 Task: Look for space in Williamstown, United States from 10th July, 2023 to 15th July, 2023 for 7 adults in price range Rs.10000 to Rs.15000. Place can be entire place or shared room with 4 bedrooms having 7 beds and 4 bathrooms. Property type can be house, flat, guest house. Amenities needed are: wifi, TV, free parkinig on premises, gym, breakfast. Booking option can be shelf check-in. Required host language is English.
Action: Mouse moved to (531, 127)
Screenshot: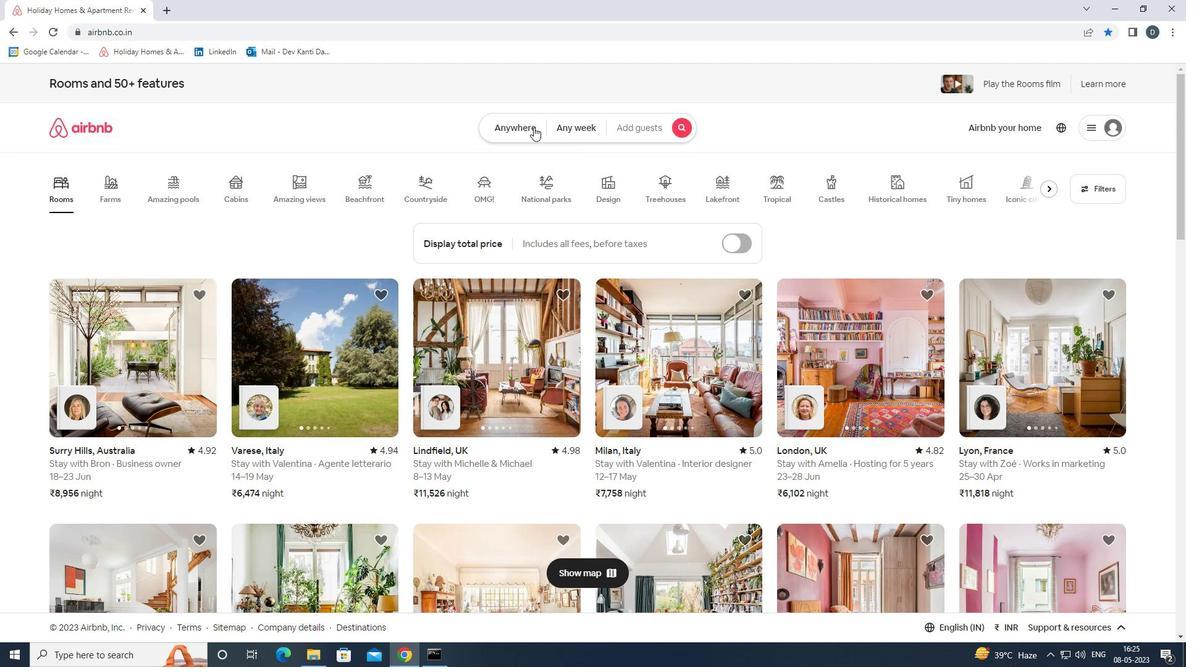 
Action: Mouse pressed left at (531, 127)
Screenshot: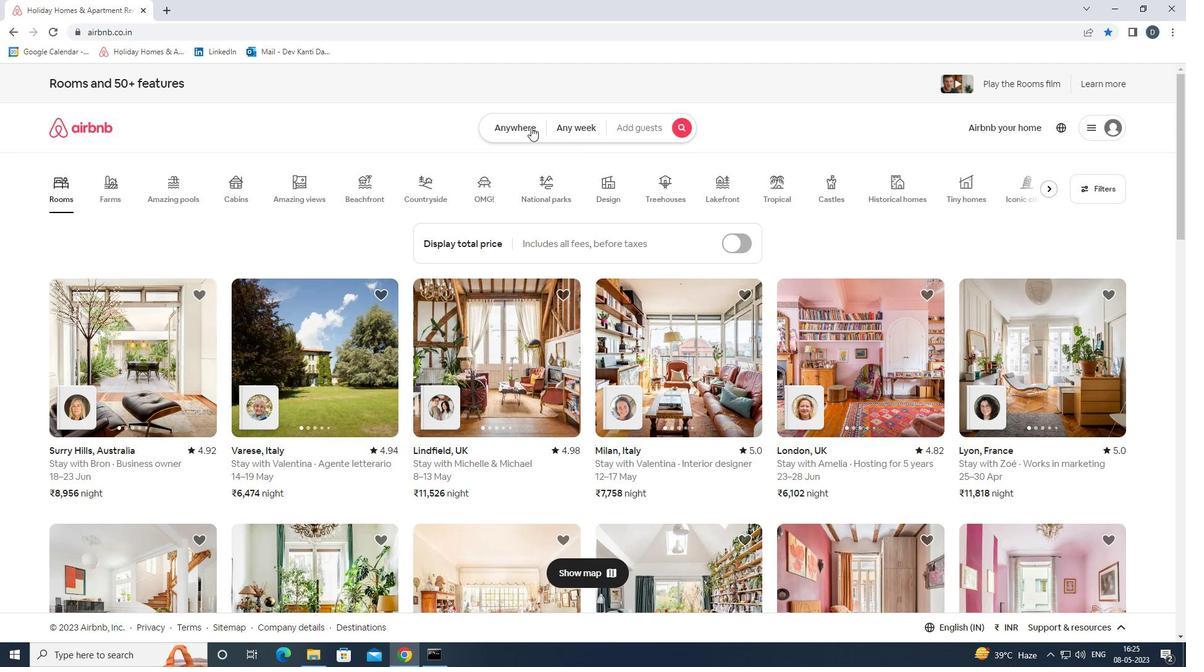 
Action: Mouse moved to (492, 175)
Screenshot: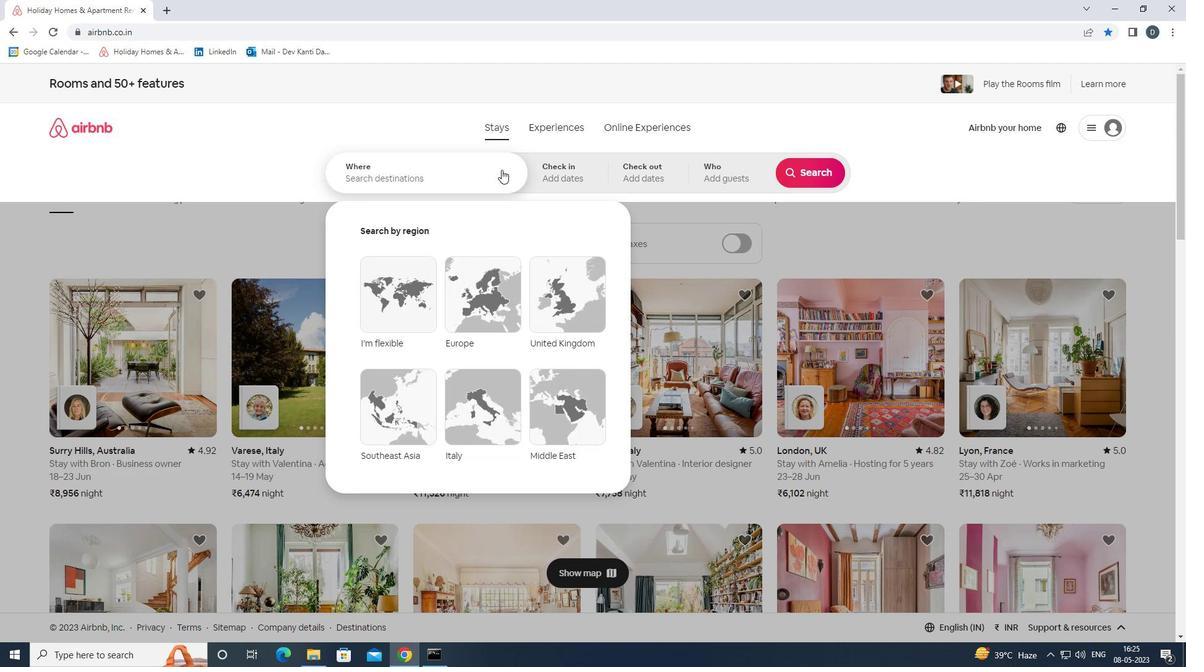 
Action: Mouse pressed left at (492, 175)
Screenshot: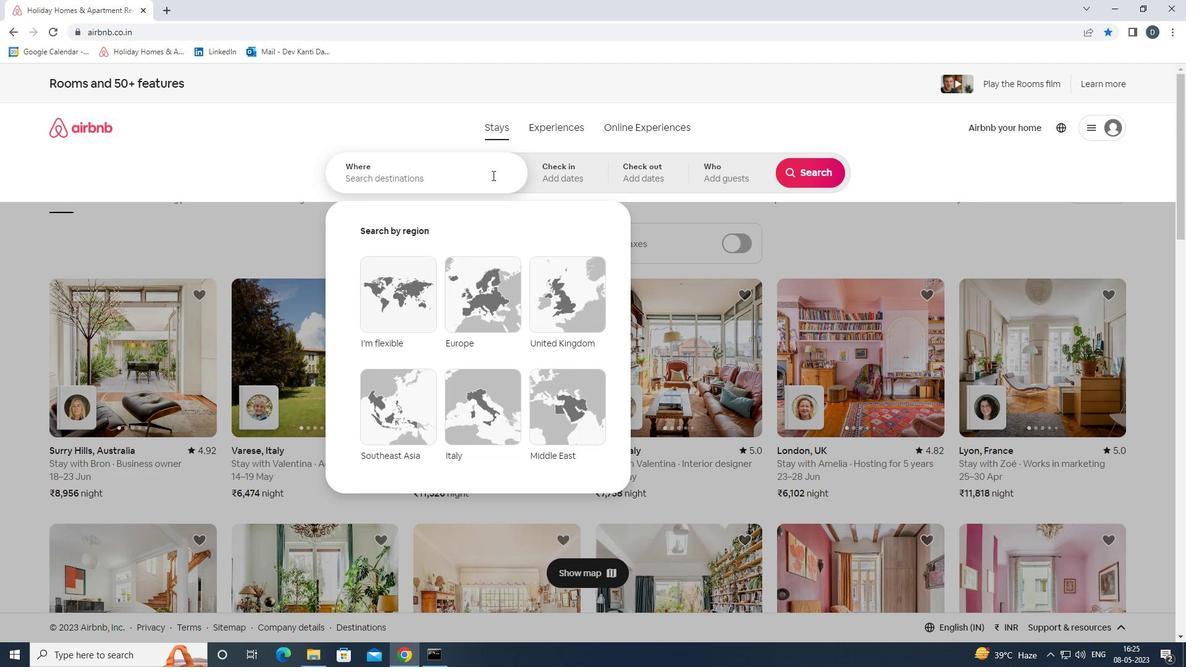 
Action: Key pressed <Key.shift><Key.shift><Key.shift><Key.shift><Key.shift><Key.shift><Key.shift><Key.shift><Key.shift><Key.shift><Key.shift>
Screenshot: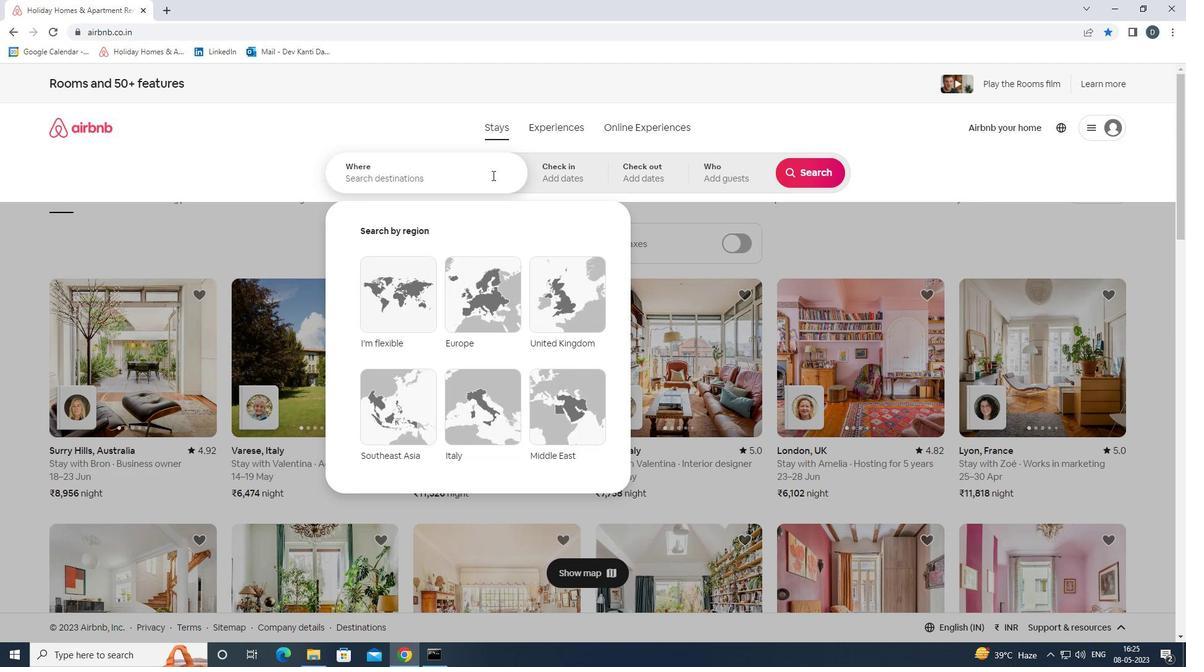 
Action: Mouse moved to (492, 175)
Screenshot: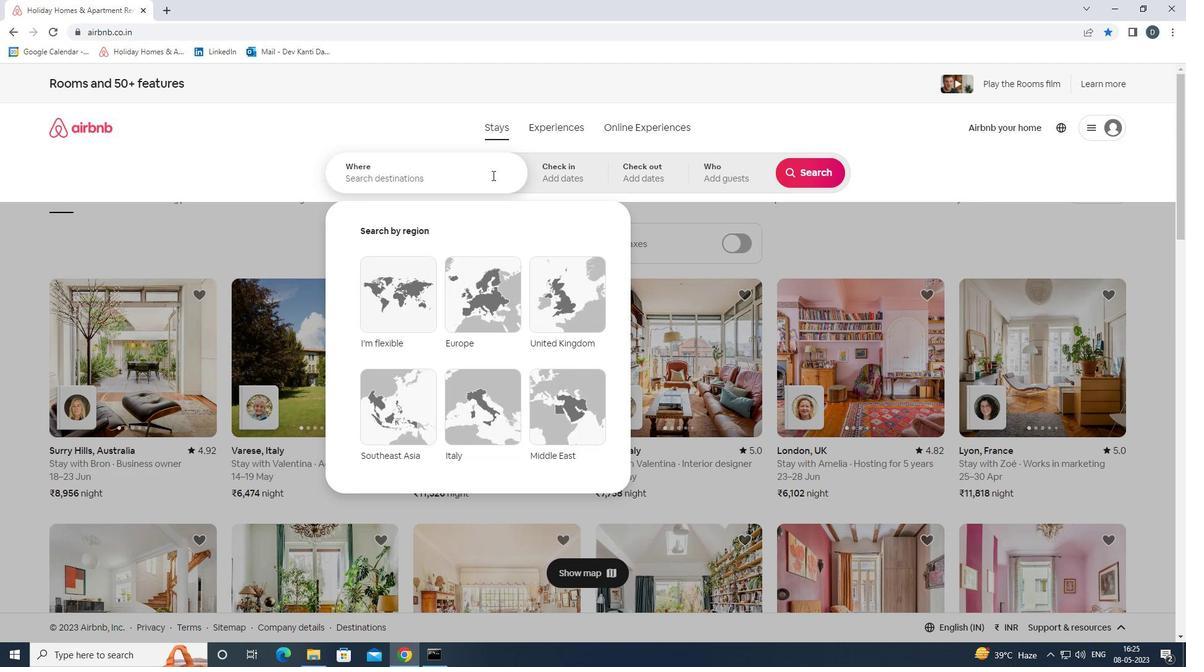 
Action: Key pressed <Key.shift><Key.shift><Key.shift><Key.shift><Key.shift><Key.shift><Key.shift><Key.shift><Key.shift><Key.shift><Key.shift><Key.shift><Key.shift><Key.shift><Key.shift>WILLIAM<Key.shift>STOWN,<Key.shift><Key.shift><Key.shift><Key.shift><Key.shift><Key.shift><Key.shift><Key.shift><Key.shift><Key.shift><Key.shift><Key.shift><Key.shift><Key.shift><Key.shift>UNITED<Key.space><Key.shift>STATES<Key.enter>
Screenshot: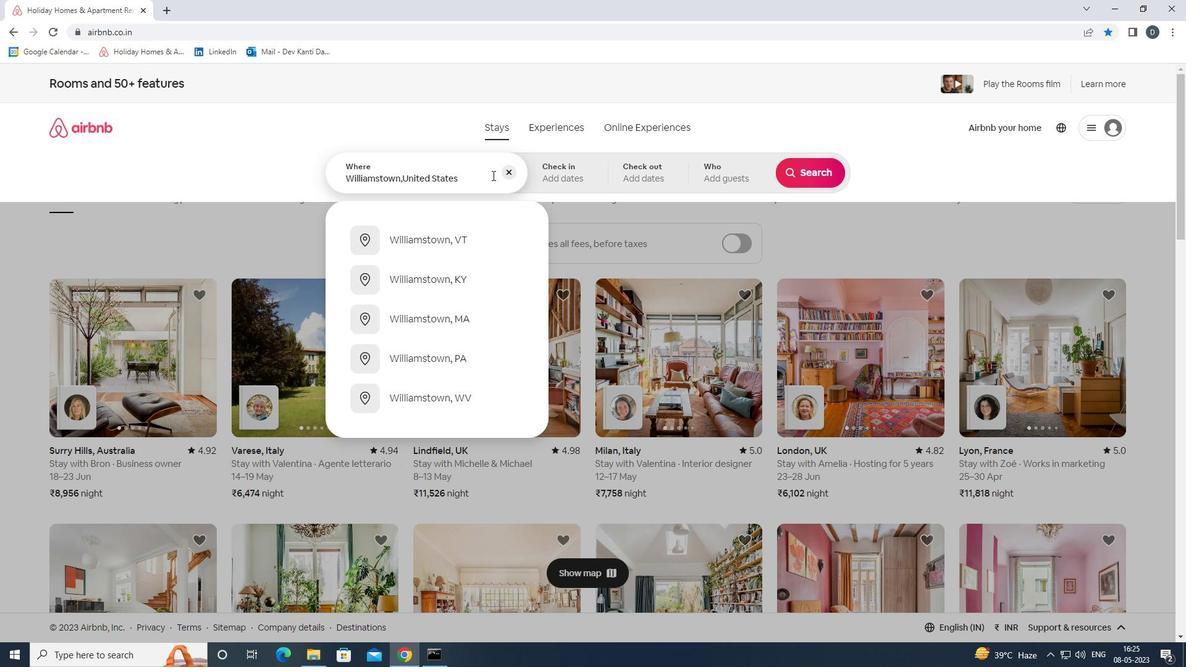 
Action: Mouse moved to (803, 268)
Screenshot: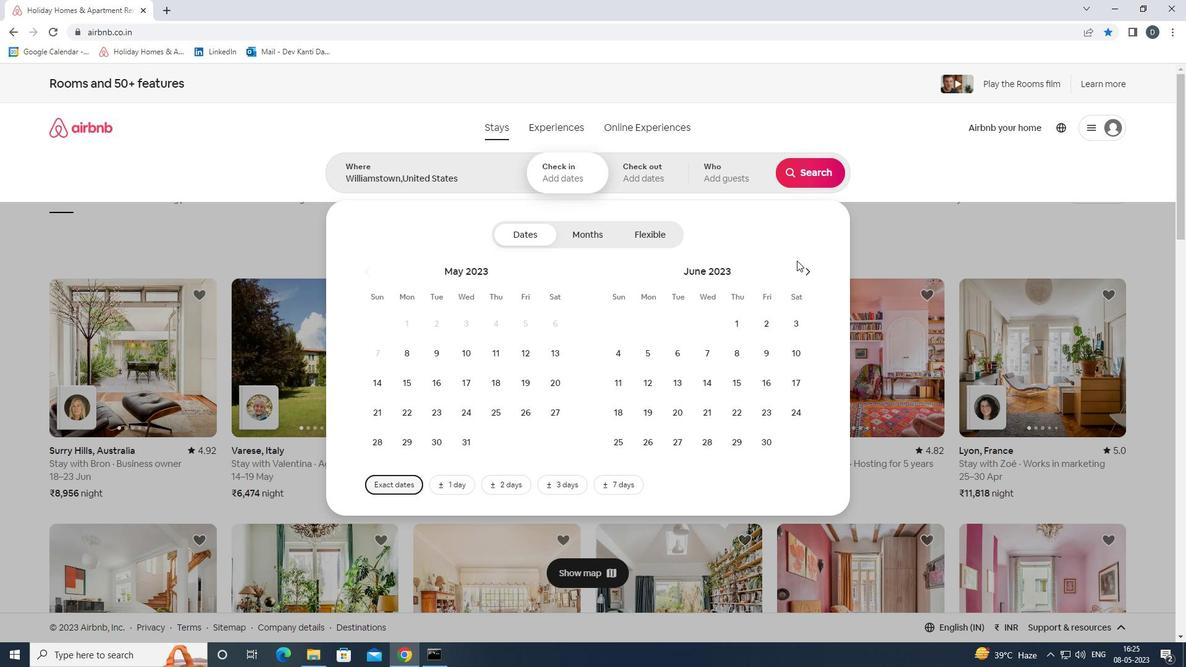 
Action: Mouse pressed left at (803, 268)
Screenshot: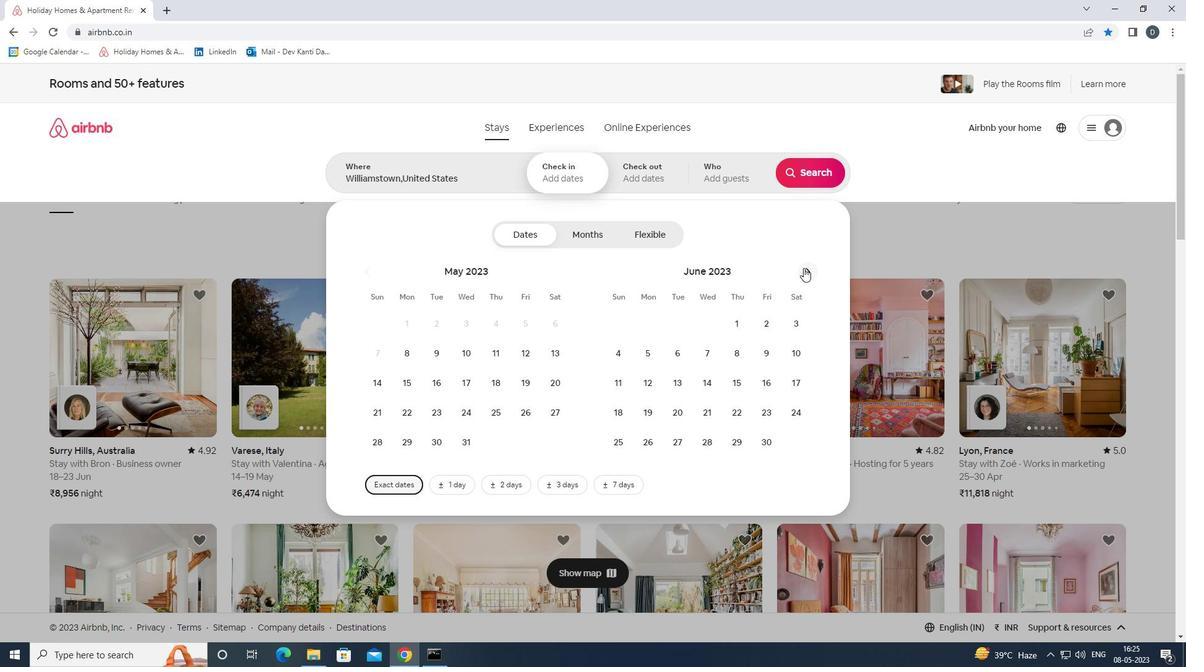 
Action: Mouse moved to (661, 381)
Screenshot: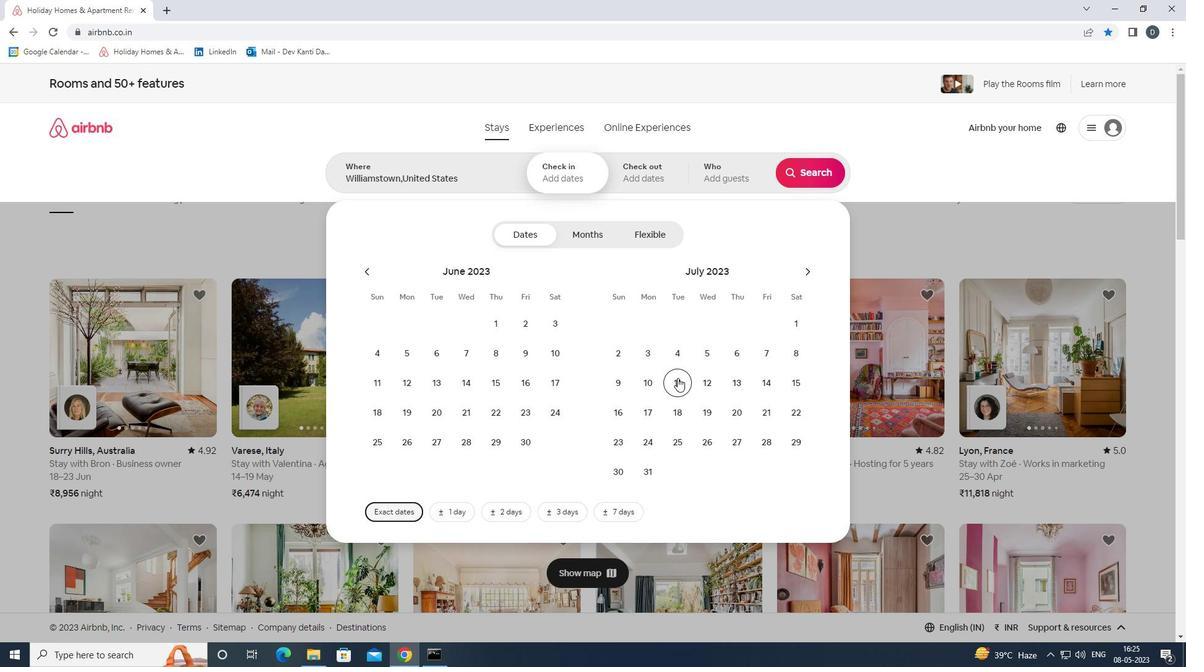 
Action: Mouse pressed left at (661, 381)
Screenshot: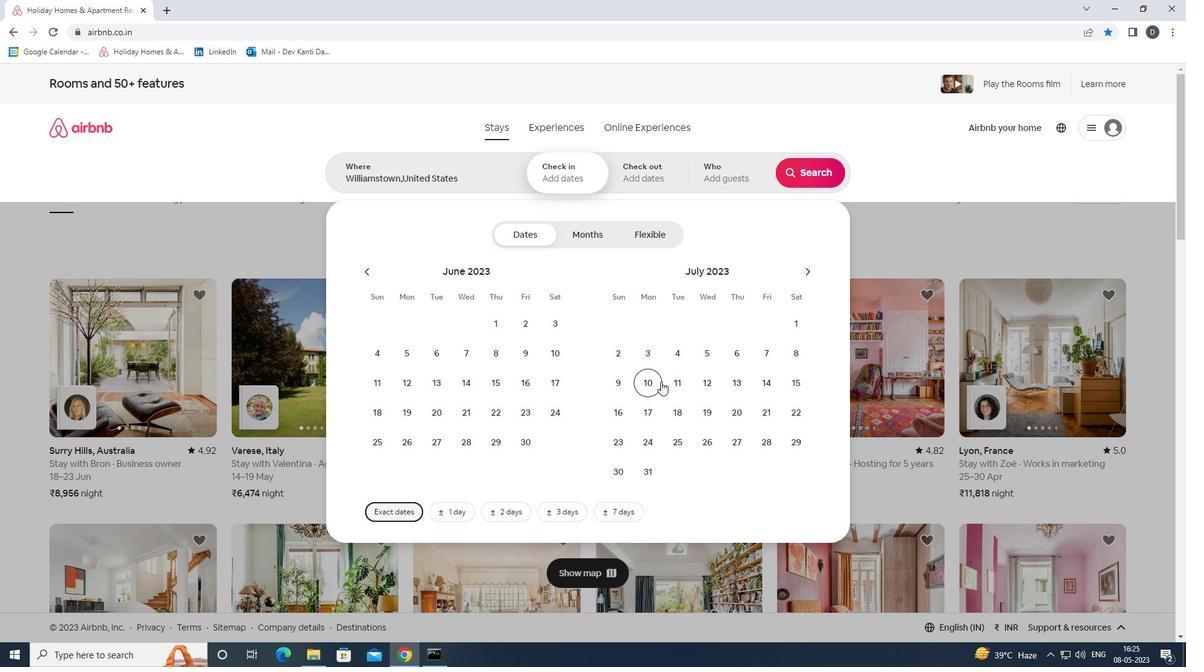 
Action: Mouse moved to (789, 380)
Screenshot: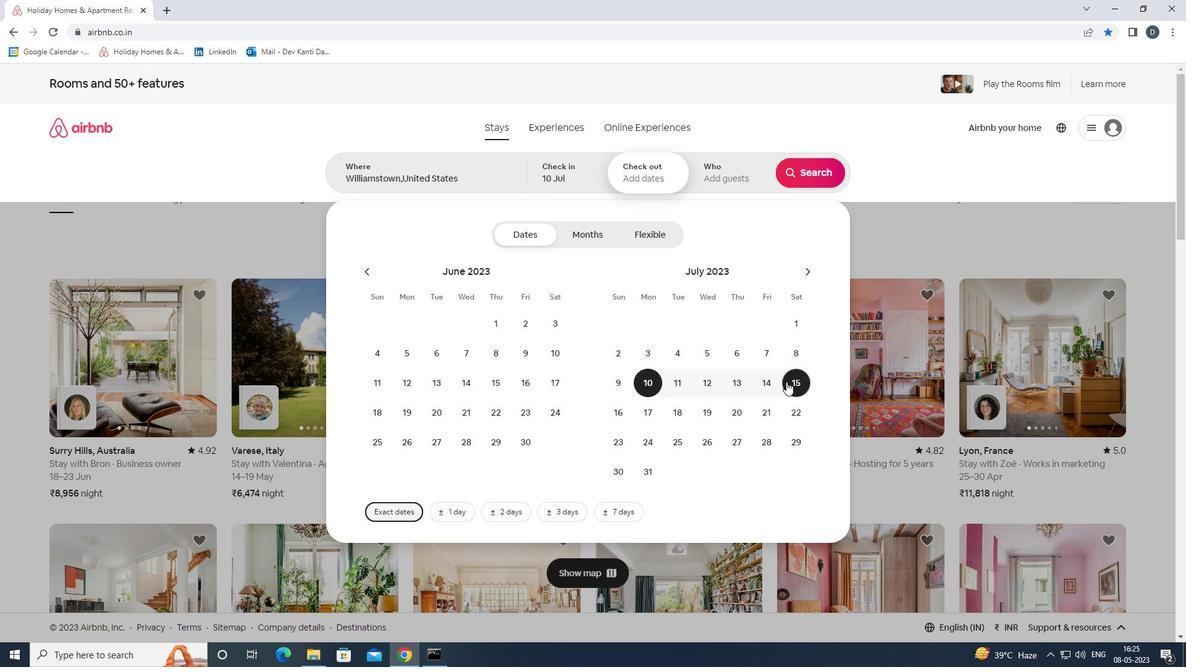 
Action: Mouse pressed left at (789, 380)
Screenshot: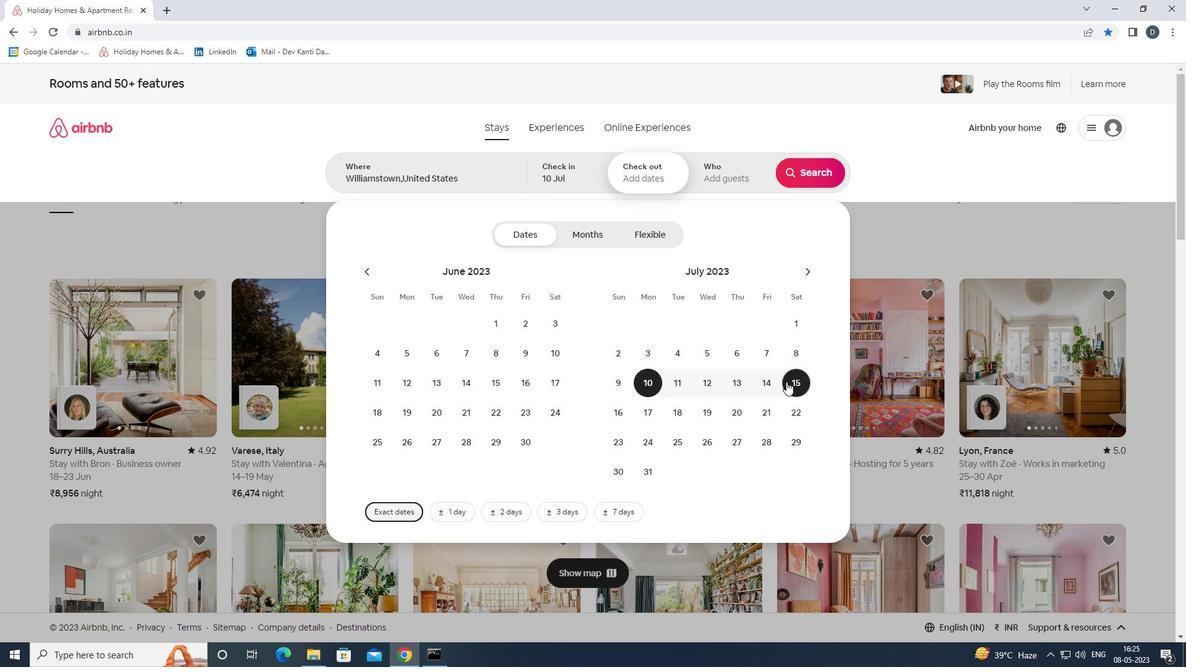 
Action: Mouse moved to (747, 182)
Screenshot: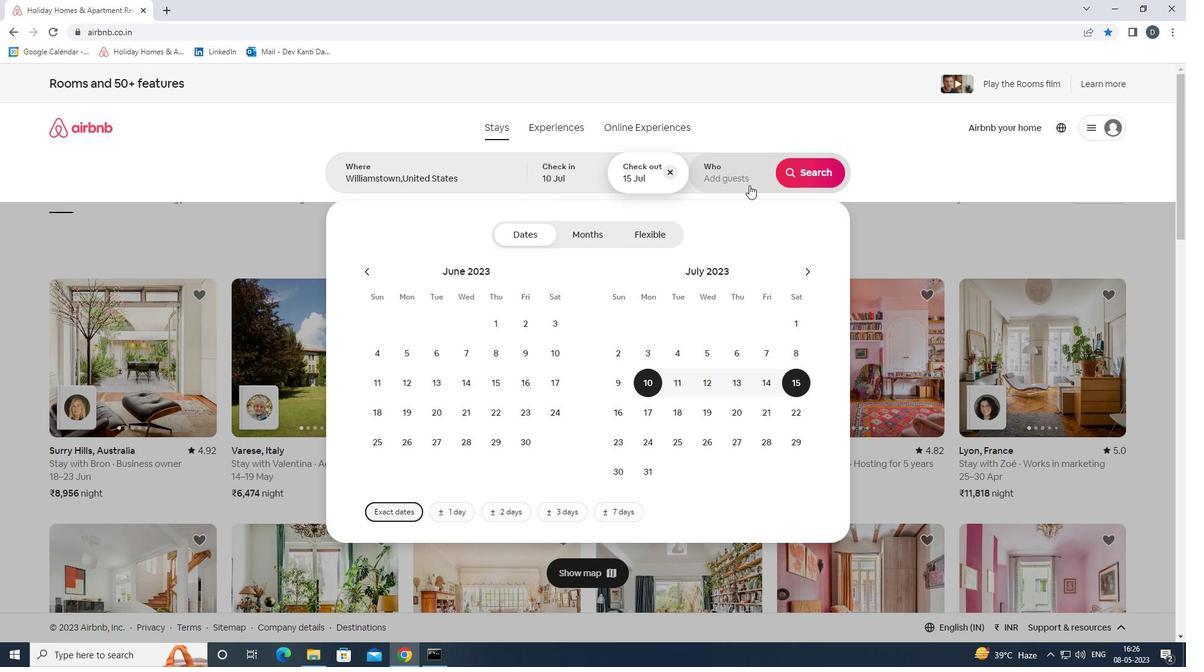 
Action: Mouse pressed left at (747, 182)
Screenshot: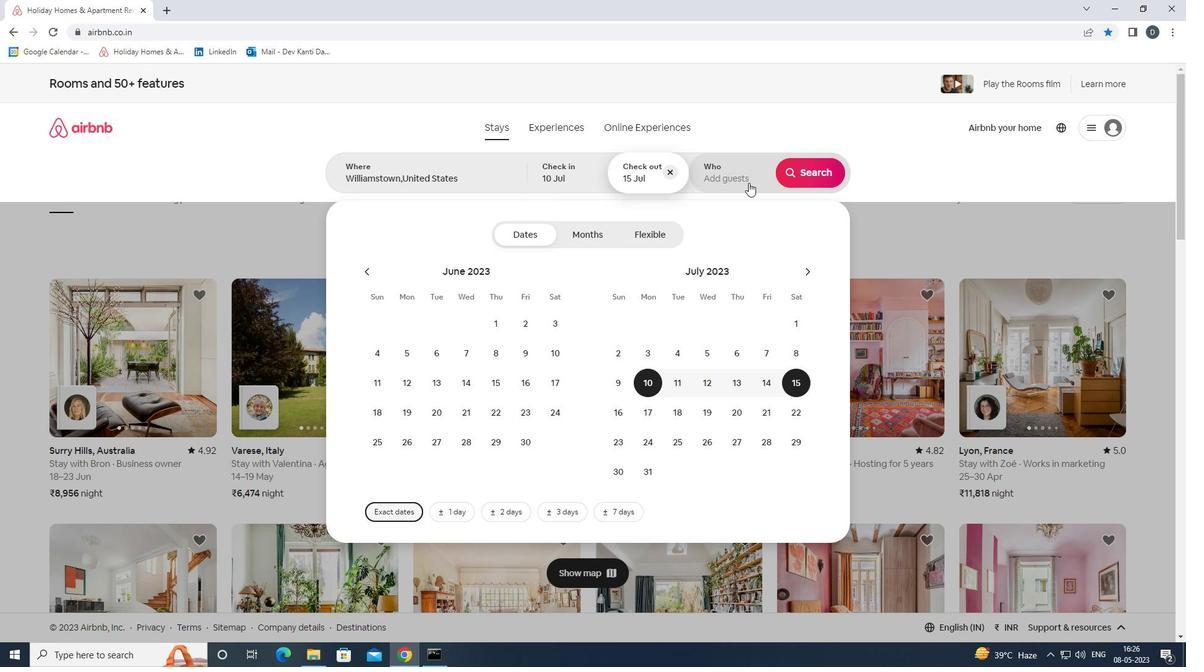 
Action: Mouse moved to (812, 238)
Screenshot: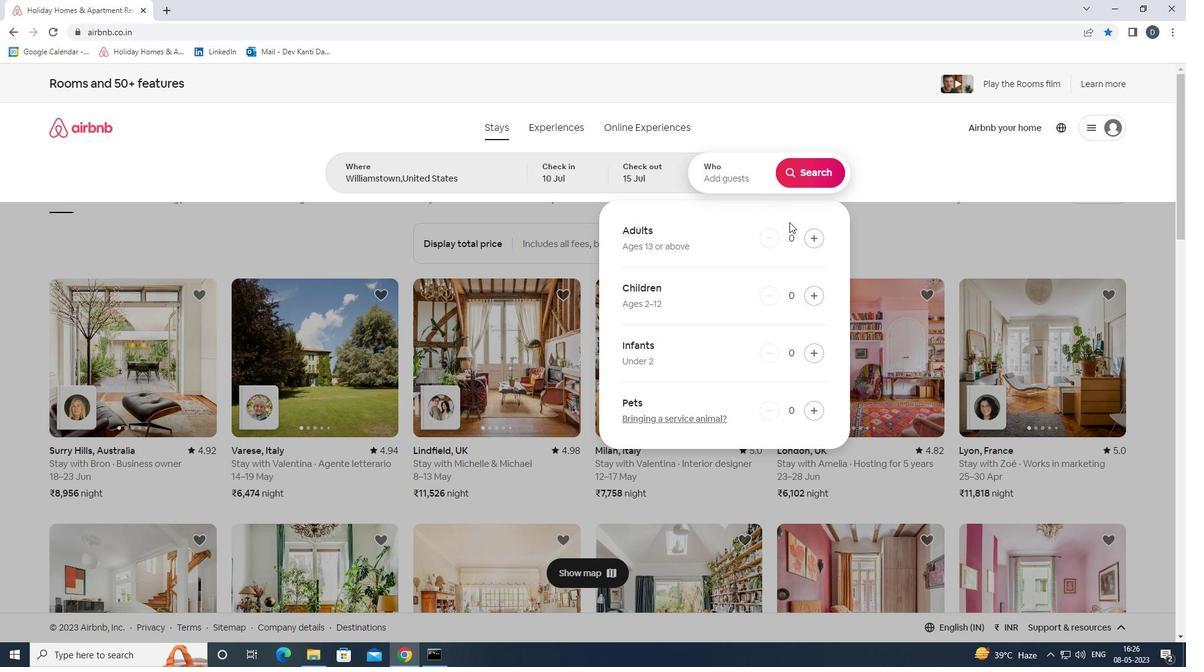 
Action: Mouse pressed left at (812, 238)
Screenshot: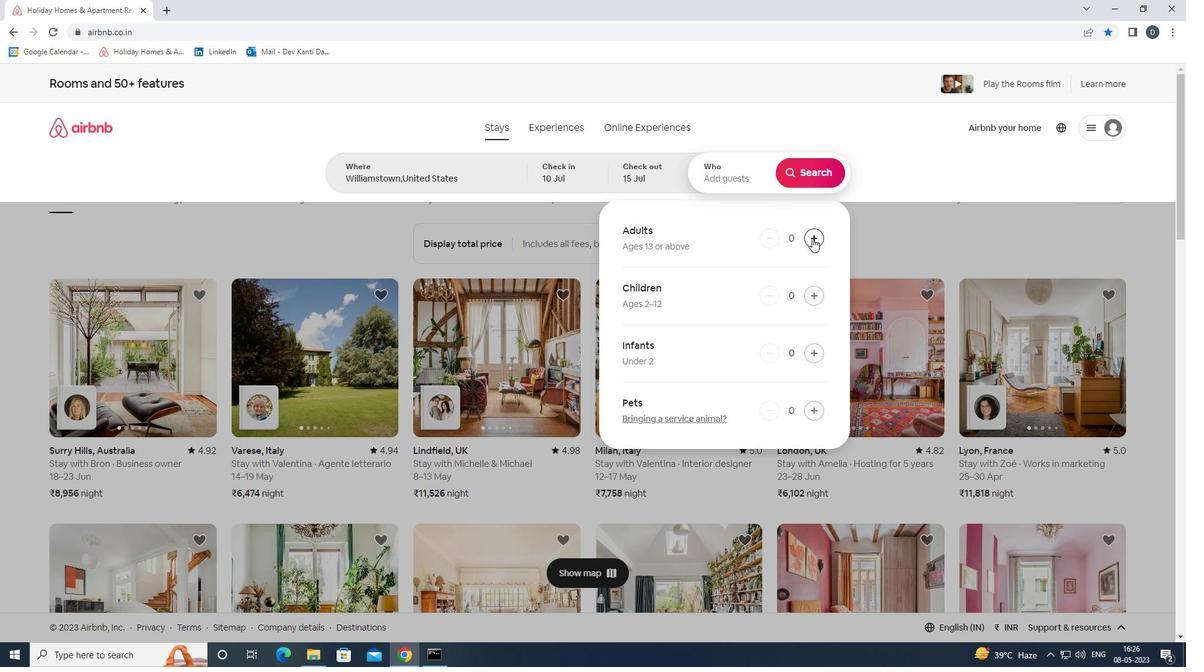 
Action: Mouse pressed left at (812, 238)
Screenshot: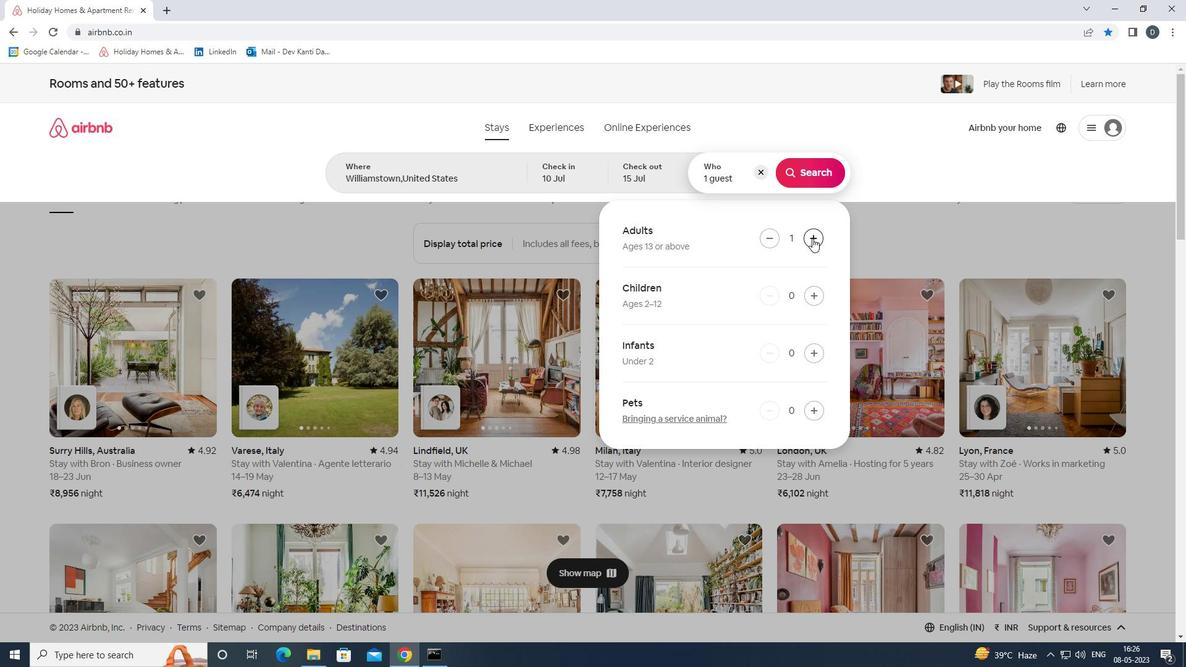 
Action: Mouse pressed left at (812, 238)
Screenshot: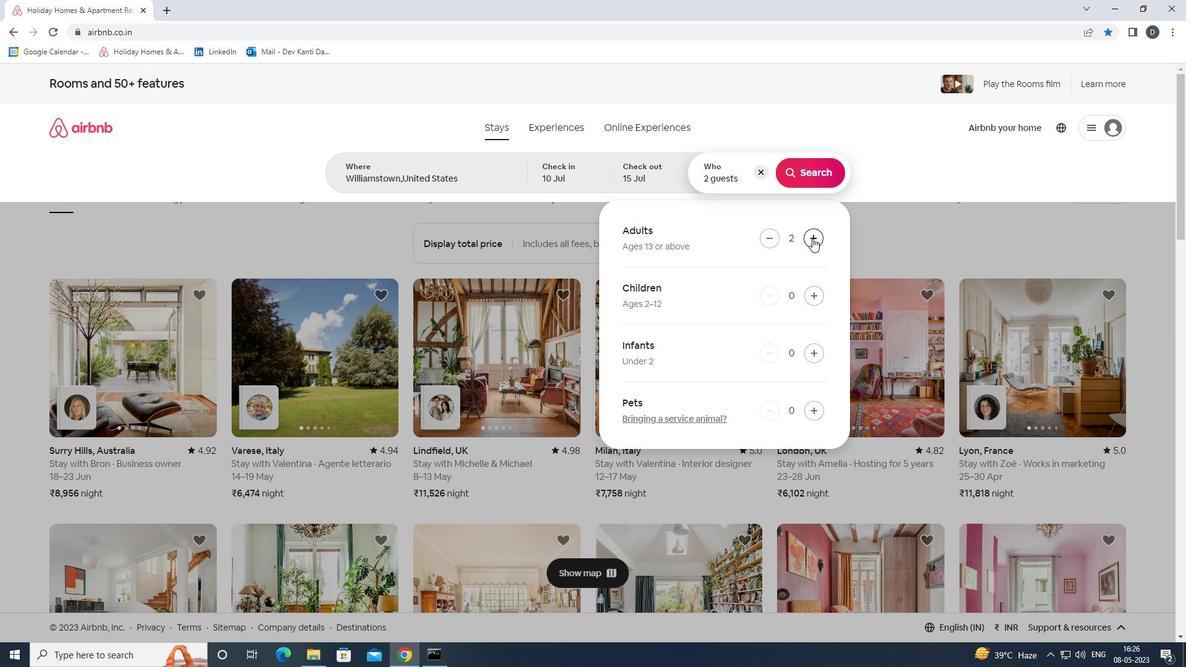 
Action: Mouse pressed left at (812, 238)
Screenshot: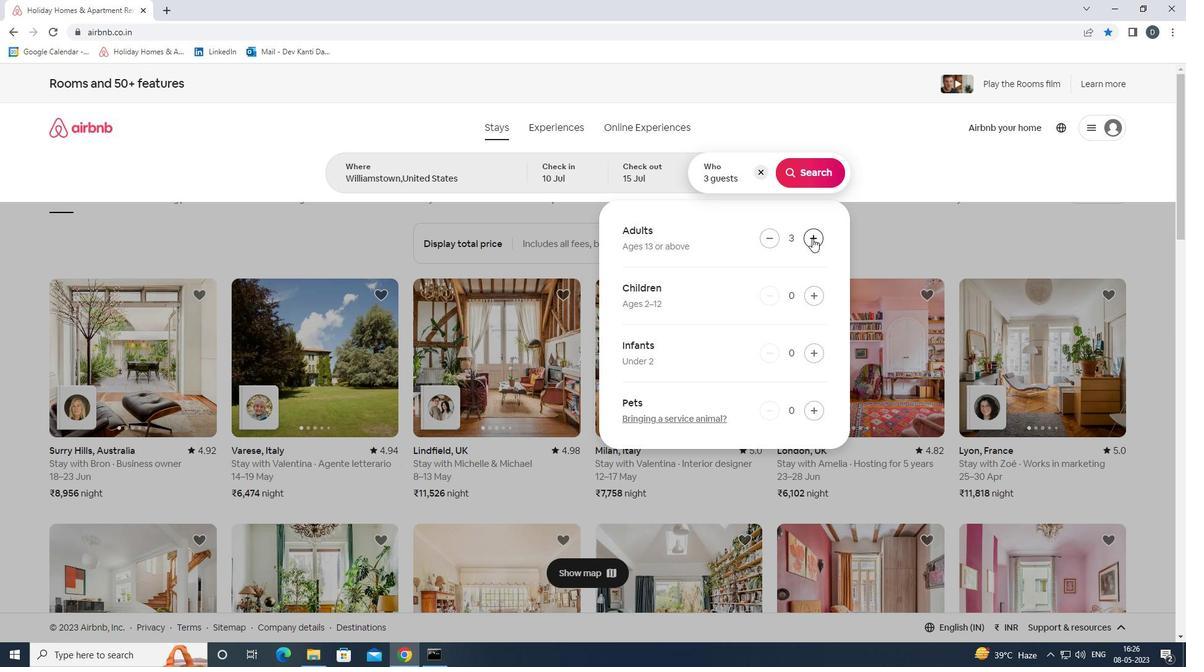 
Action: Mouse pressed left at (812, 238)
Screenshot: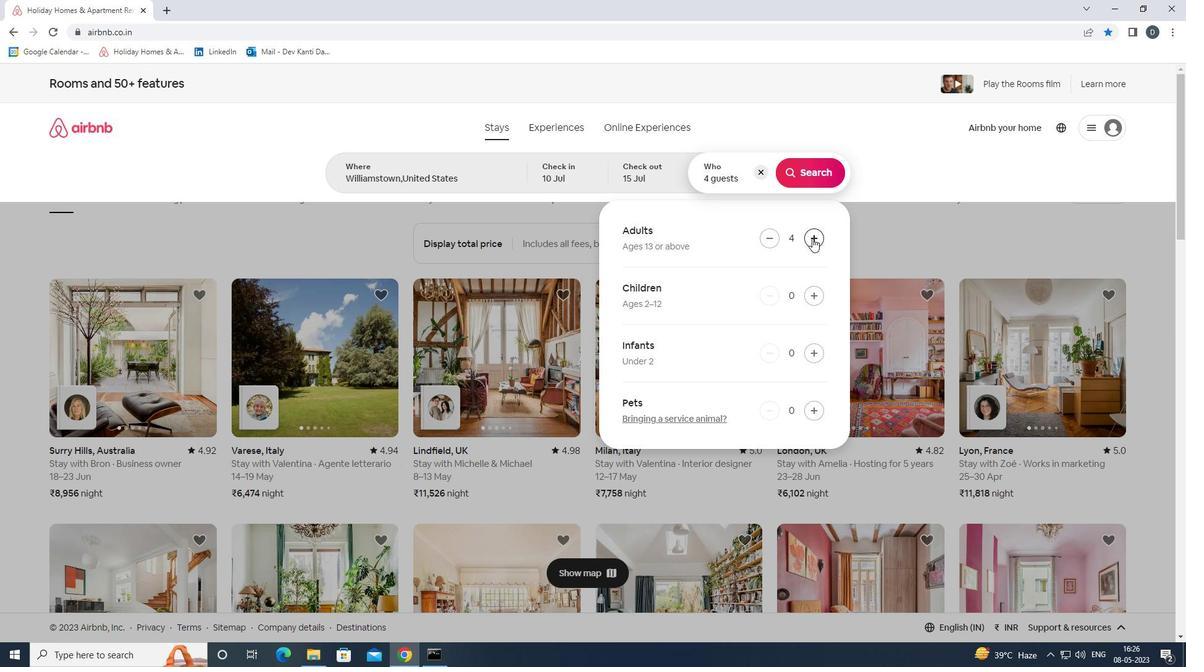 
Action: Mouse pressed left at (812, 238)
Screenshot: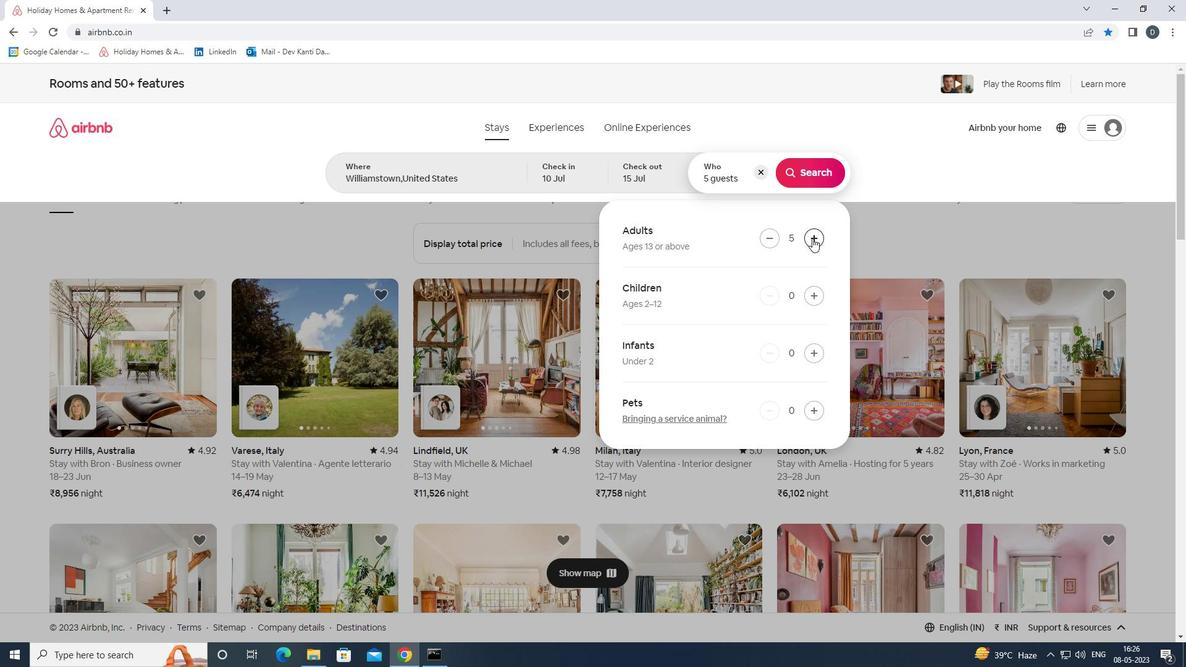 
Action: Mouse pressed left at (812, 238)
Screenshot: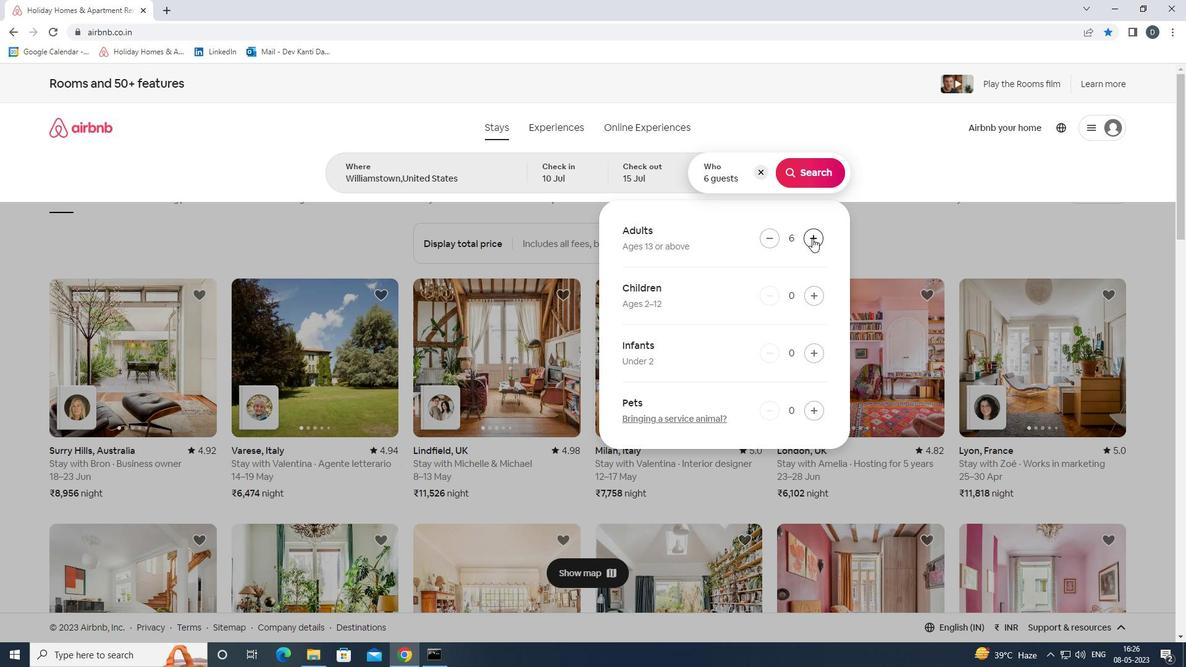 
Action: Mouse moved to (819, 176)
Screenshot: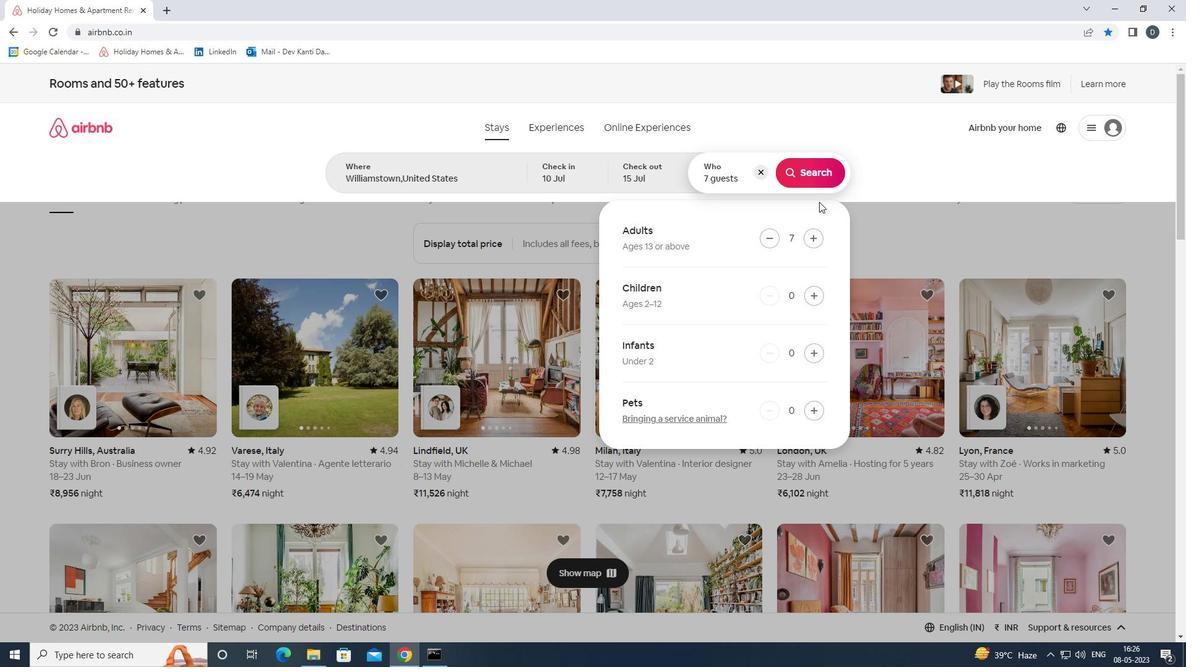 
Action: Mouse pressed left at (819, 176)
Screenshot: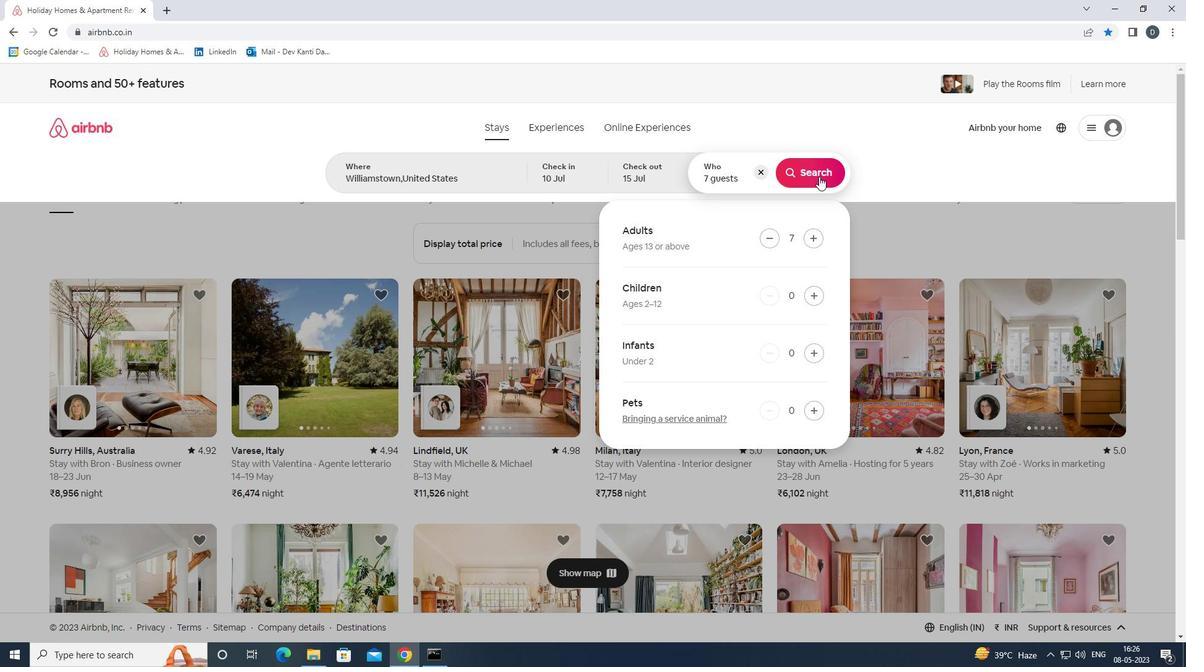 
Action: Mouse moved to (1133, 145)
Screenshot: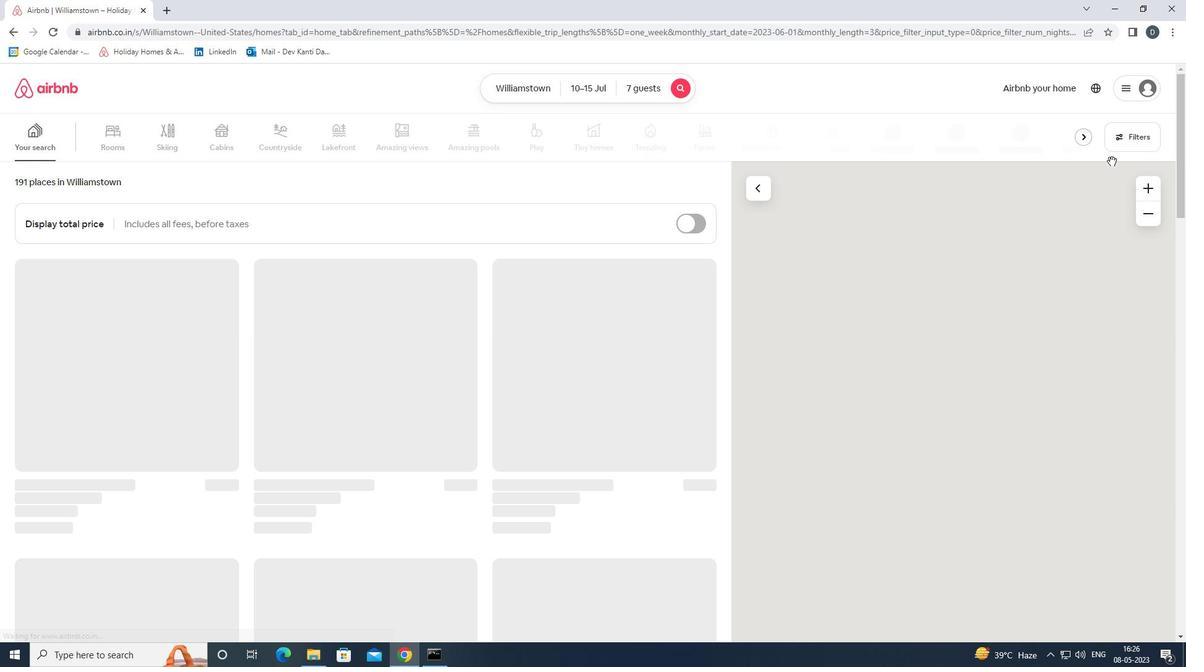 
Action: Mouse pressed left at (1133, 145)
Screenshot: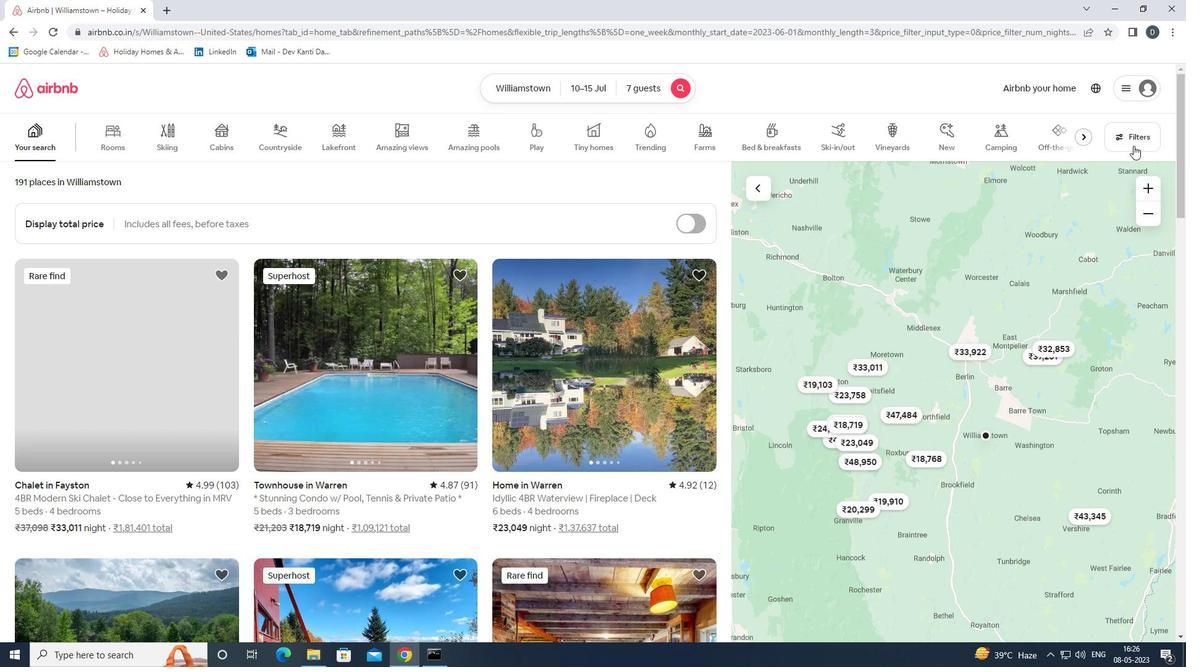 
Action: Mouse moved to (508, 445)
Screenshot: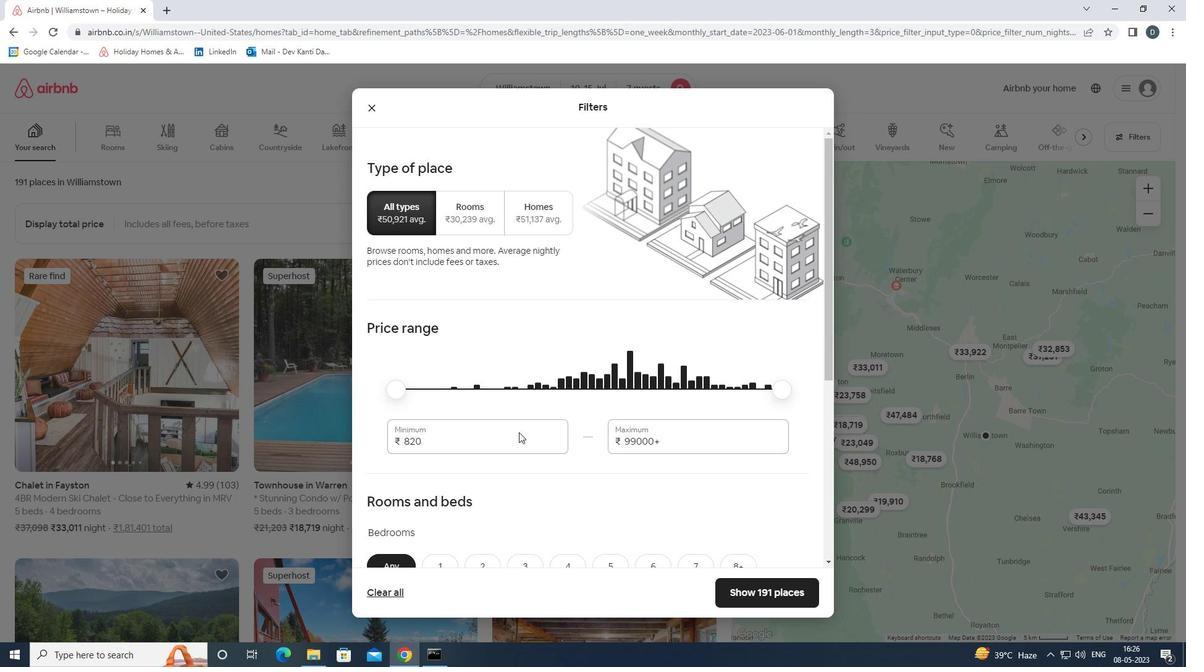 
Action: Mouse pressed left at (508, 445)
Screenshot: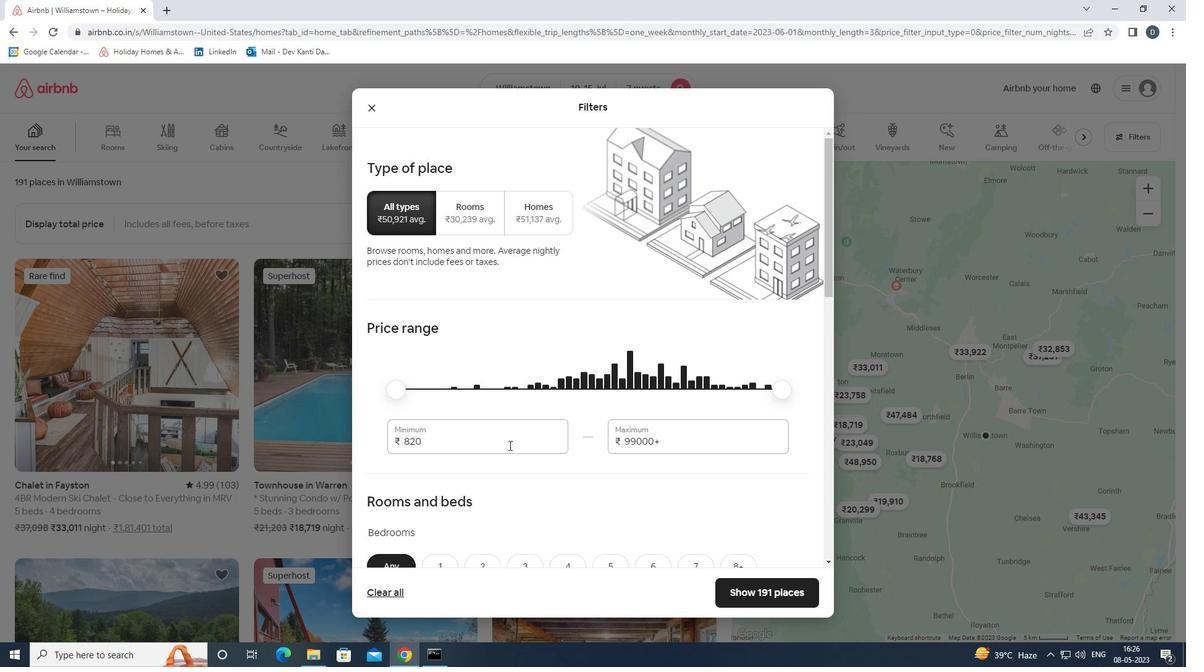 
Action: Mouse pressed left at (508, 445)
Screenshot: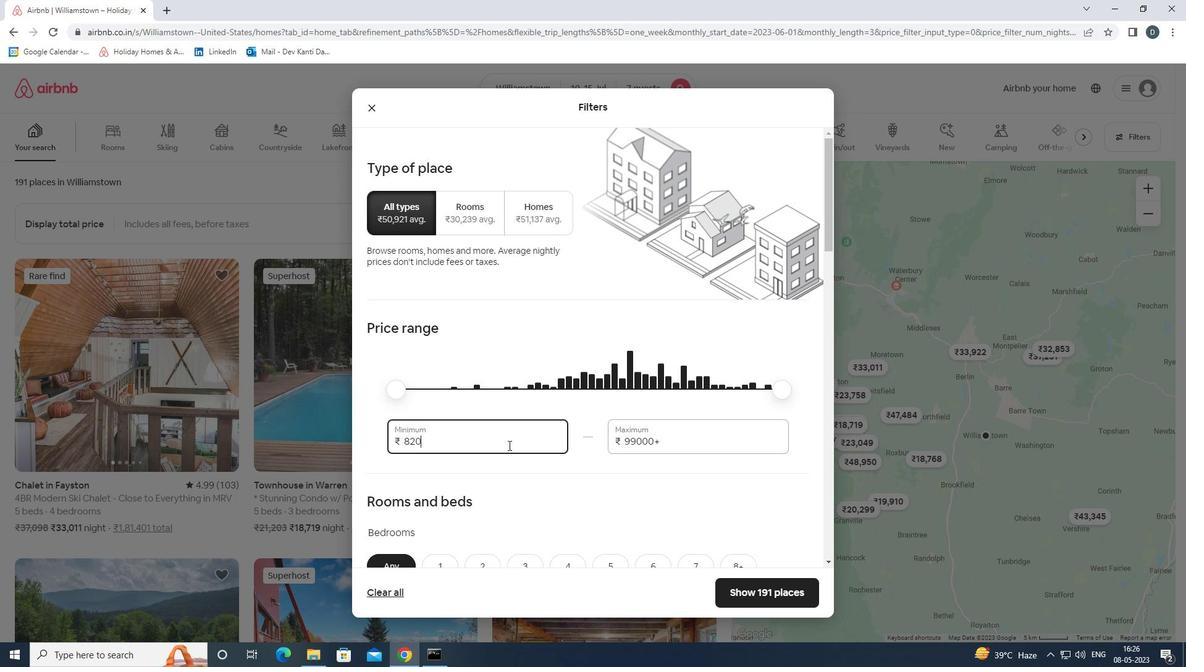
Action: Mouse pressed left at (508, 445)
Screenshot: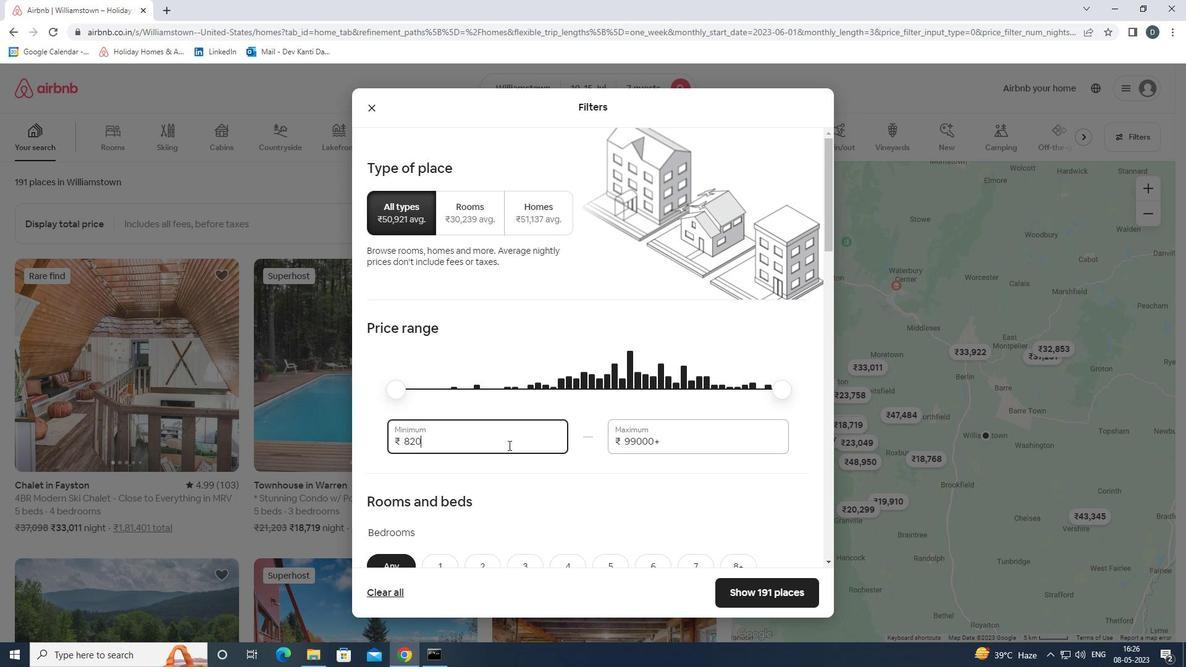 
Action: Mouse moved to (508, 445)
Screenshot: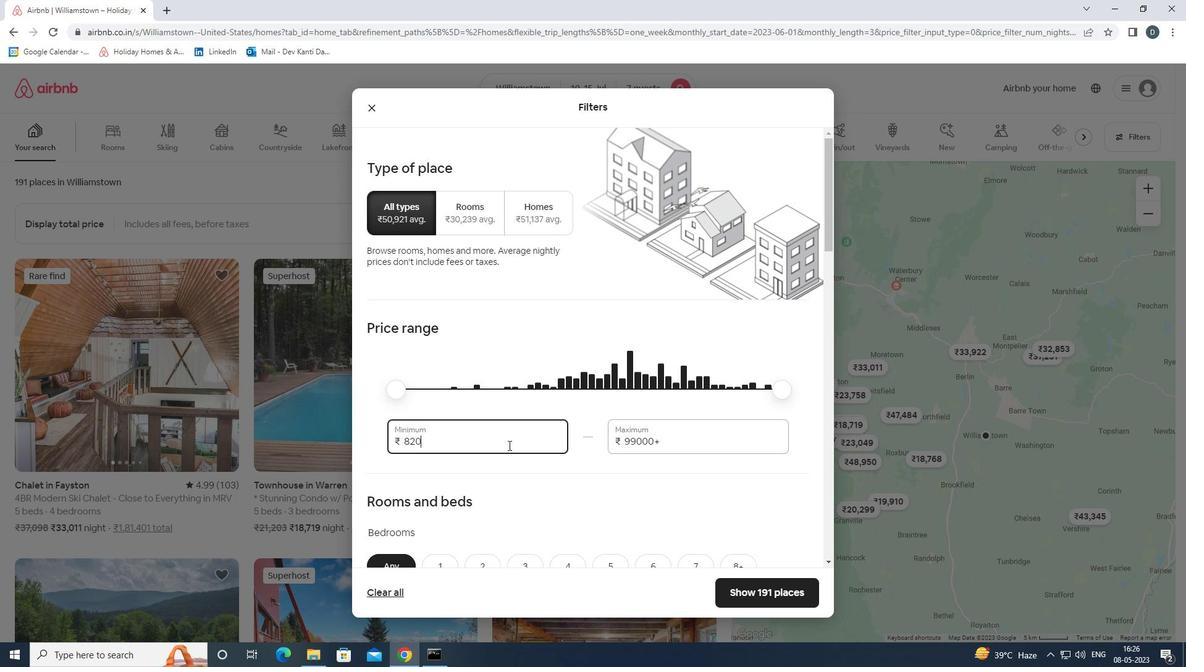 
Action: Mouse pressed left at (508, 445)
Screenshot: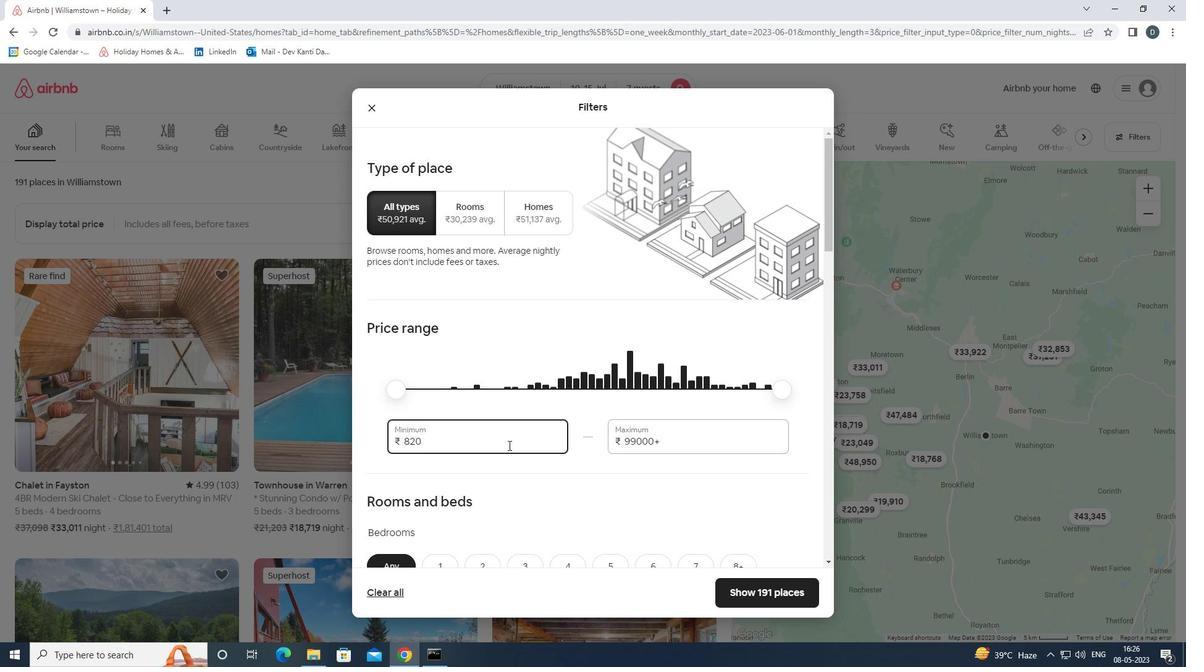 
Action: Mouse moved to (547, 358)
Screenshot: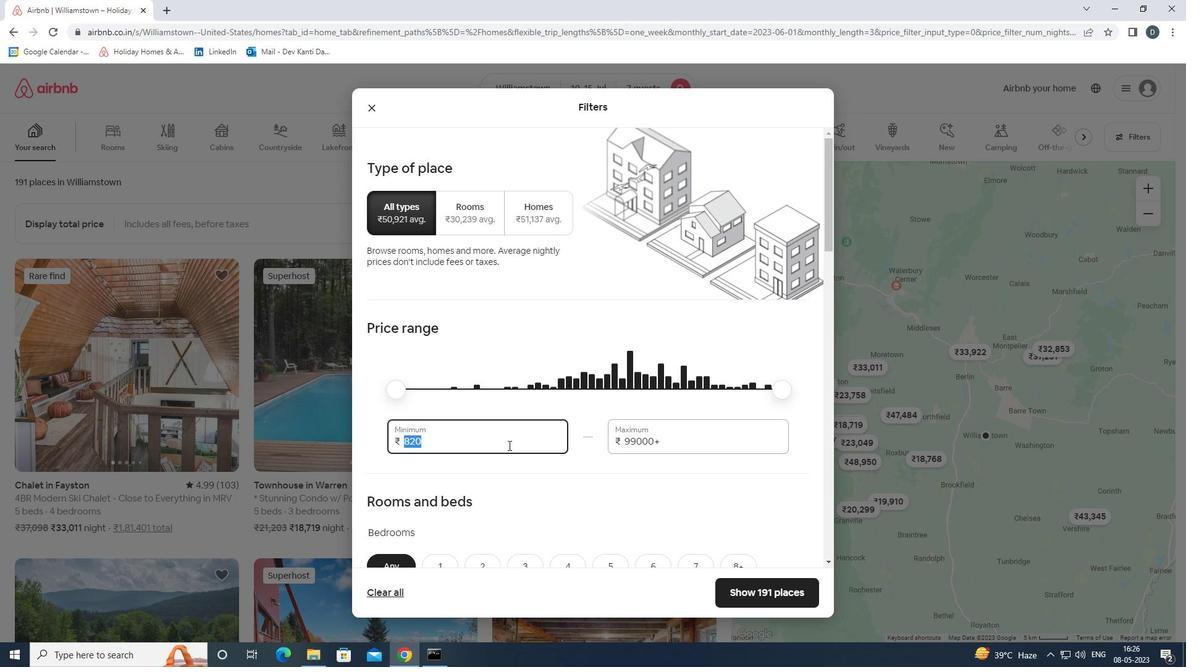 
Action: Key pressed 10000<Key.tab>15000
Screenshot: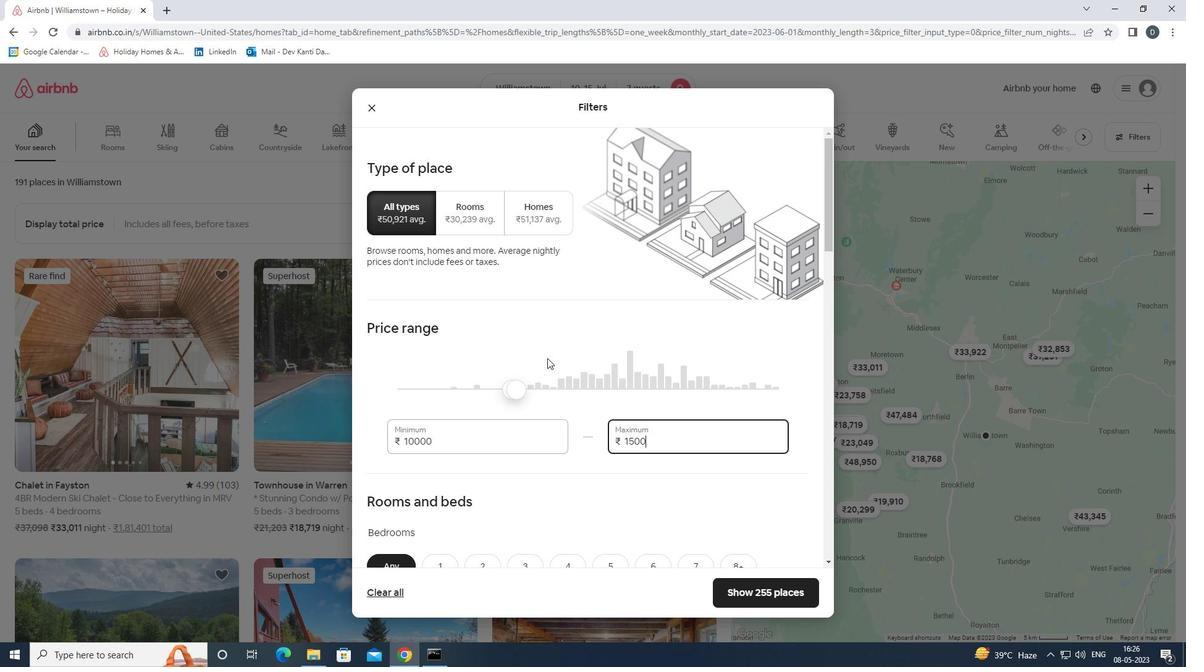 
Action: Mouse moved to (565, 299)
Screenshot: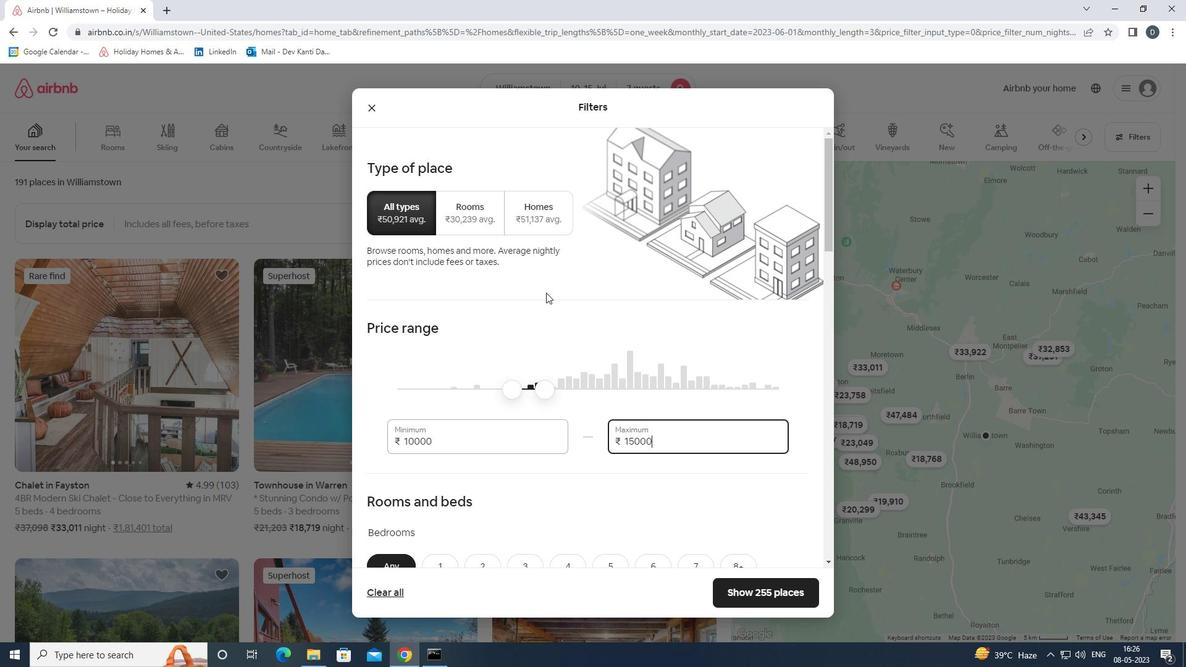 
Action: Mouse scrolled (565, 299) with delta (0, 0)
Screenshot: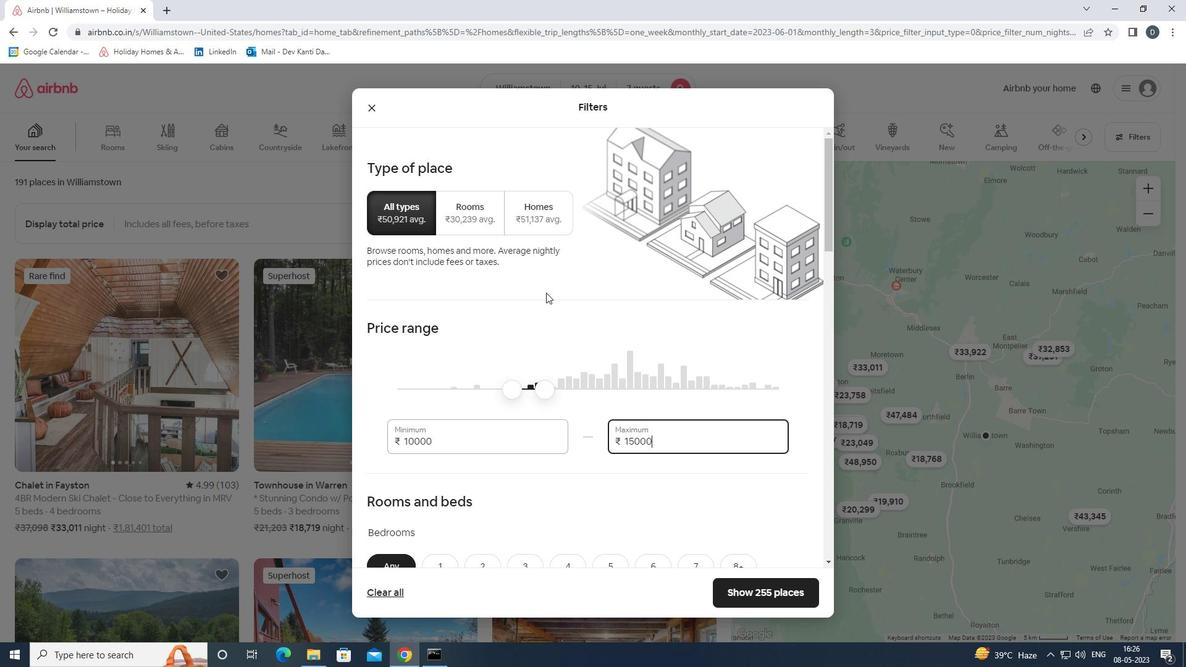 
Action: Mouse moved to (569, 299)
Screenshot: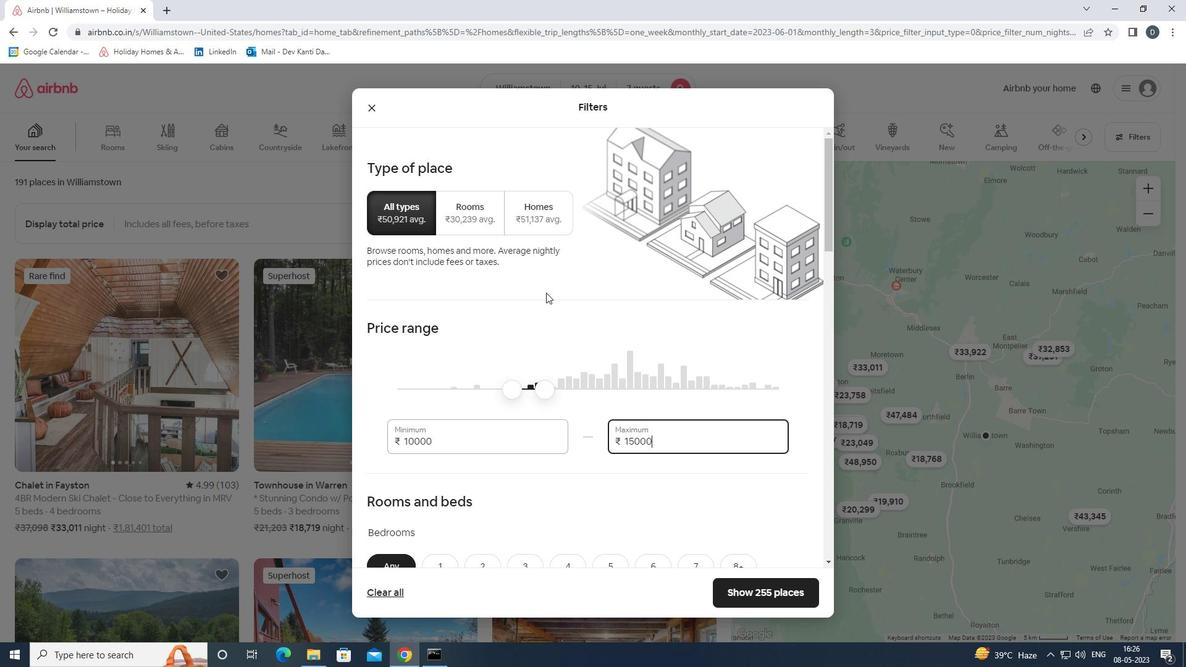 
Action: Mouse scrolled (569, 298) with delta (0, 0)
Screenshot: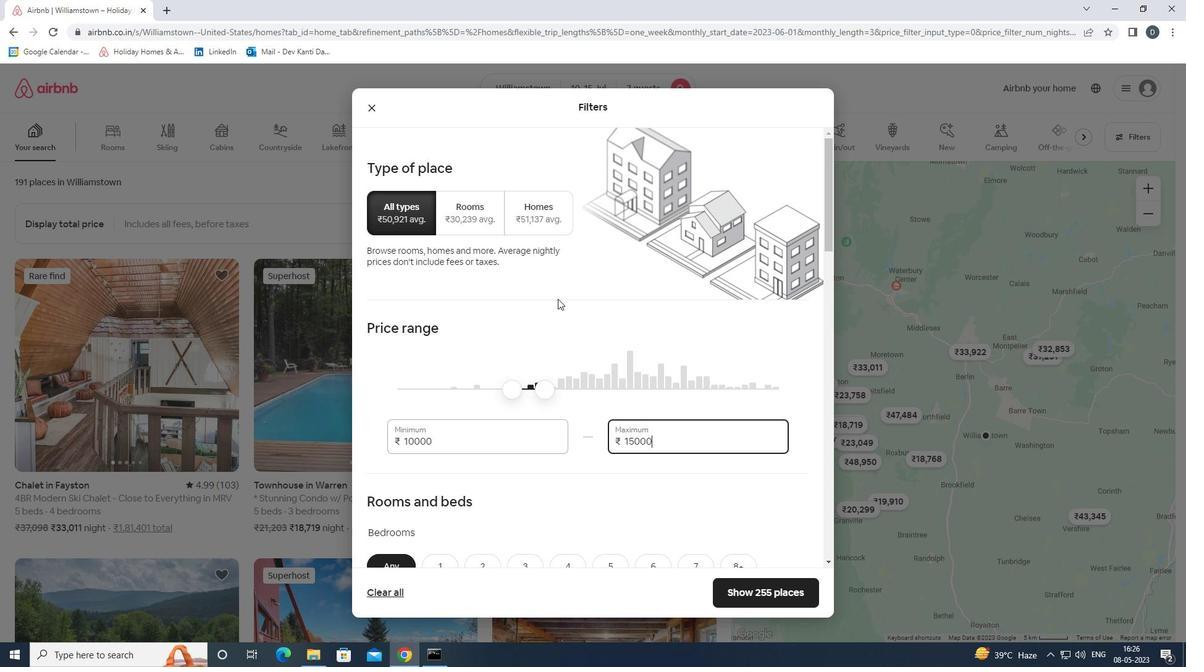 
Action: Mouse moved to (572, 299)
Screenshot: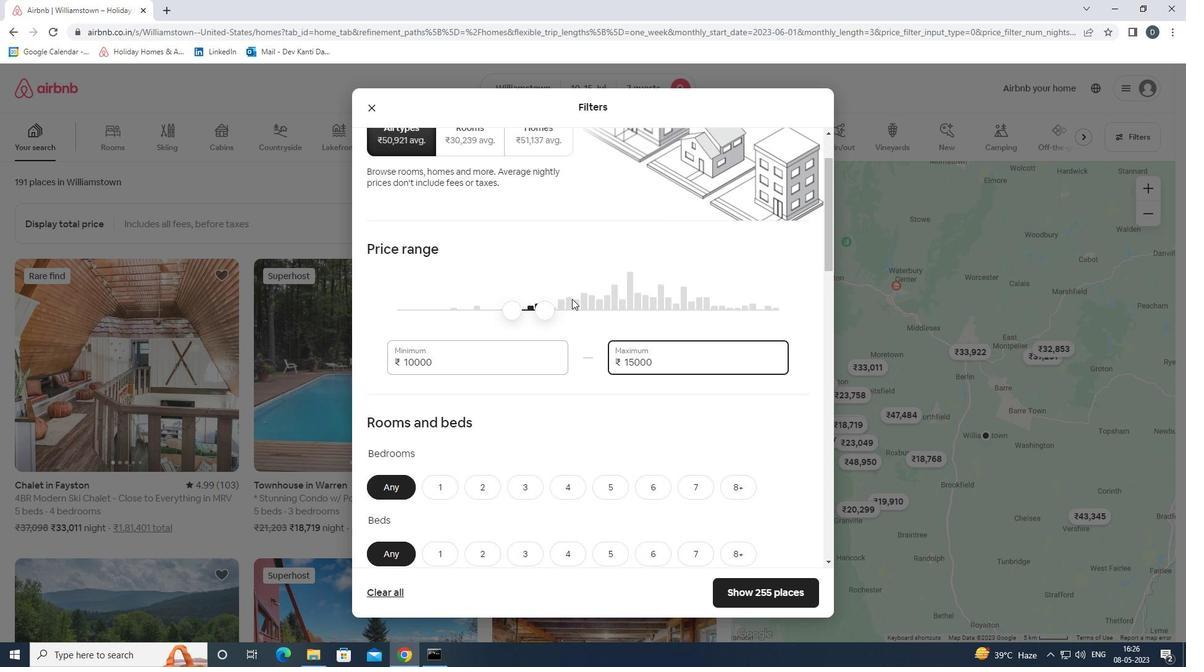 
Action: Mouse scrolled (572, 298) with delta (0, 0)
Screenshot: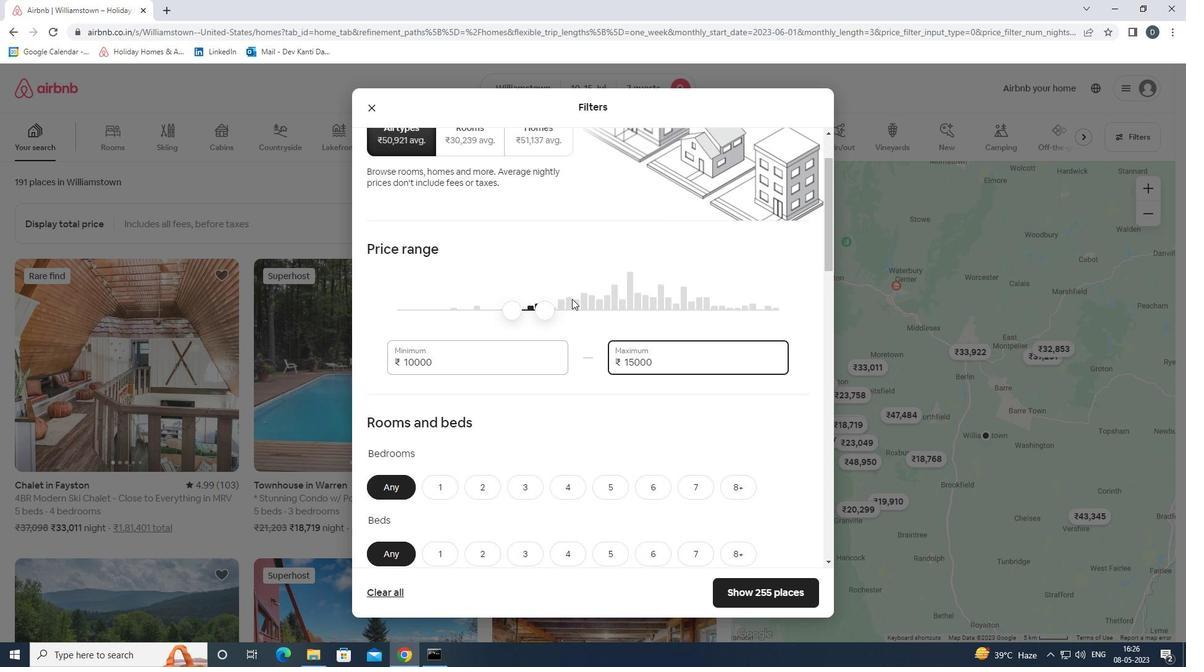 
Action: Mouse moved to (572, 300)
Screenshot: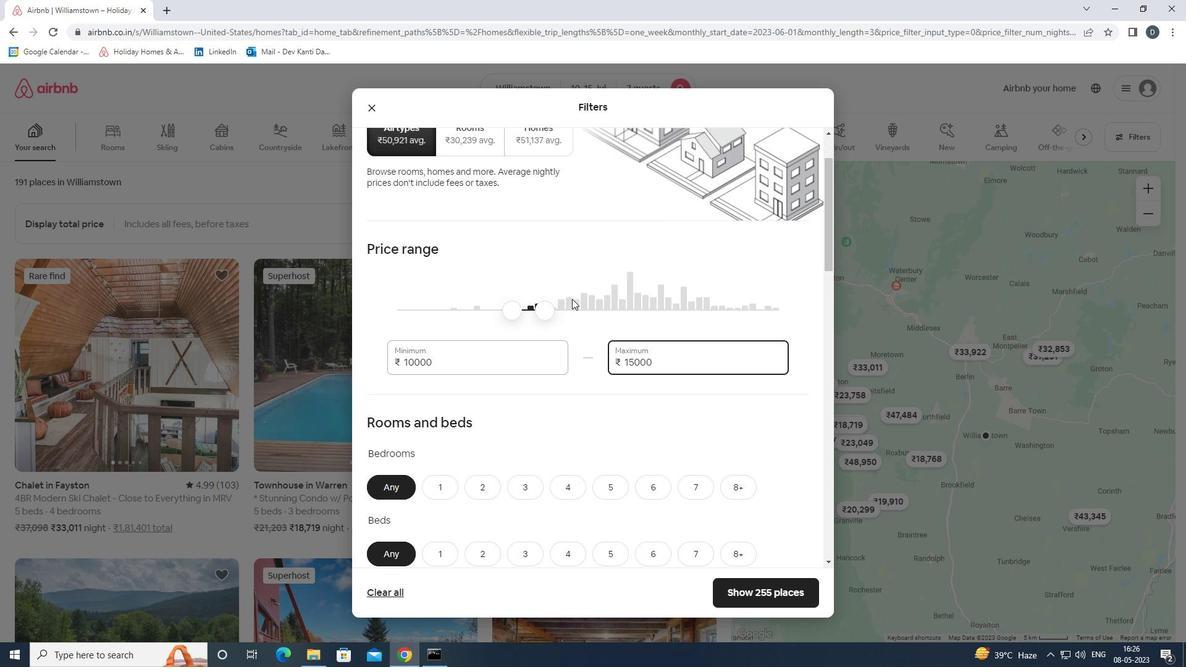 
Action: Mouse scrolled (572, 300) with delta (0, 0)
Screenshot: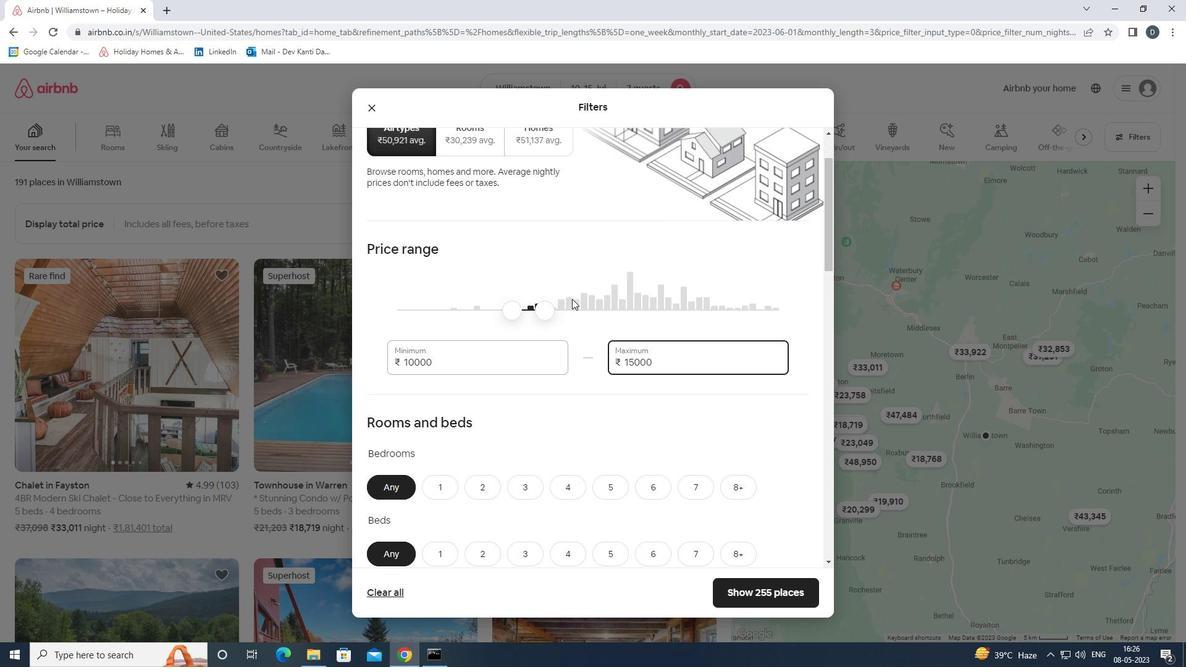 
Action: Mouse moved to (573, 316)
Screenshot: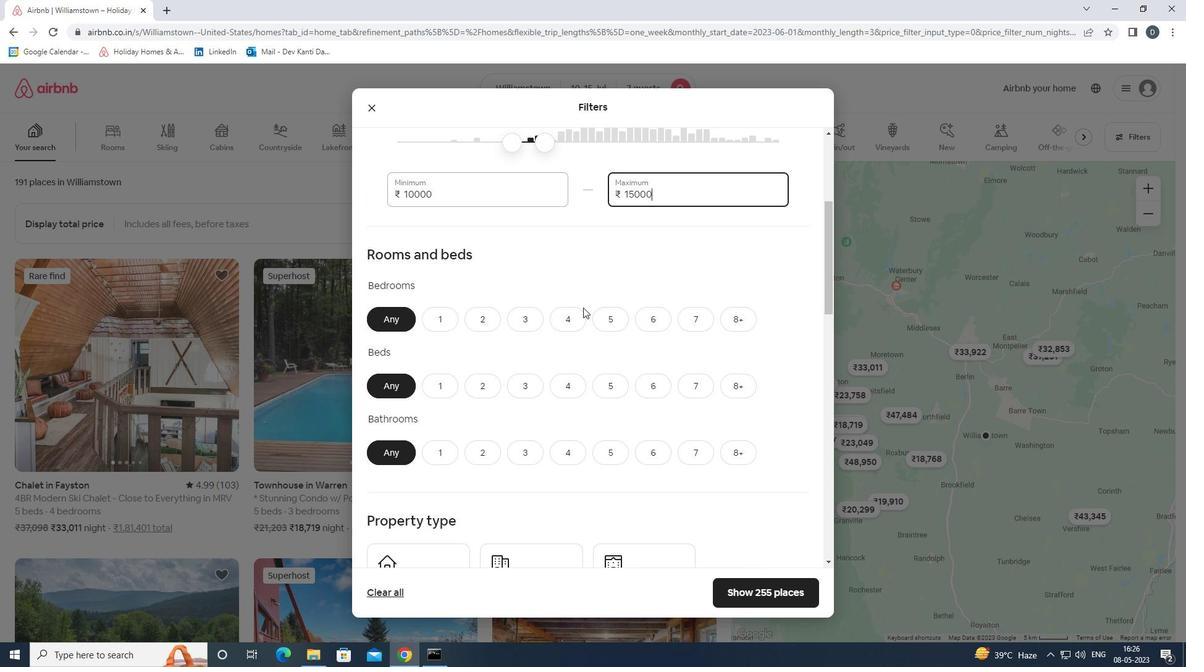 
Action: Mouse pressed left at (573, 316)
Screenshot: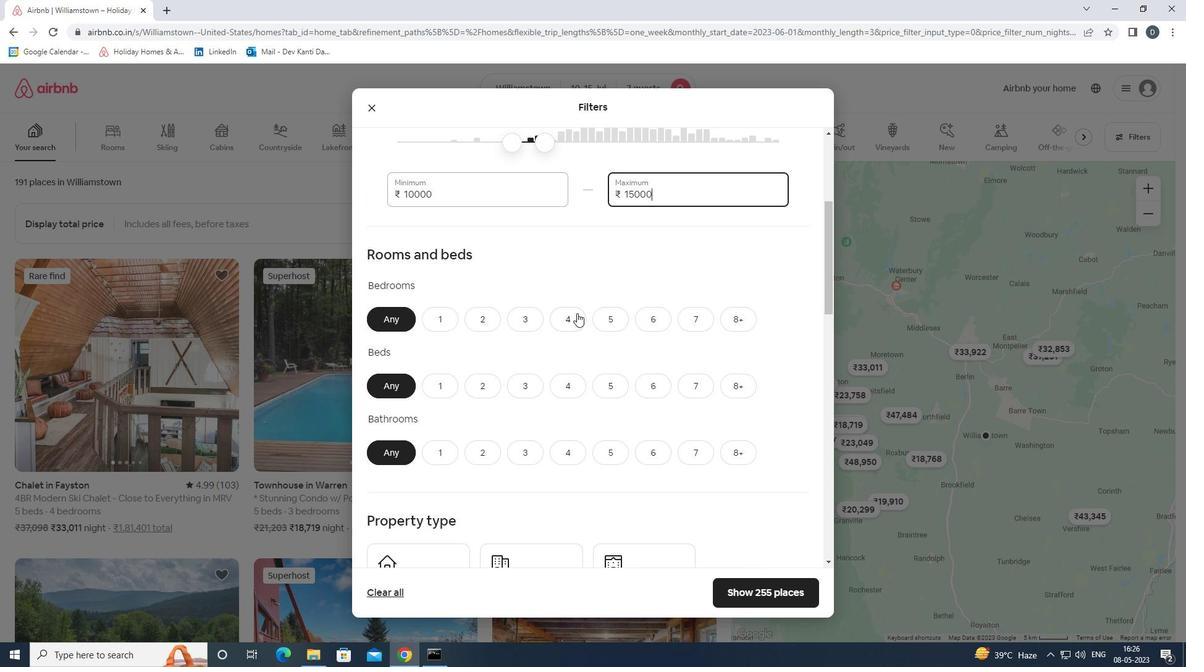 
Action: Mouse moved to (704, 383)
Screenshot: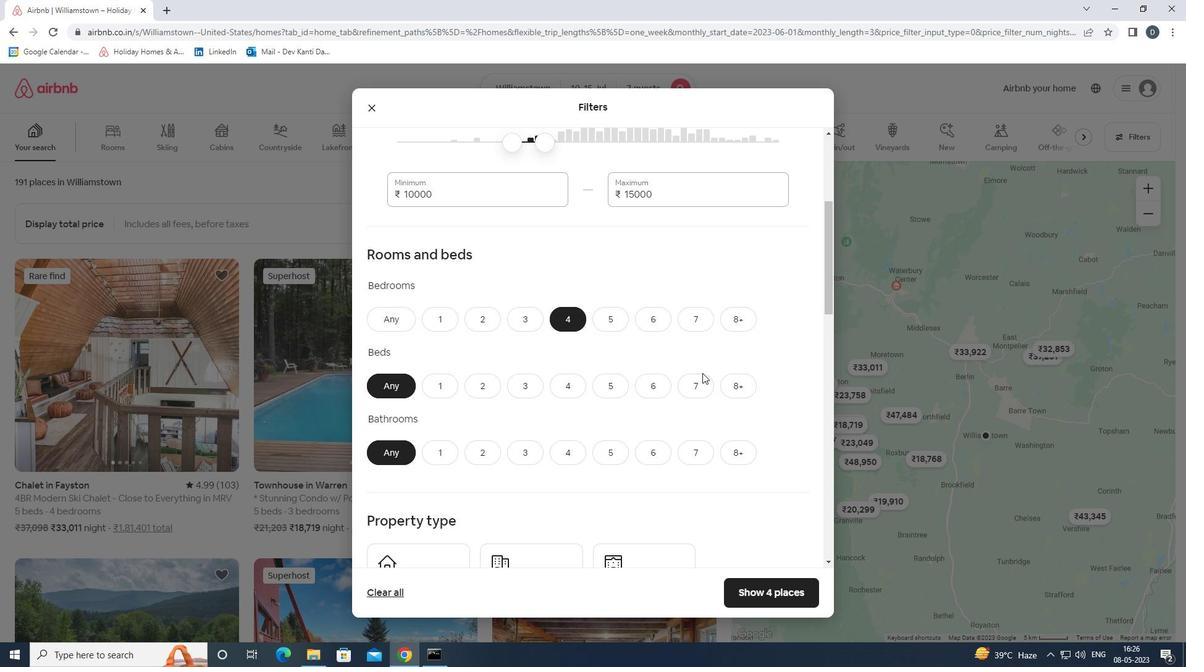 
Action: Mouse pressed left at (704, 383)
Screenshot: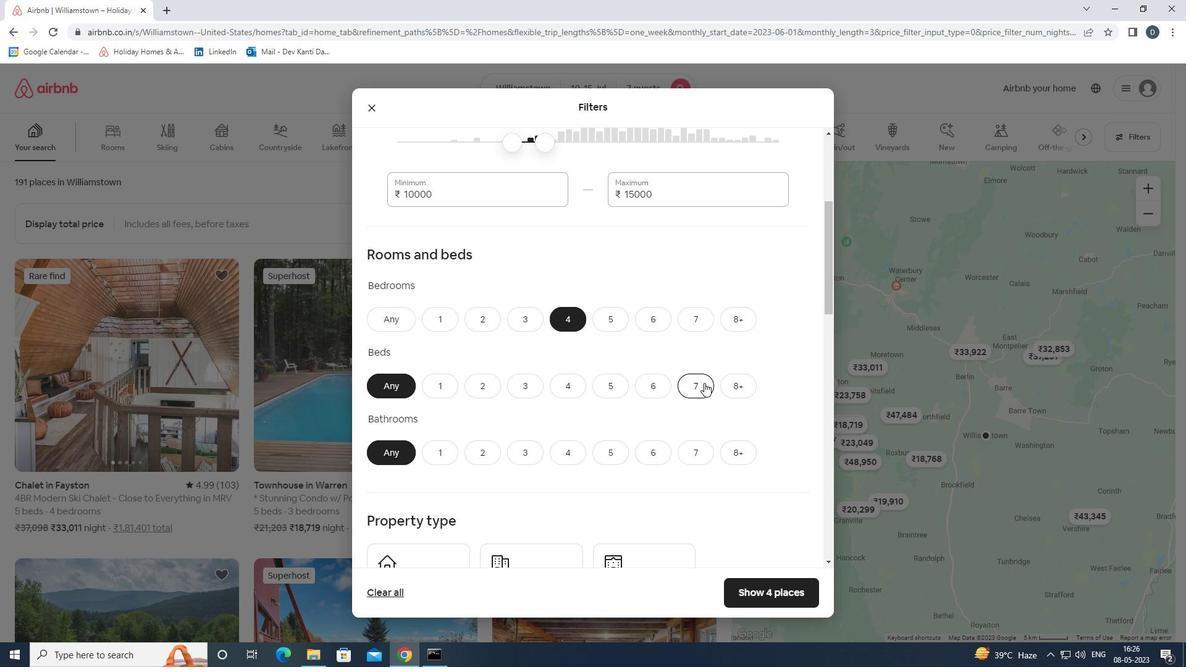 
Action: Mouse moved to (565, 459)
Screenshot: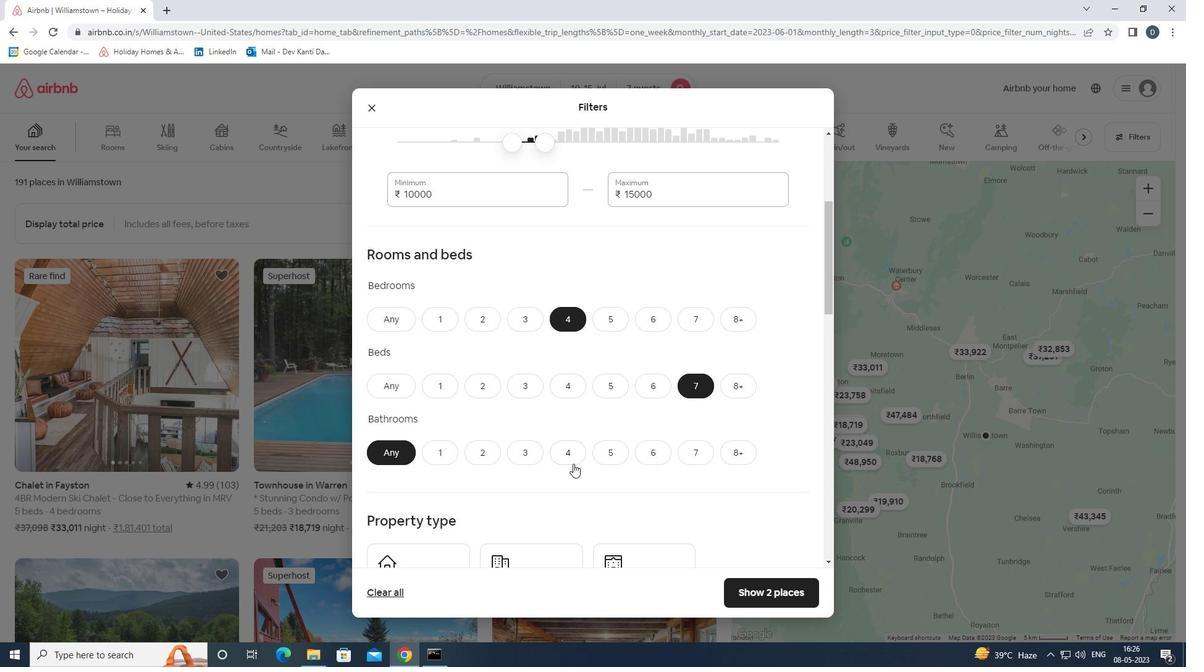 
Action: Mouse pressed left at (565, 459)
Screenshot: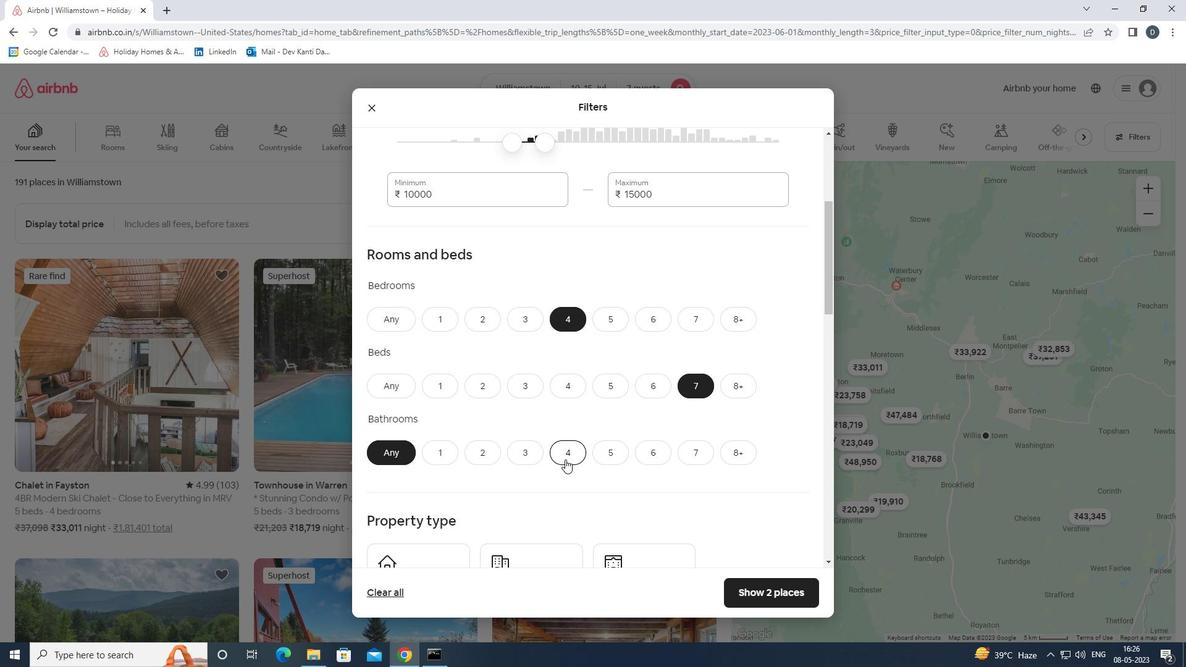 
Action: Mouse moved to (557, 443)
Screenshot: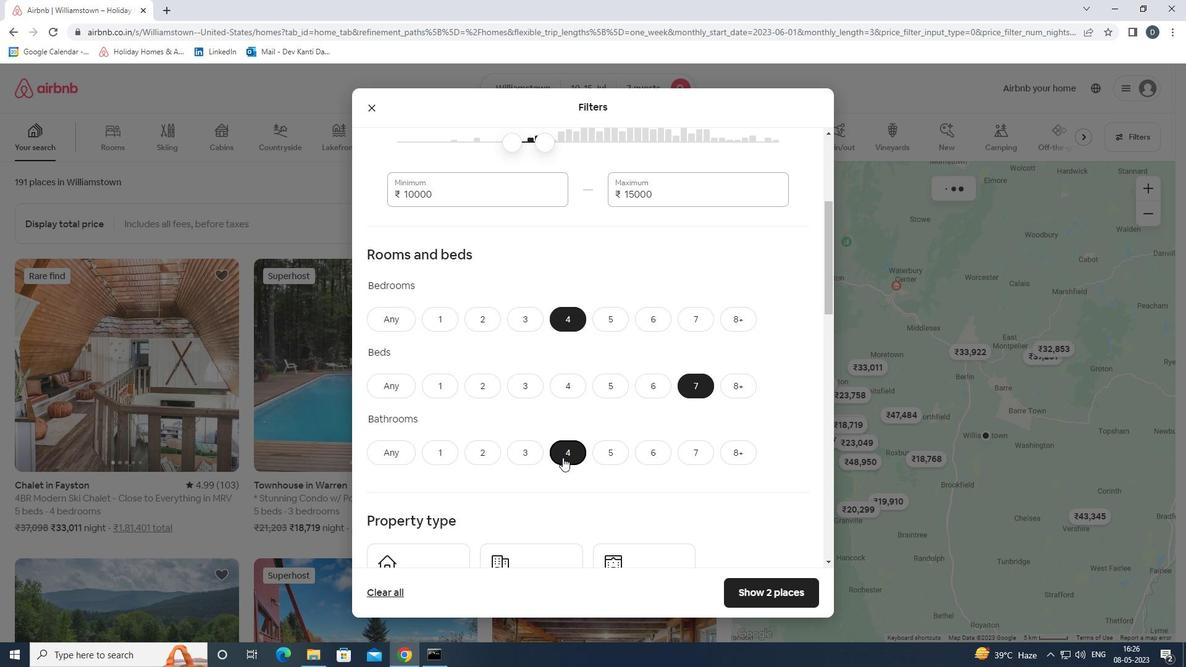 
Action: Mouse scrolled (557, 443) with delta (0, 0)
Screenshot: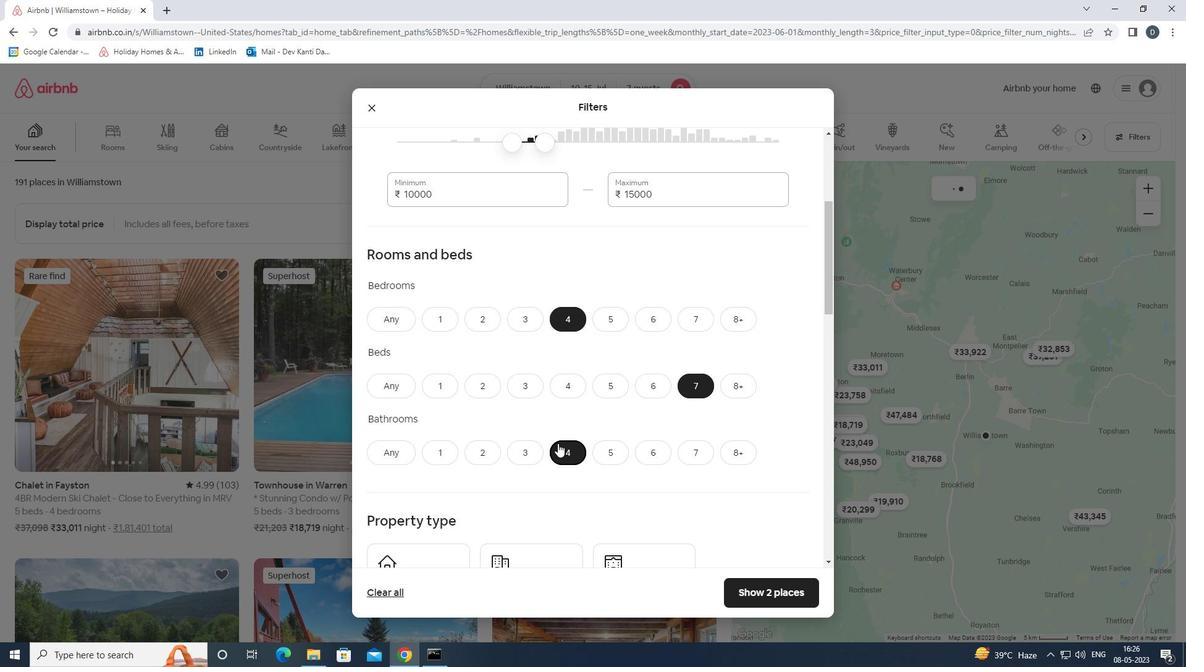 
Action: Mouse scrolled (557, 443) with delta (0, 0)
Screenshot: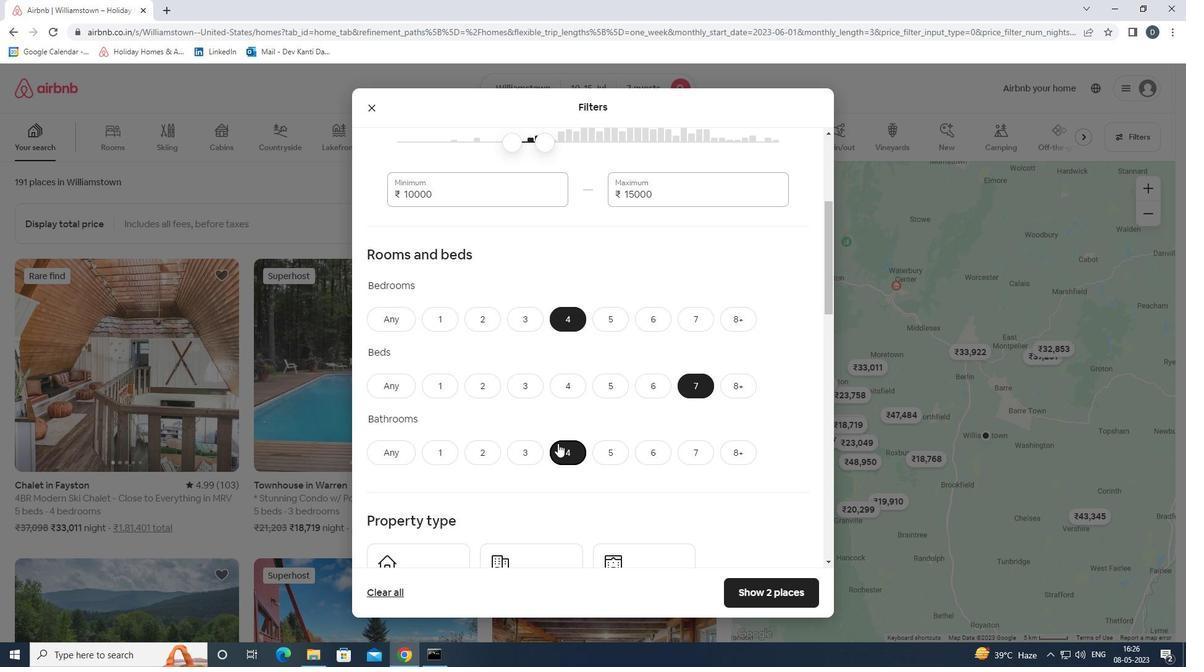 
Action: Mouse moved to (558, 440)
Screenshot: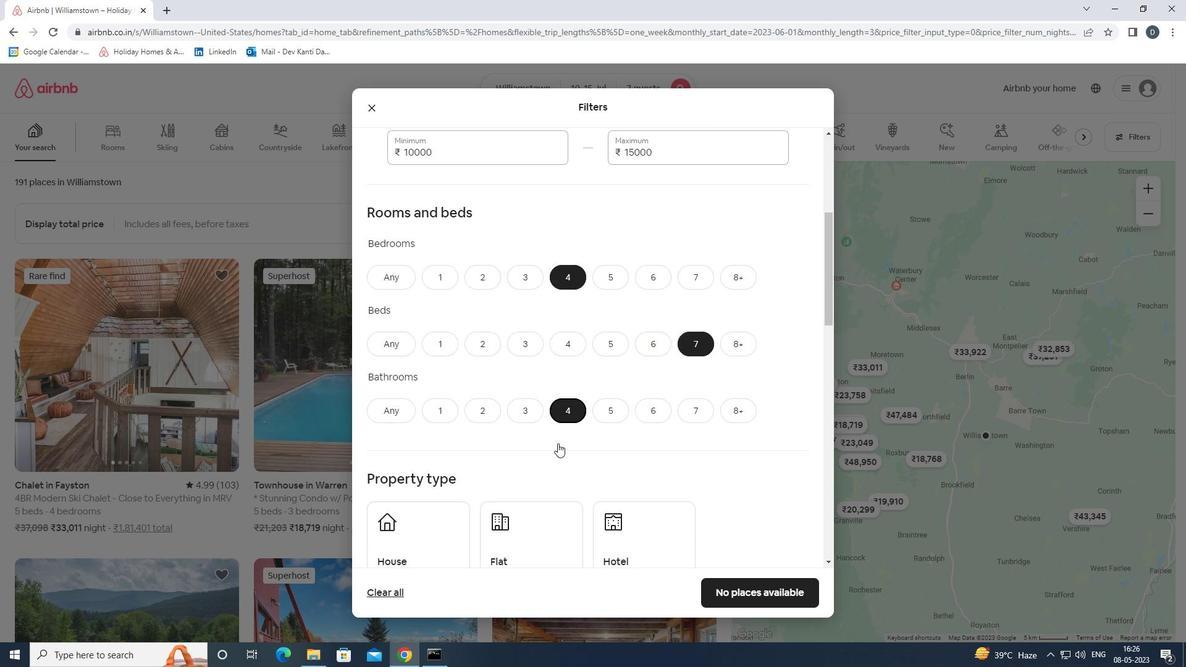 
Action: Mouse scrolled (558, 439) with delta (0, 0)
Screenshot: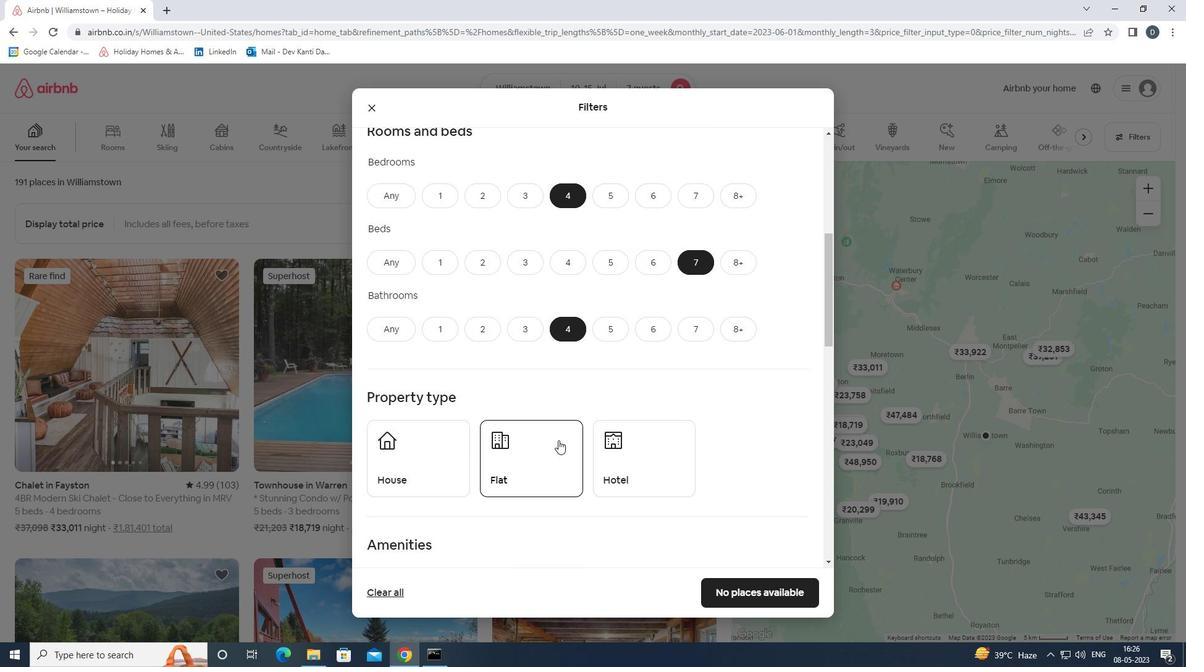 
Action: Mouse moved to (562, 428)
Screenshot: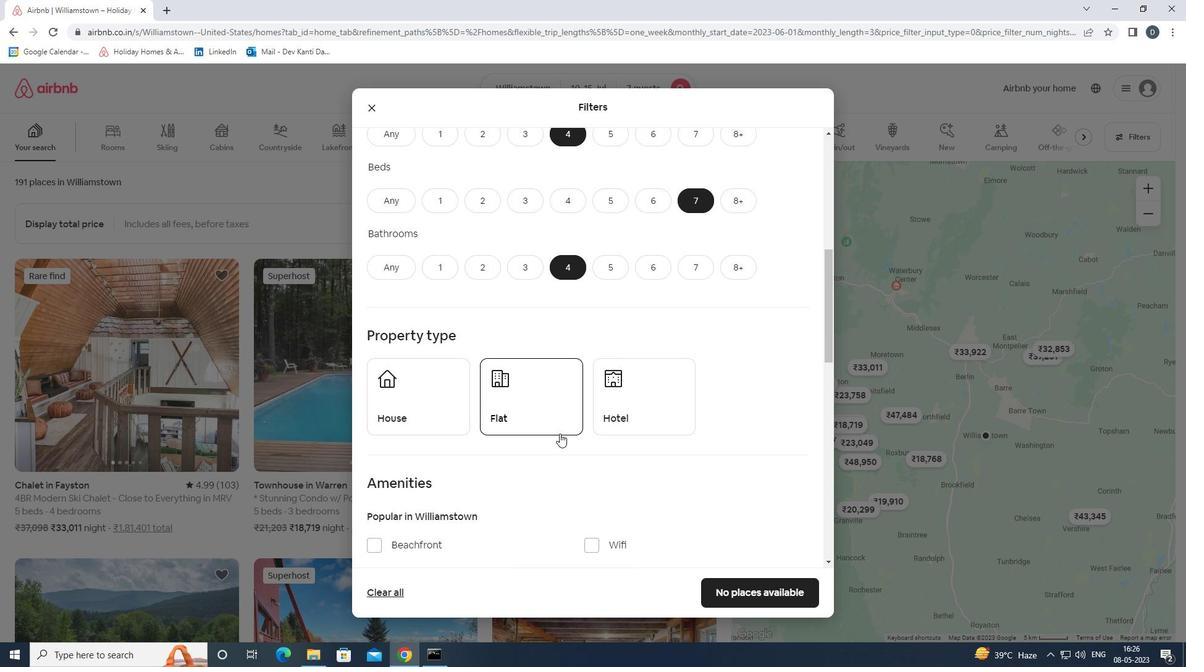 
Action: Mouse scrolled (562, 428) with delta (0, 0)
Screenshot: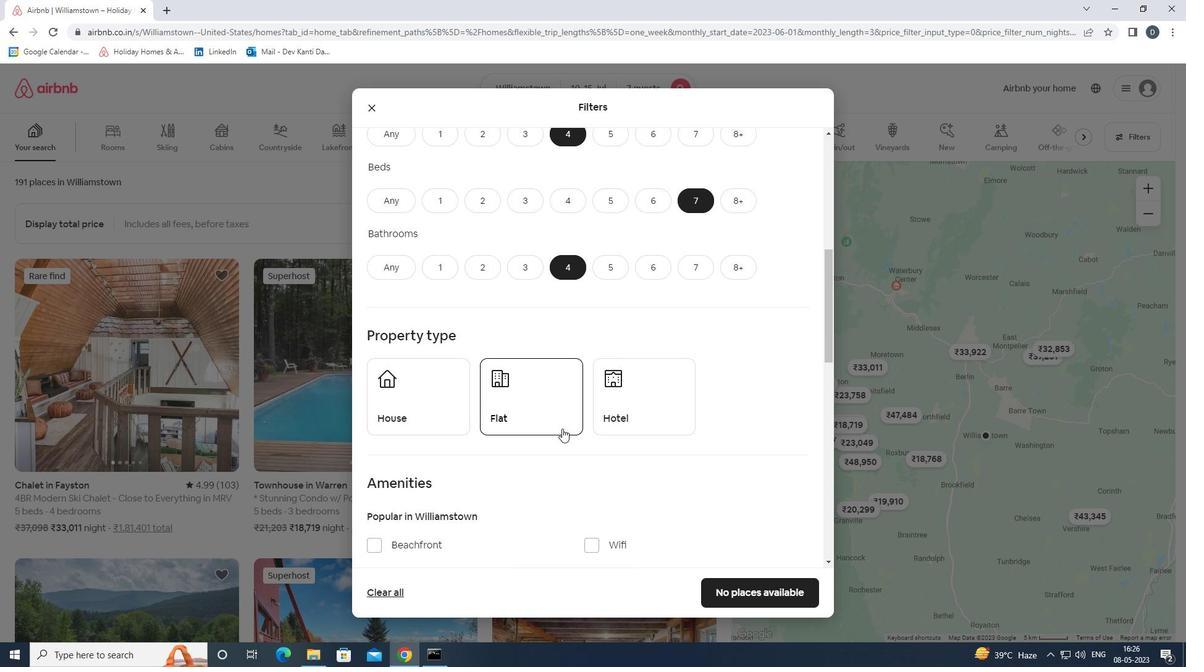 
Action: Mouse scrolled (562, 428) with delta (0, 0)
Screenshot: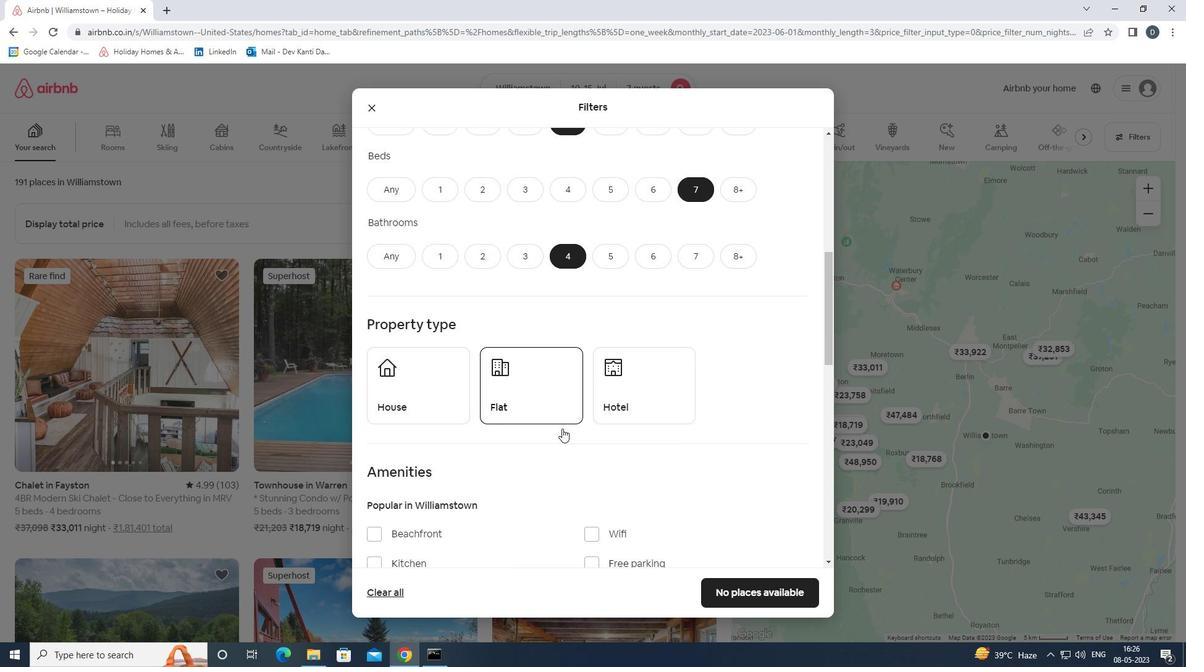 
Action: Mouse moved to (427, 300)
Screenshot: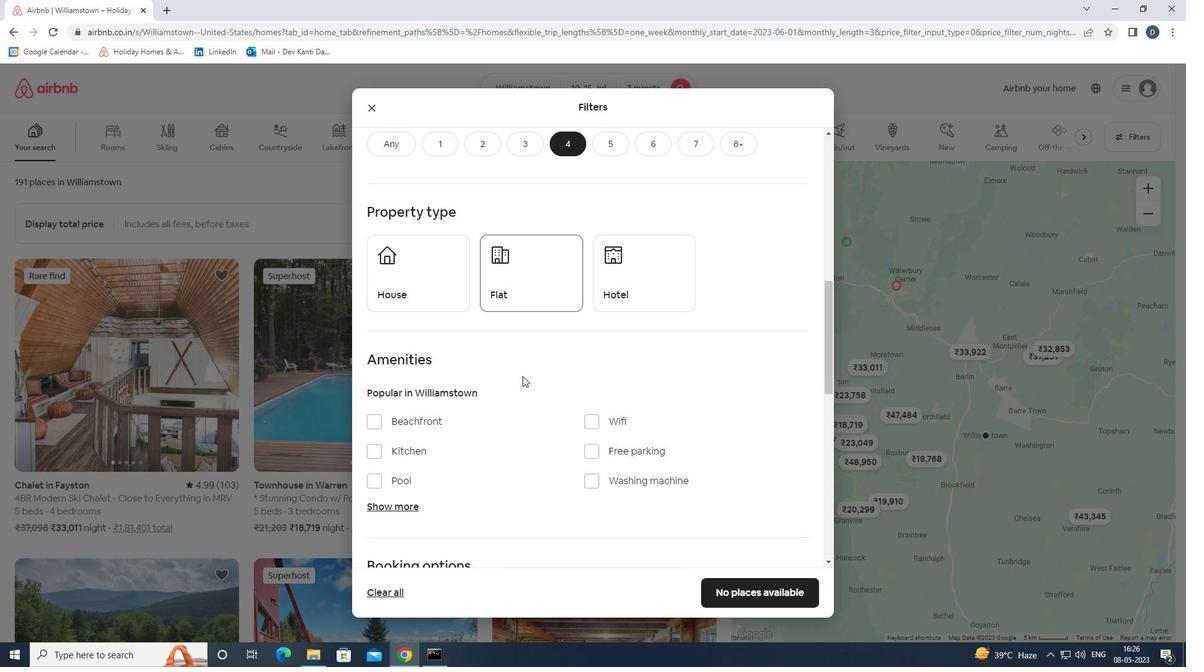 
Action: Mouse pressed left at (427, 300)
Screenshot: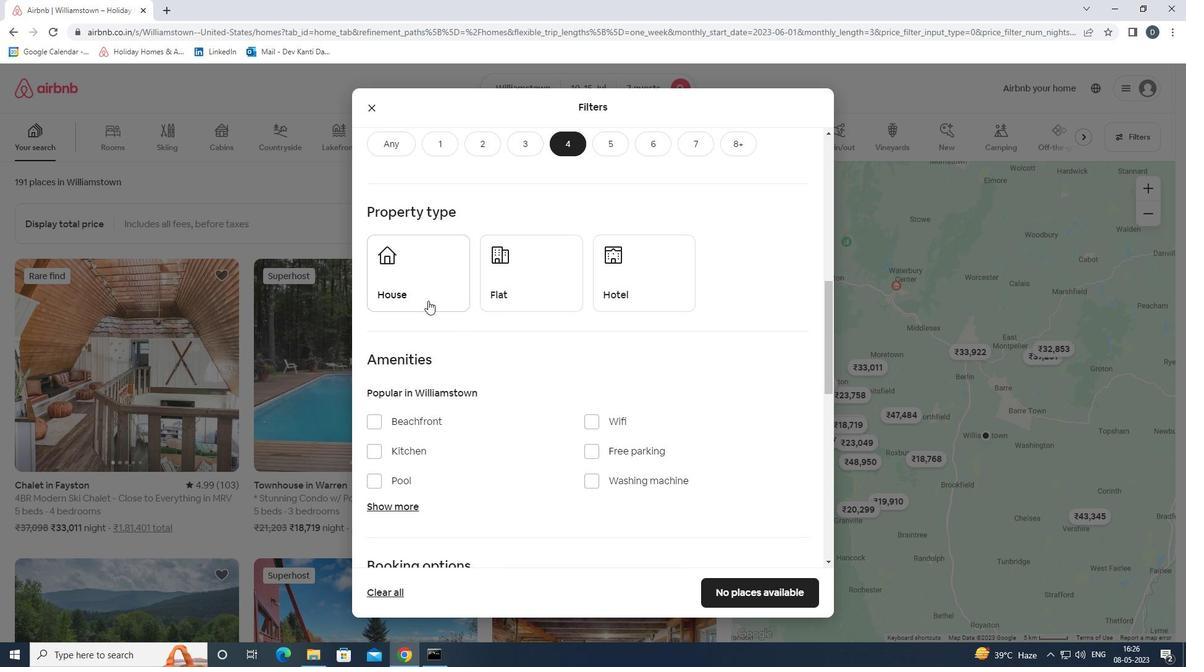 
Action: Mouse moved to (523, 283)
Screenshot: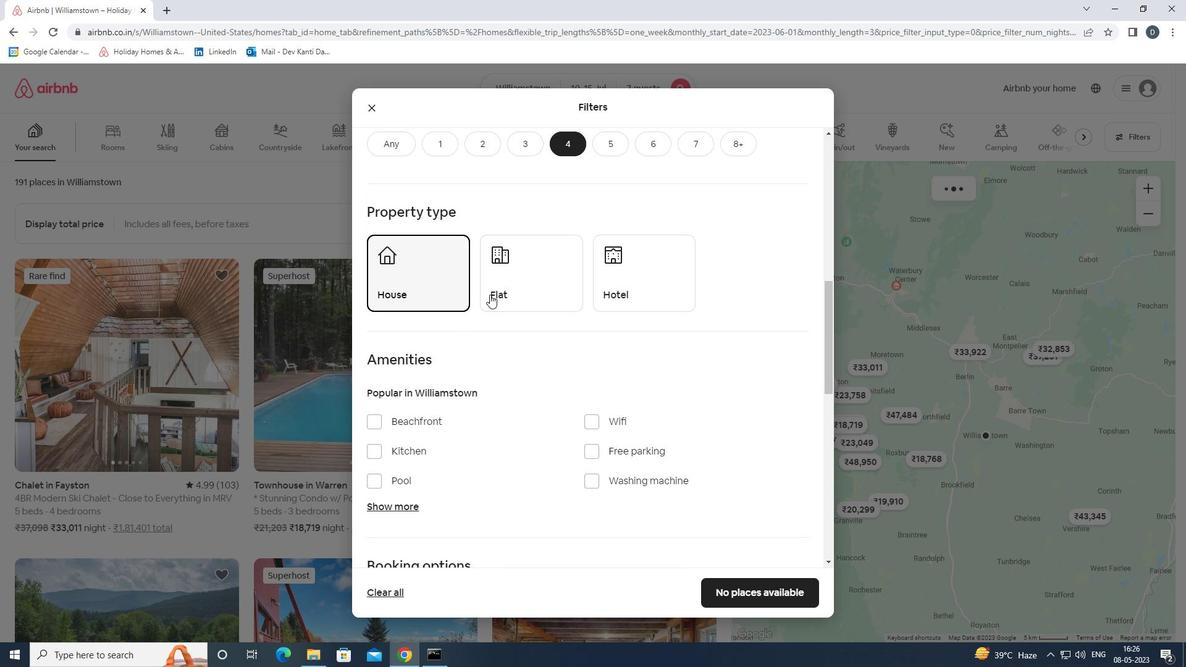 
Action: Mouse pressed left at (523, 283)
Screenshot: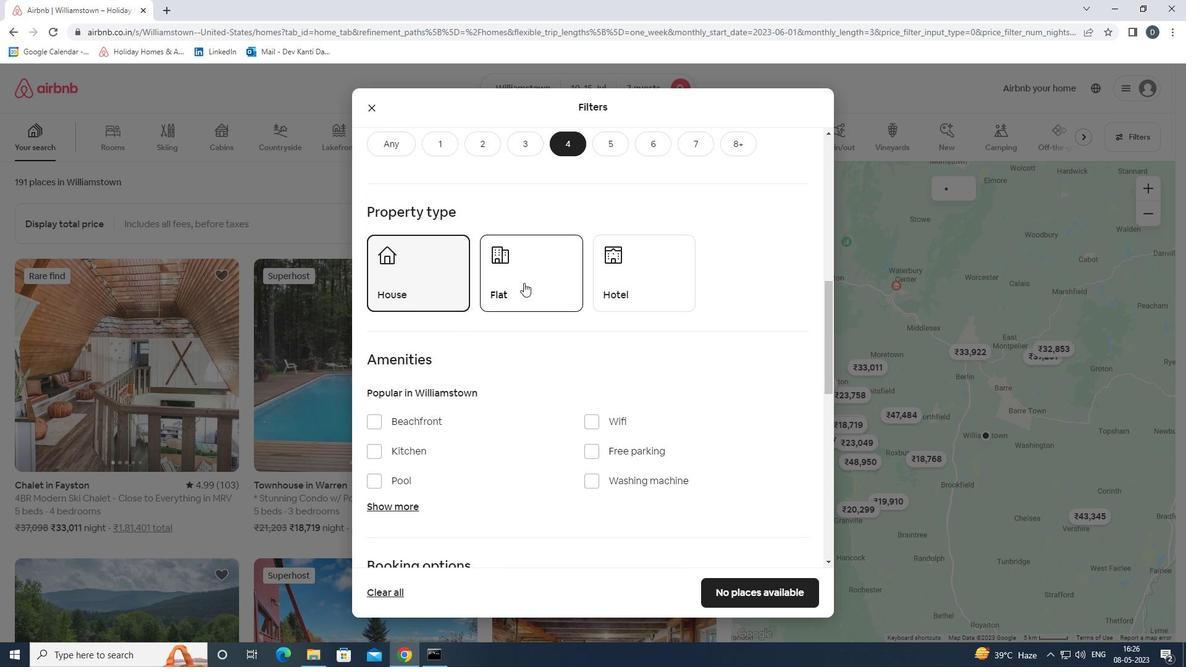 
Action: Mouse moved to (525, 296)
Screenshot: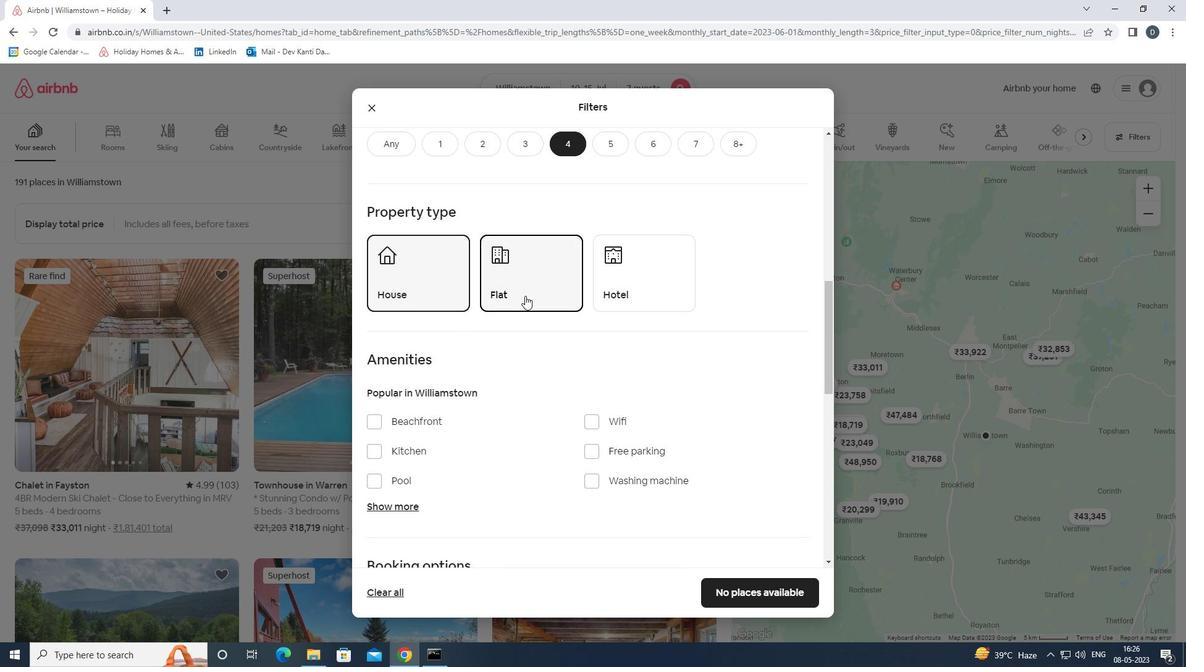 
Action: Mouse scrolled (525, 295) with delta (0, 0)
Screenshot: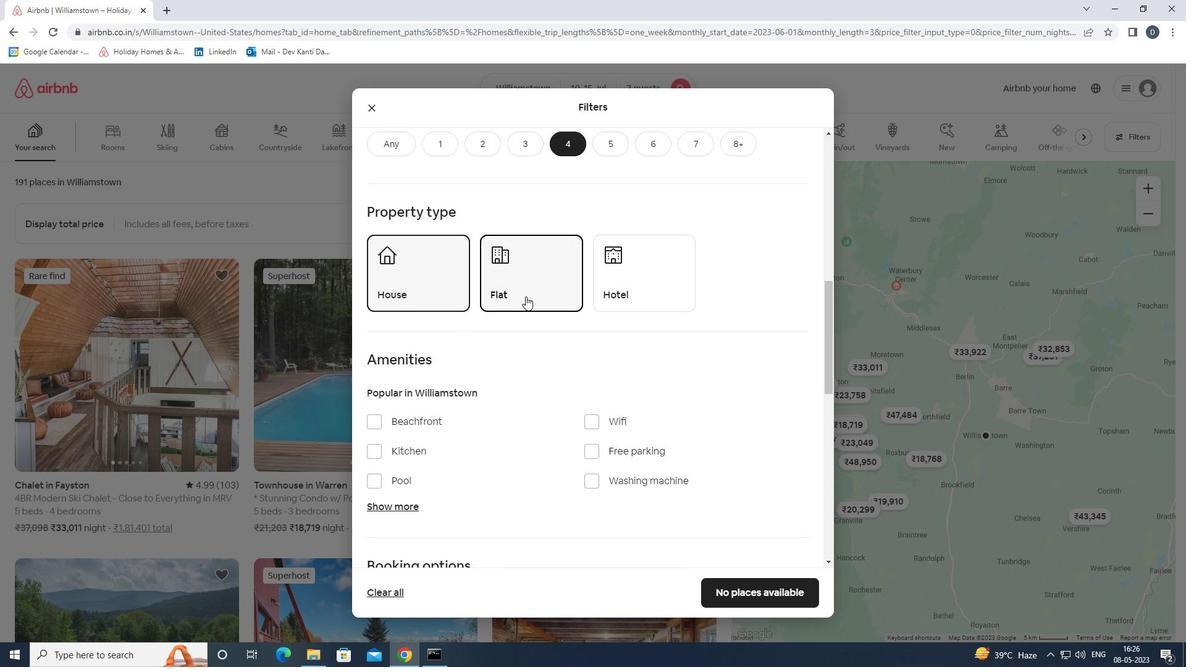 
Action: Mouse scrolled (525, 295) with delta (0, 0)
Screenshot: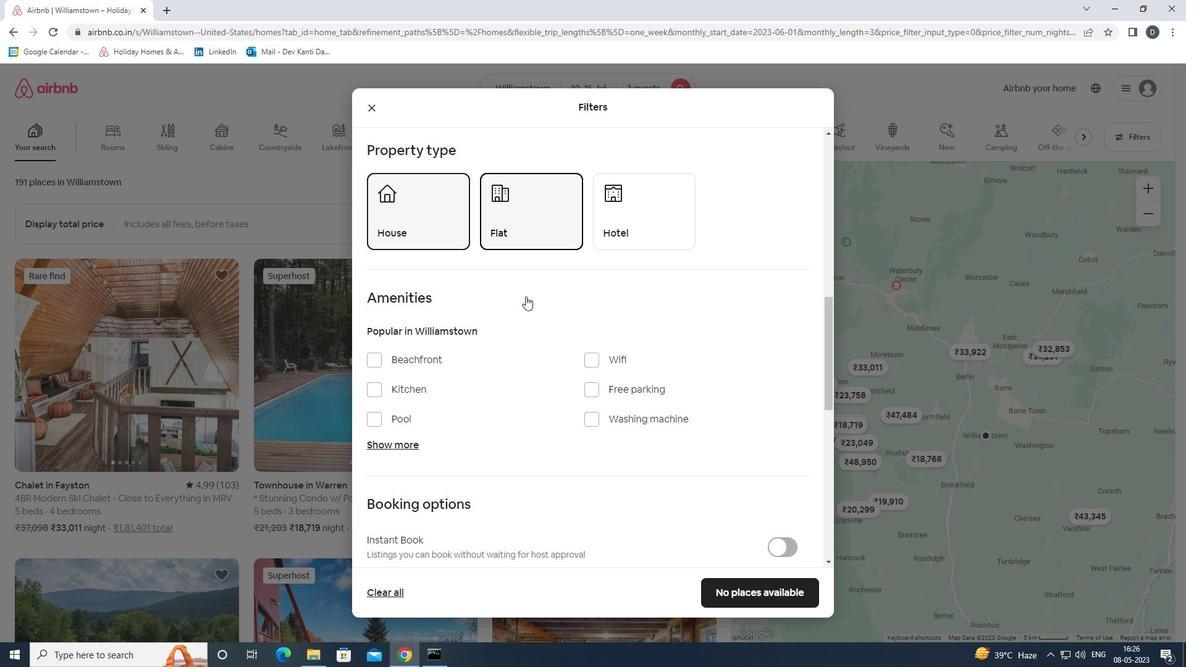 
Action: Mouse moved to (532, 291)
Screenshot: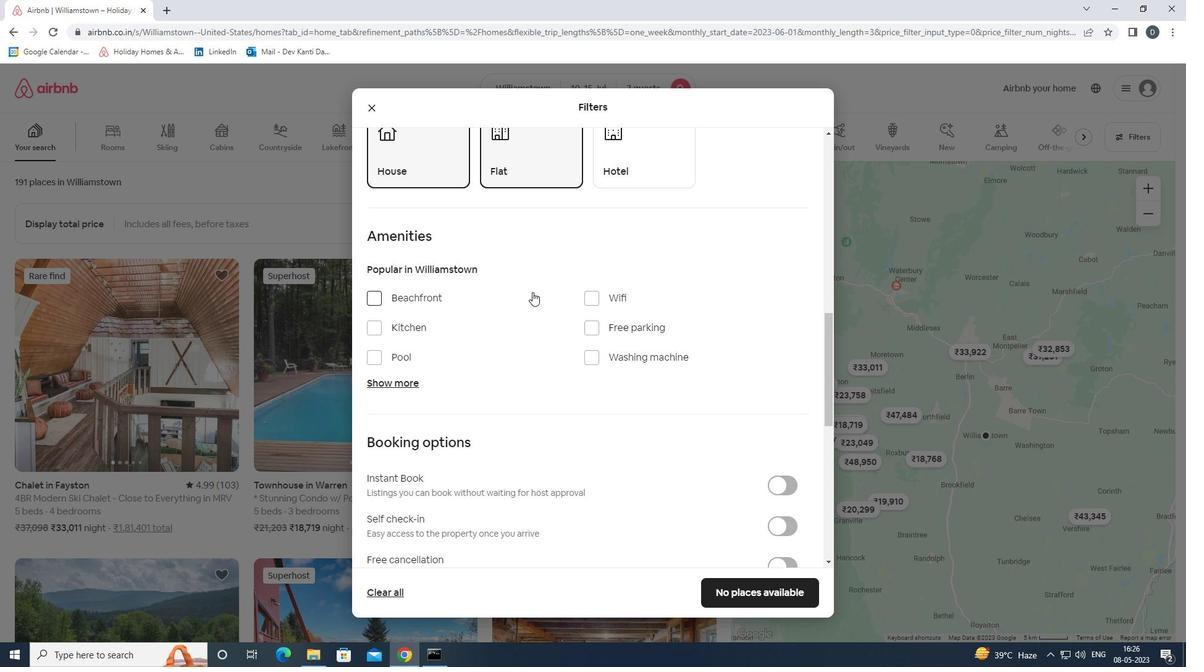 
Action: Mouse scrolled (532, 291) with delta (0, 0)
Screenshot: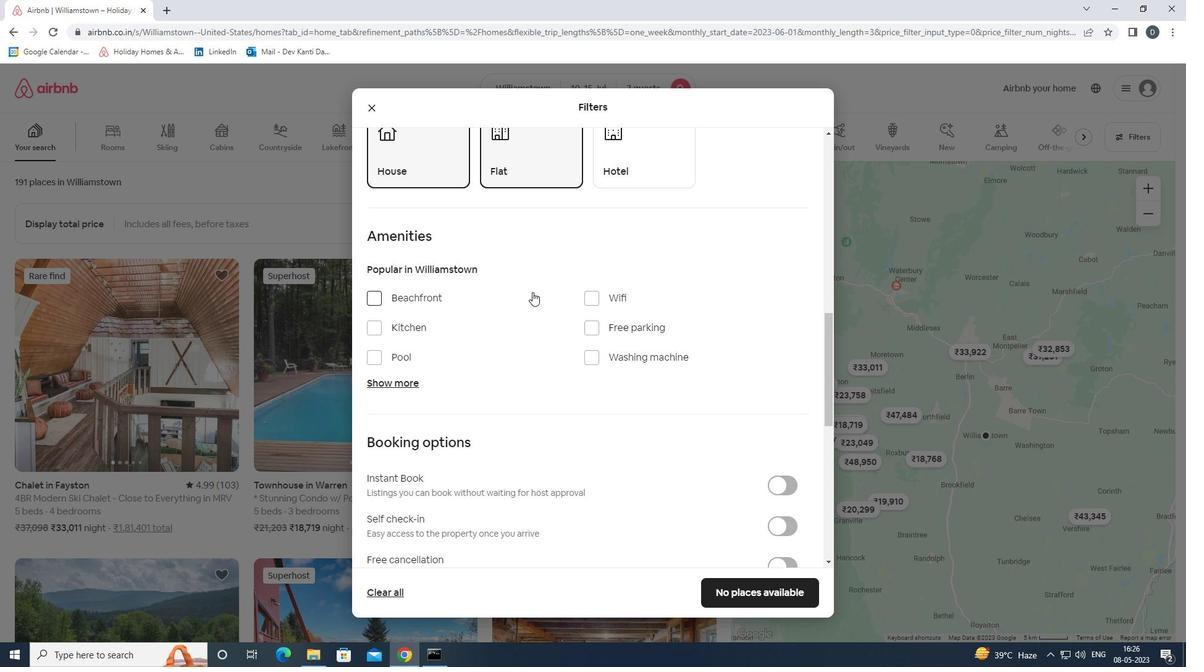 
Action: Mouse moved to (620, 233)
Screenshot: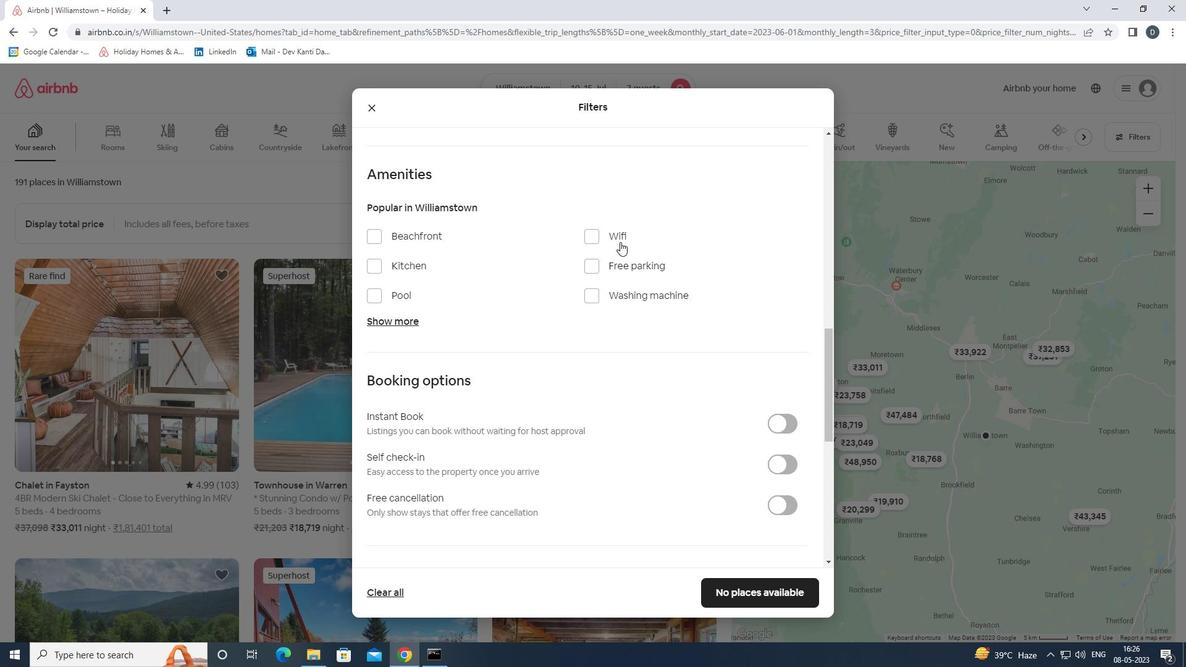 
Action: Mouse pressed left at (620, 233)
Screenshot: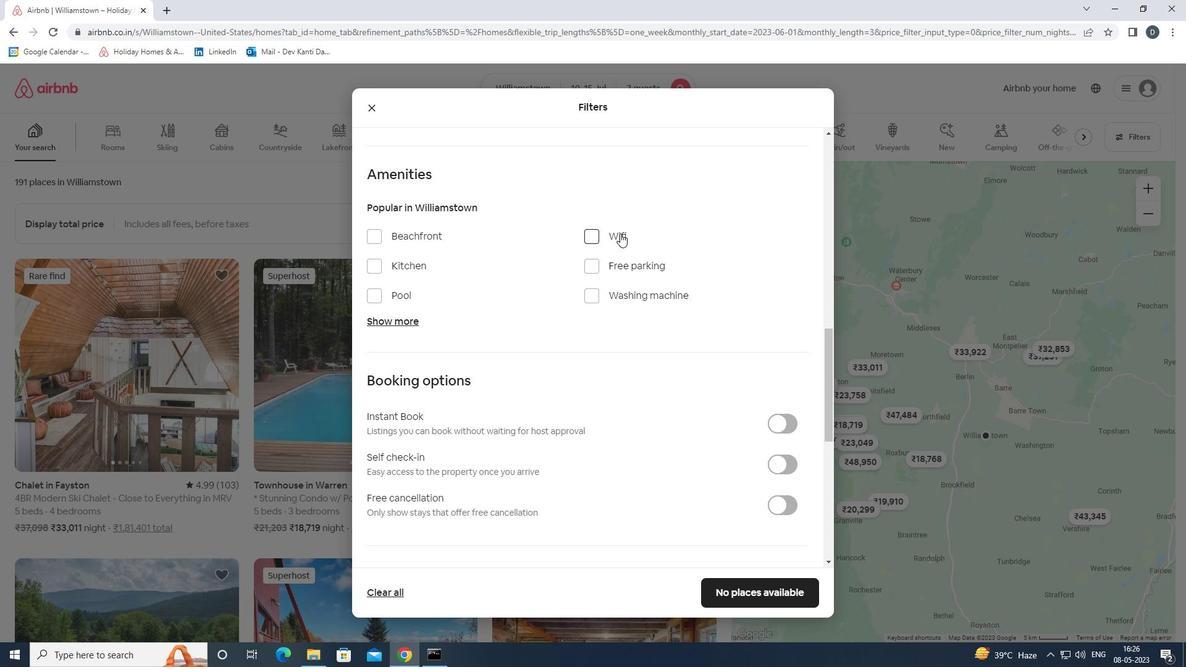 
Action: Mouse moved to (620, 271)
Screenshot: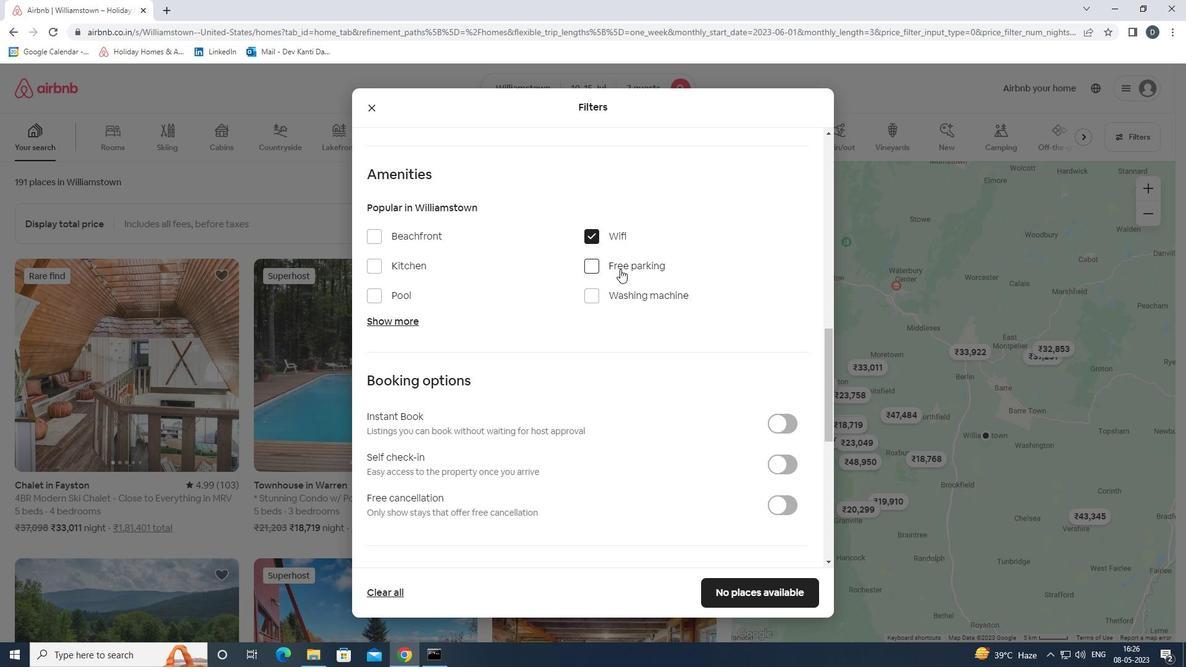 
Action: Mouse pressed left at (620, 271)
Screenshot: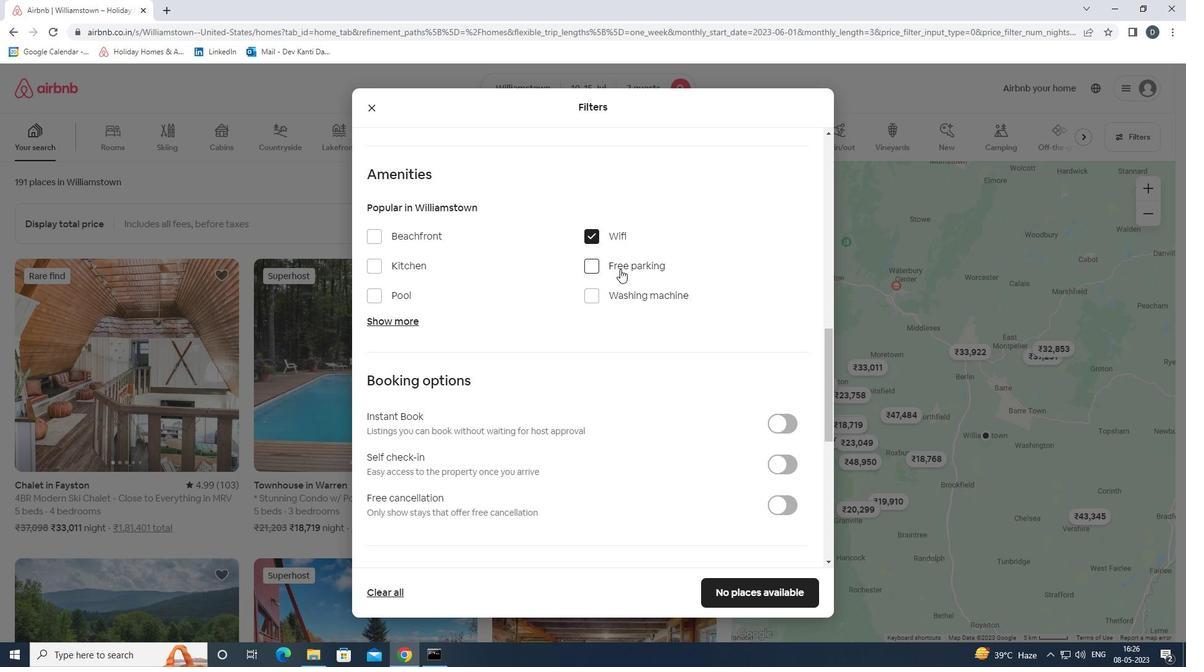 
Action: Mouse moved to (411, 321)
Screenshot: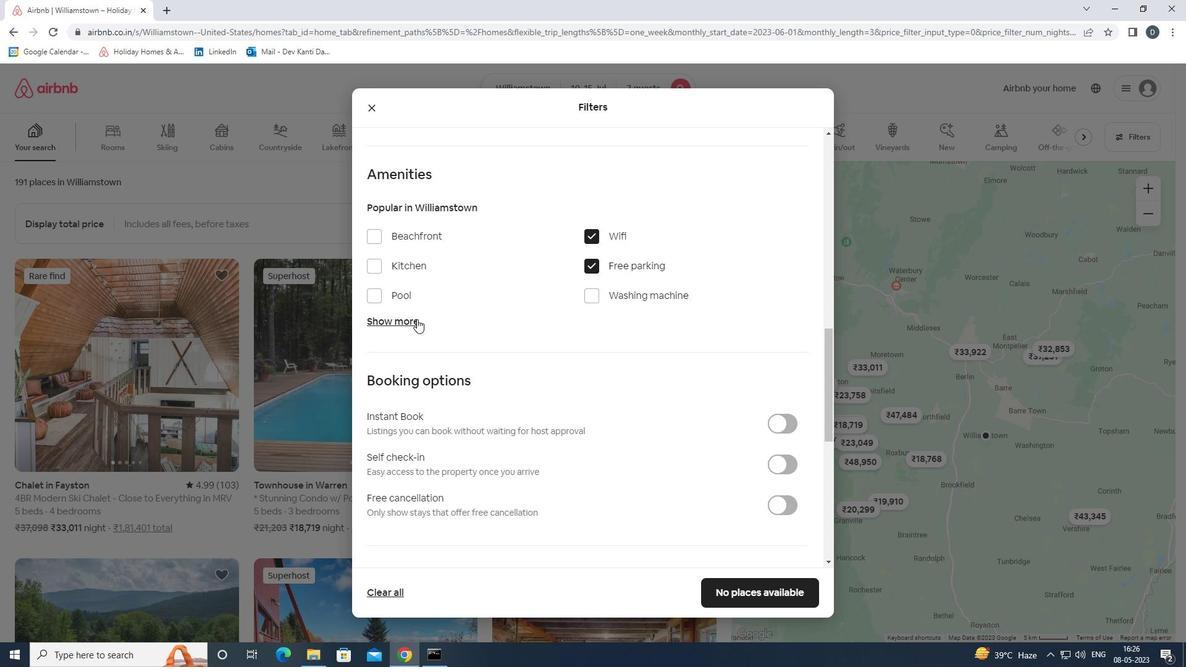 
Action: Mouse pressed left at (411, 321)
Screenshot: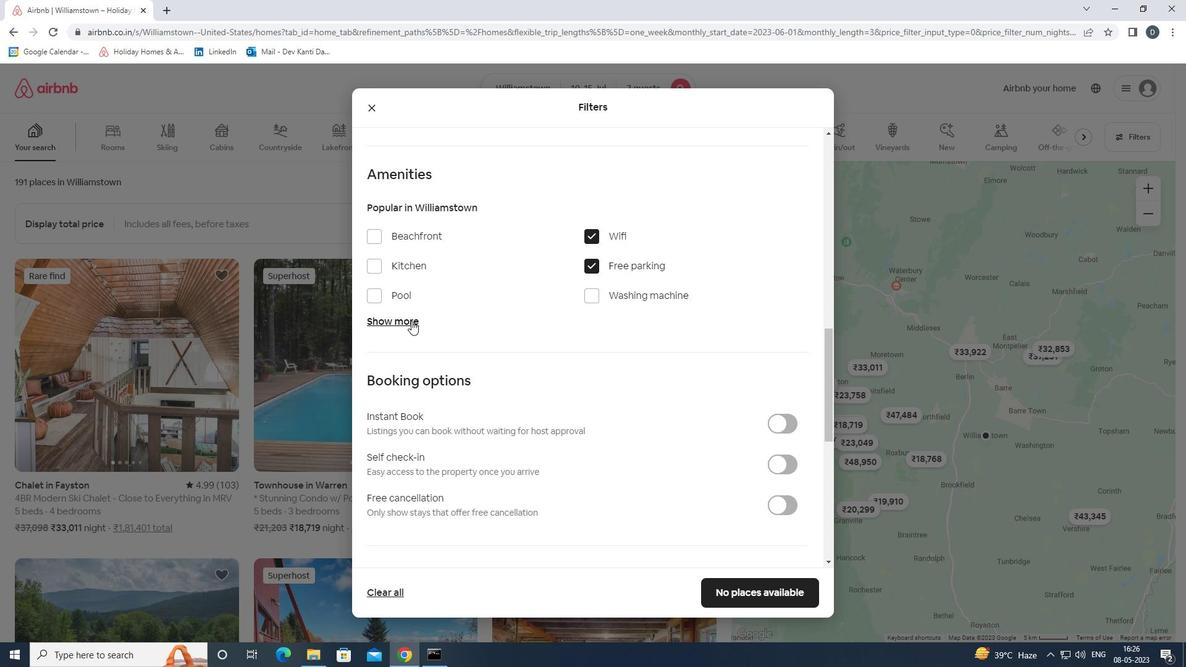 
Action: Mouse moved to (609, 346)
Screenshot: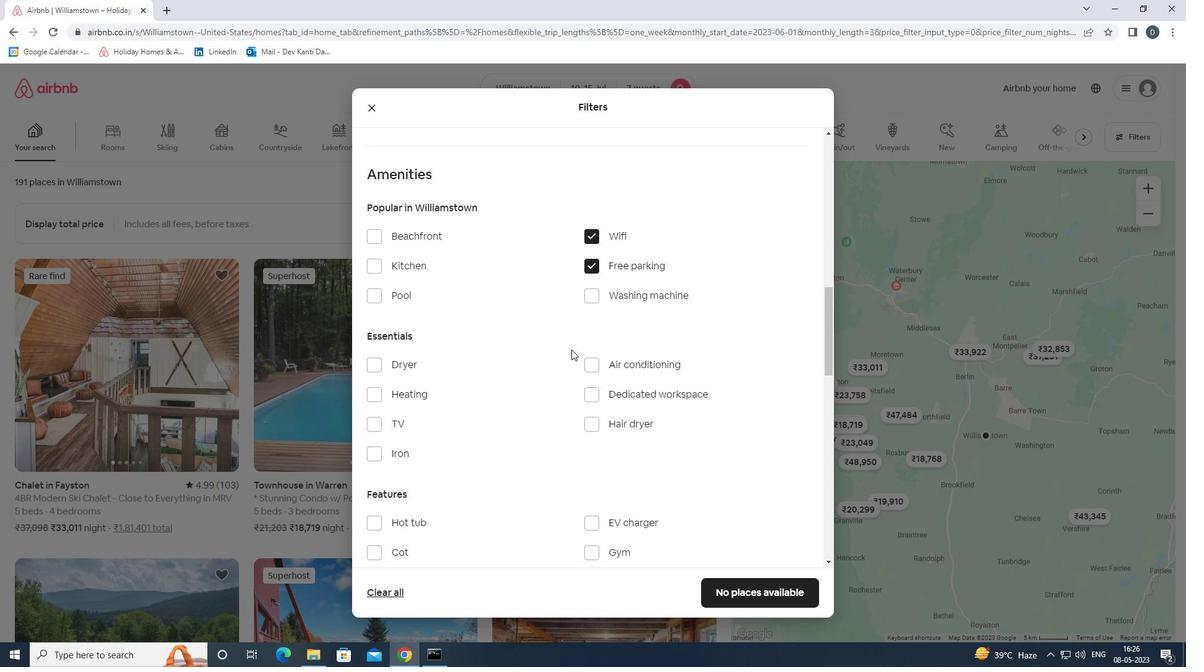 
Action: Mouse scrolled (609, 345) with delta (0, 0)
Screenshot: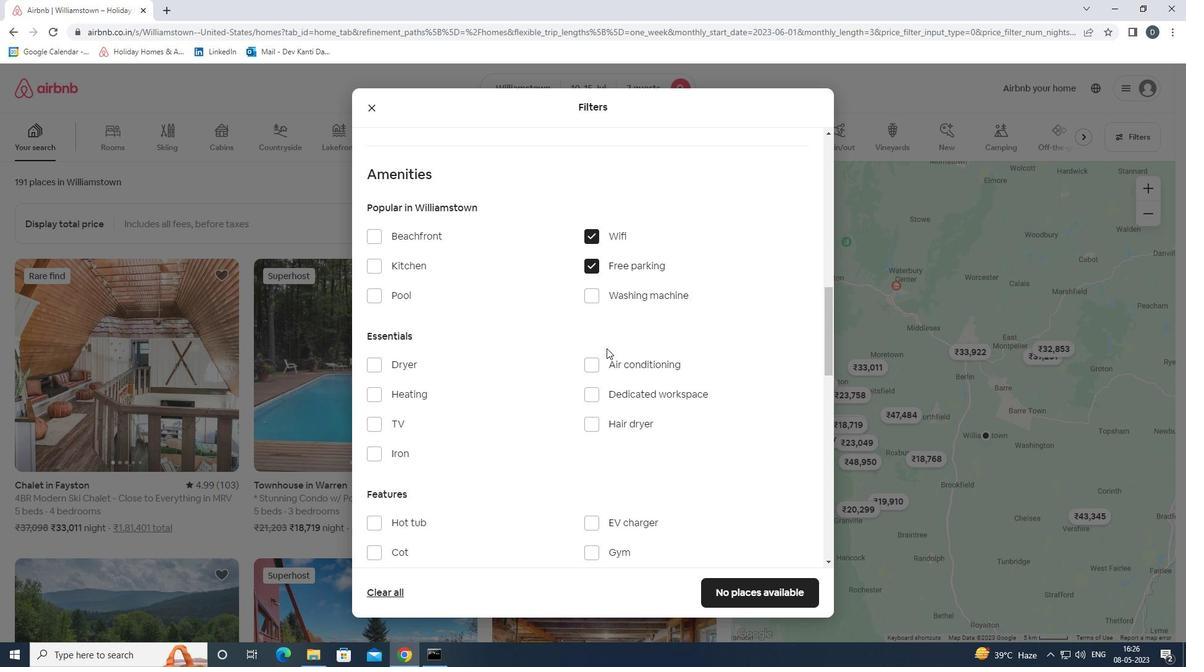 
Action: Mouse moved to (389, 360)
Screenshot: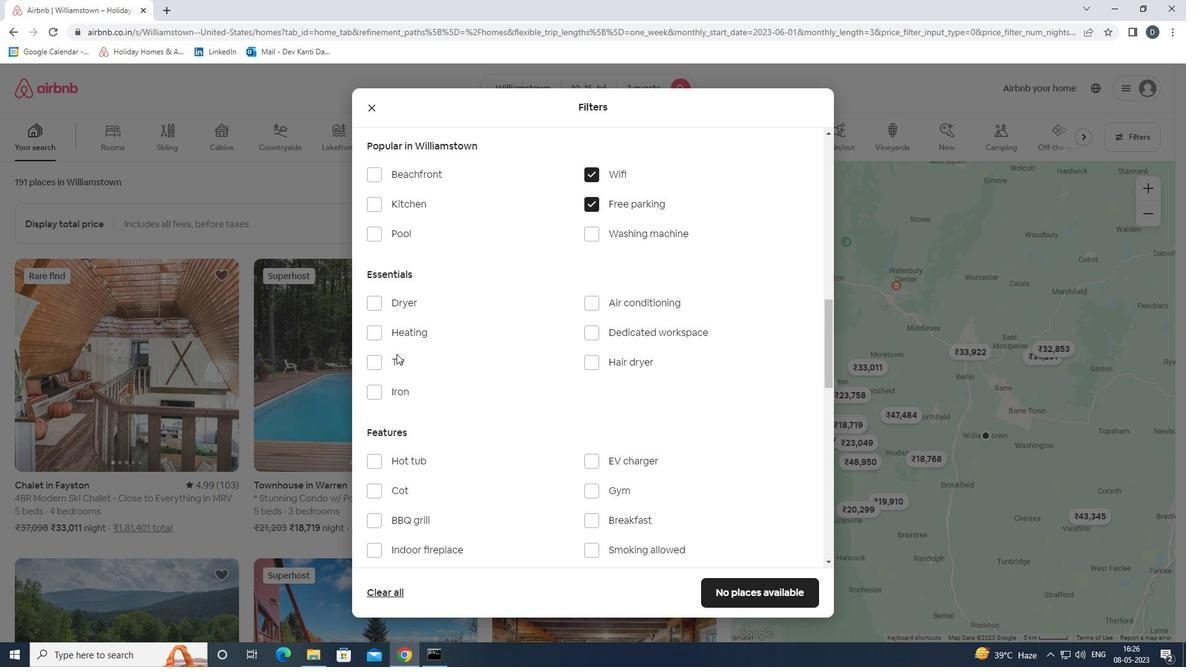 
Action: Mouse pressed left at (389, 360)
Screenshot: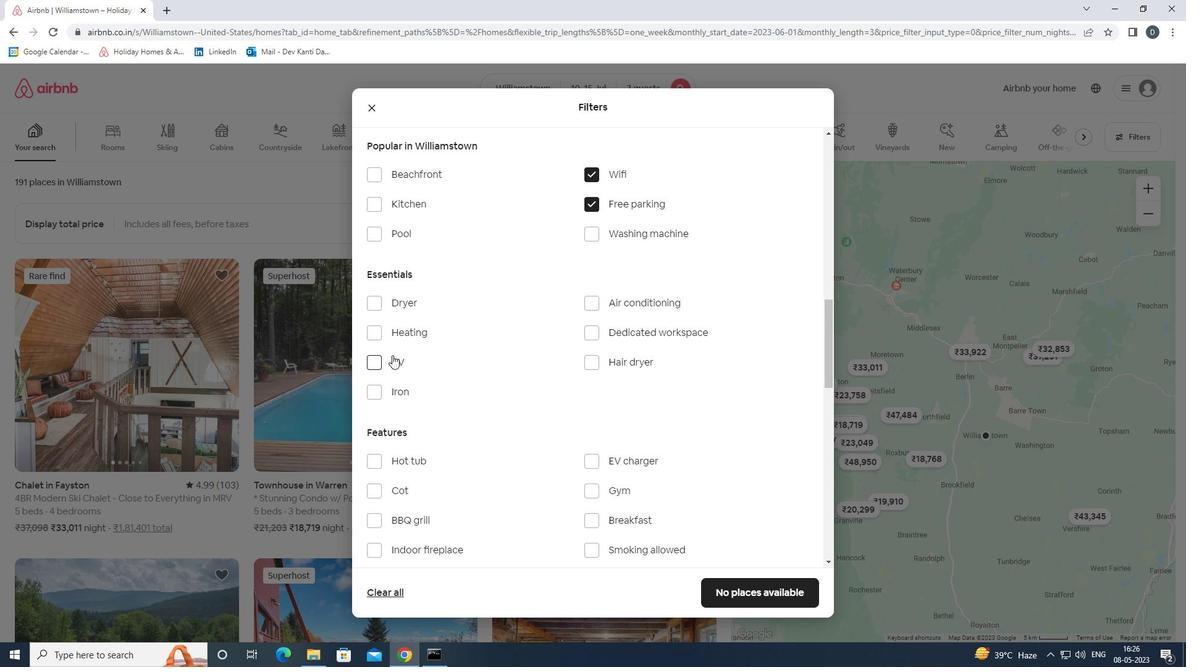 
Action: Mouse moved to (492, 315)
Screenshot: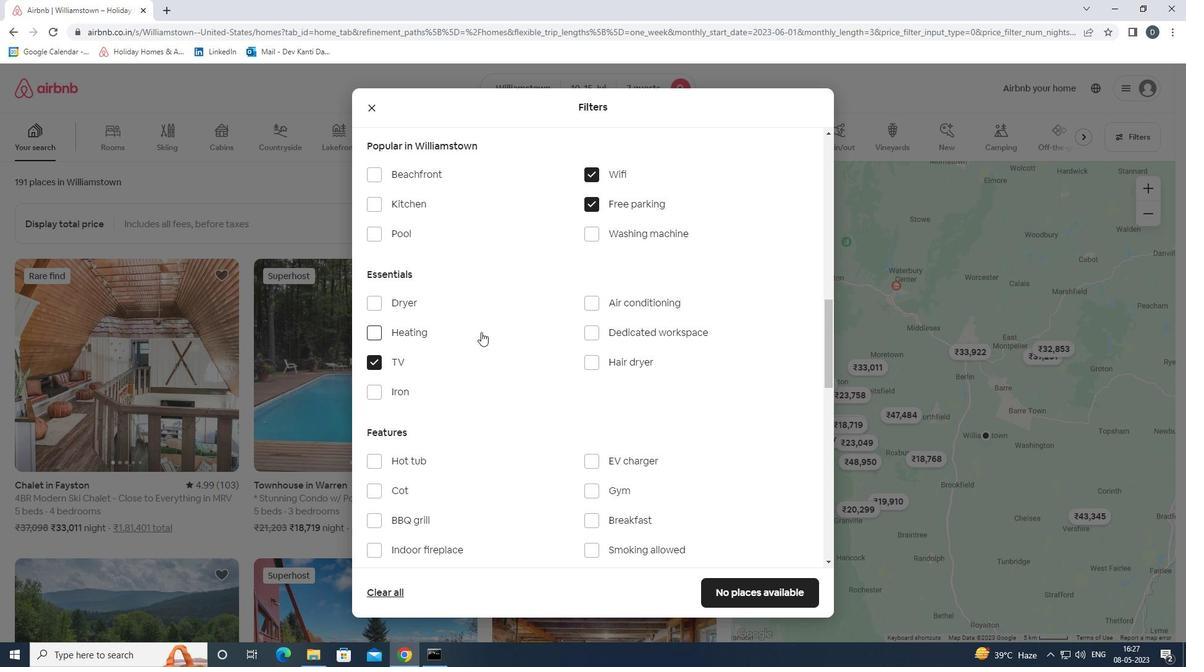 
Action: Mouse scrolled (492, 314) with delta (0, 0)
Screenshot: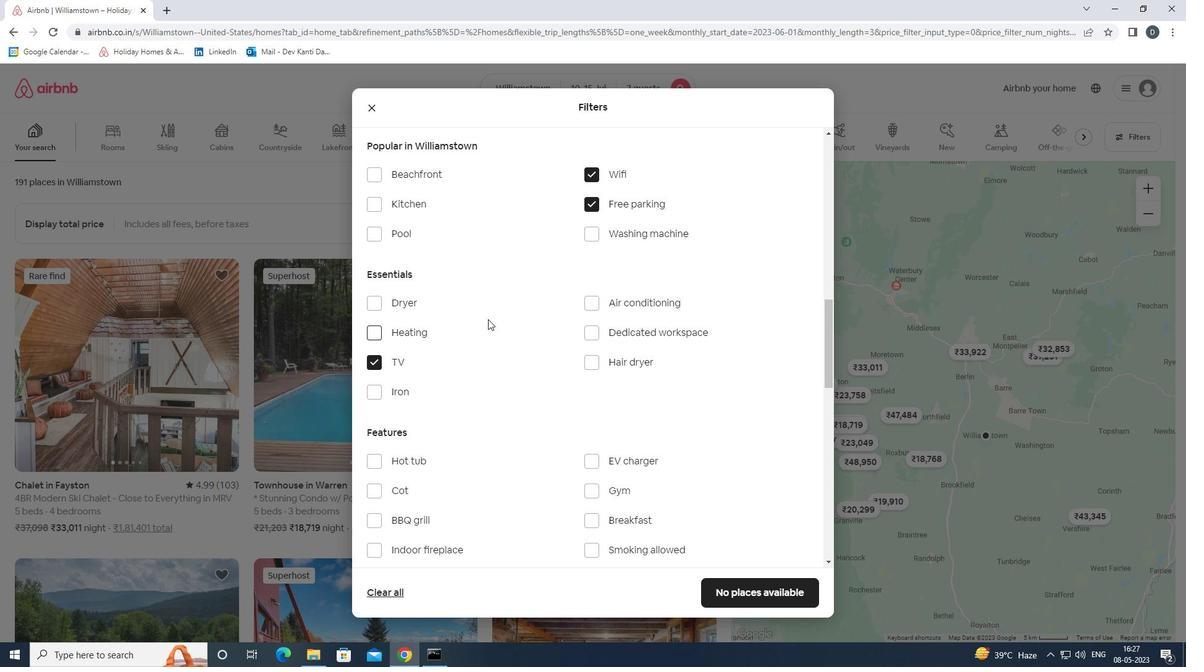 
Action: Mouse moved to (493, 315)
Screenshot: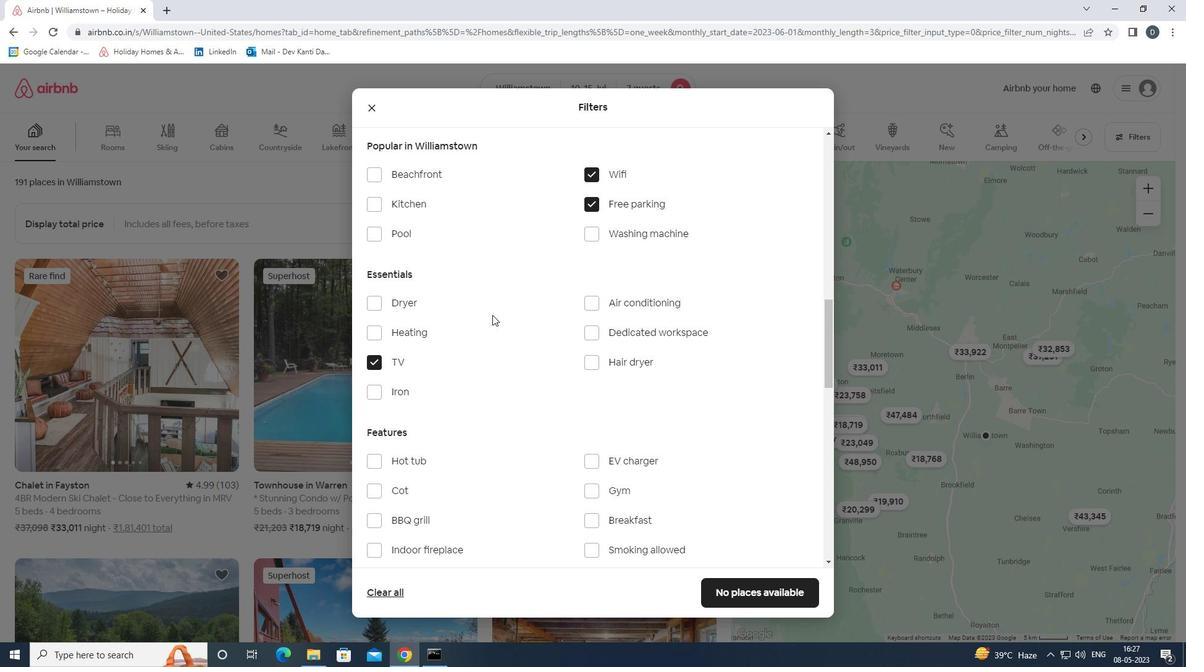 
Action: Mouse scrolled (493, 314) with delta (0, 0)
Screenshot: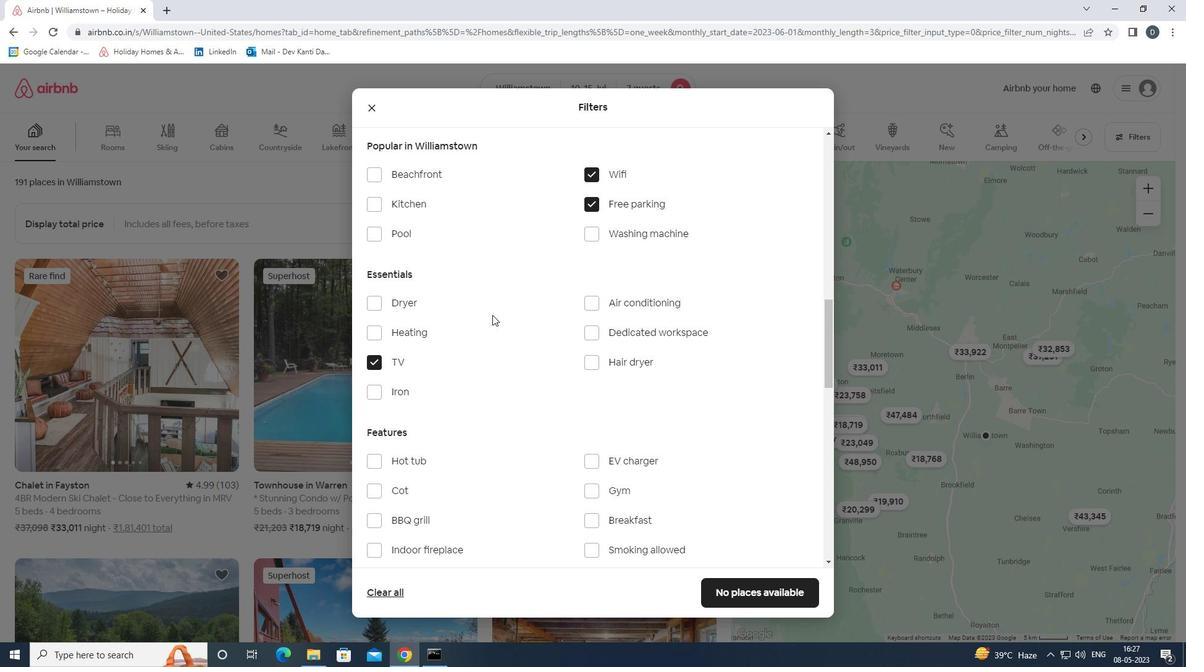
Action: Mouse moved to (618, 363)
Screenshot: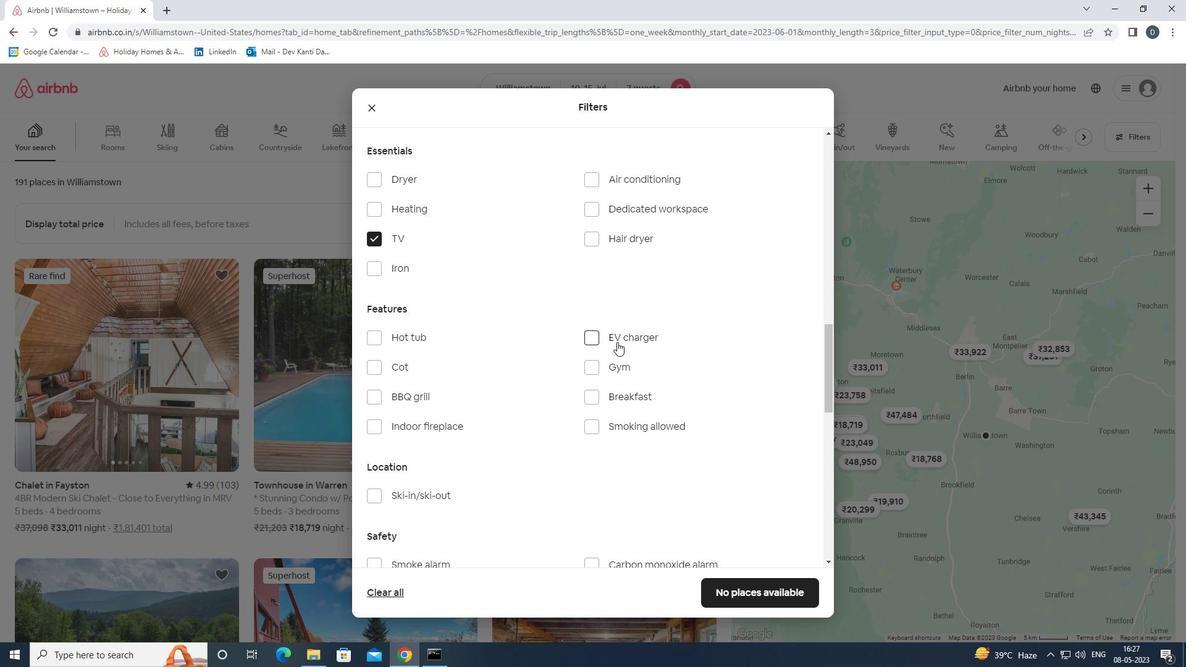 
Action: Mouse pressed left at (618, 363)
Screenshot: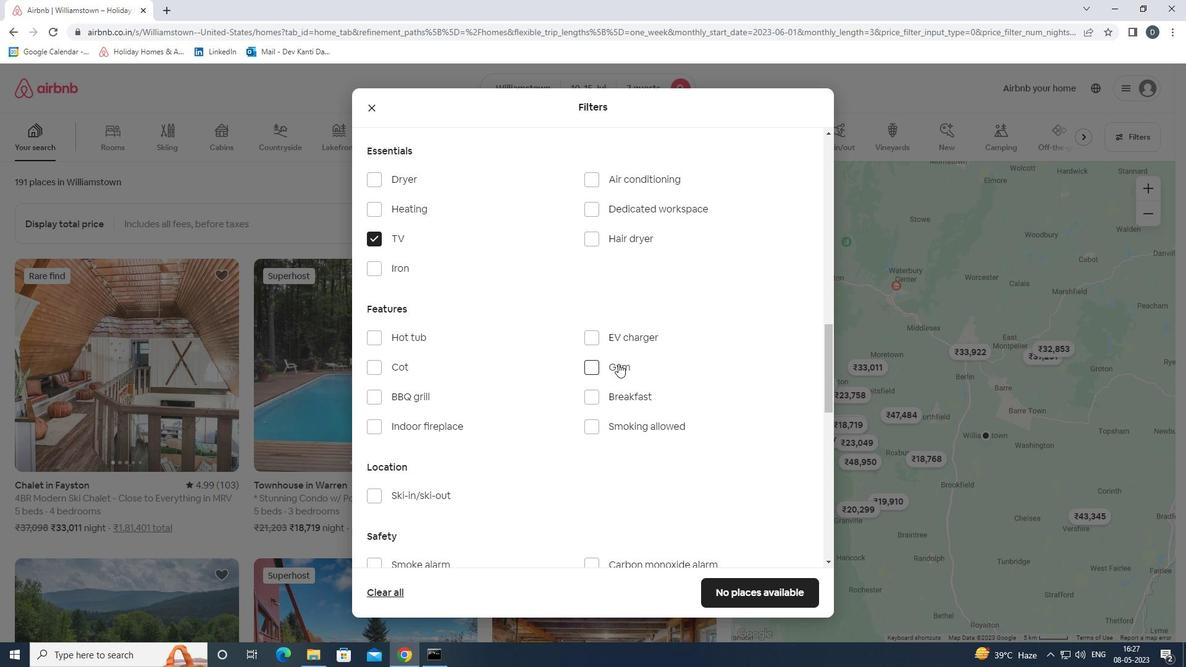 
Action: Mouse moved to (620, 392)
Screenshot: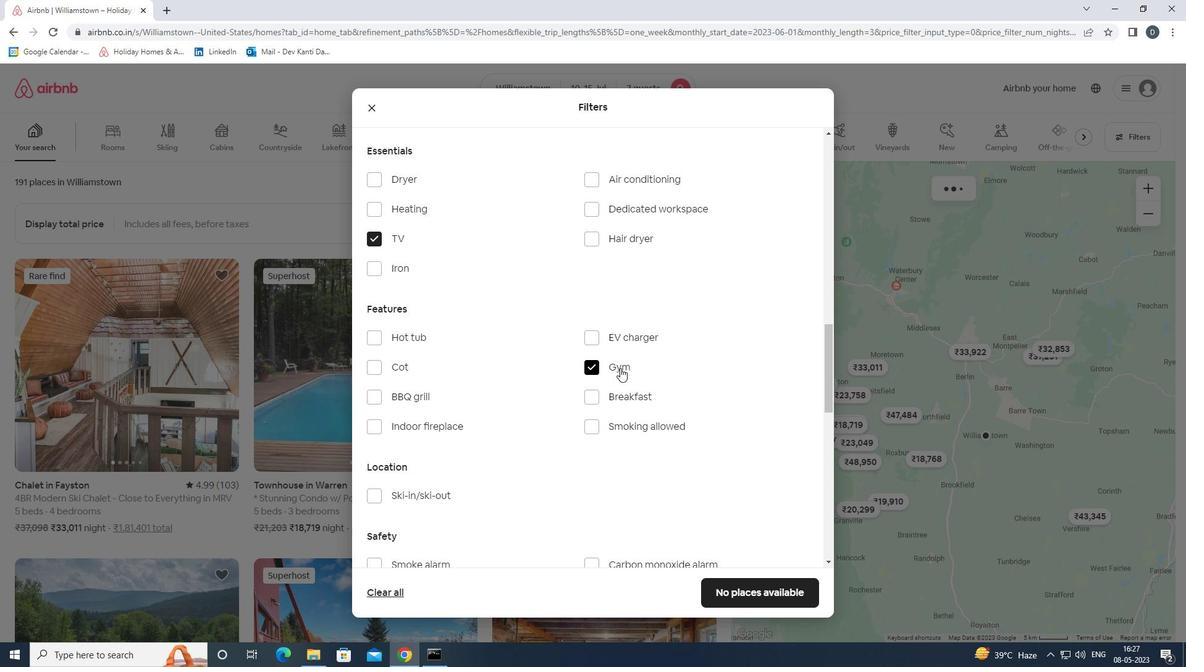 
Action: Mouse pressed left at (620, 392)
Screenshot: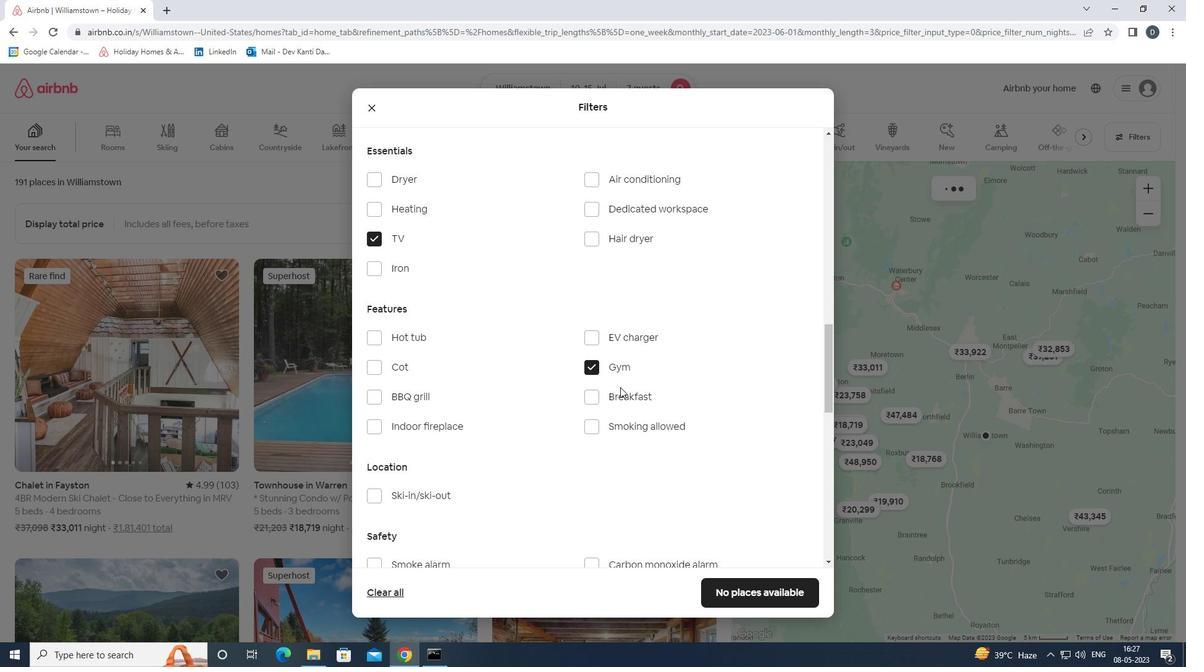 
Action: Mouse moved to (629, 390)
Screenshot: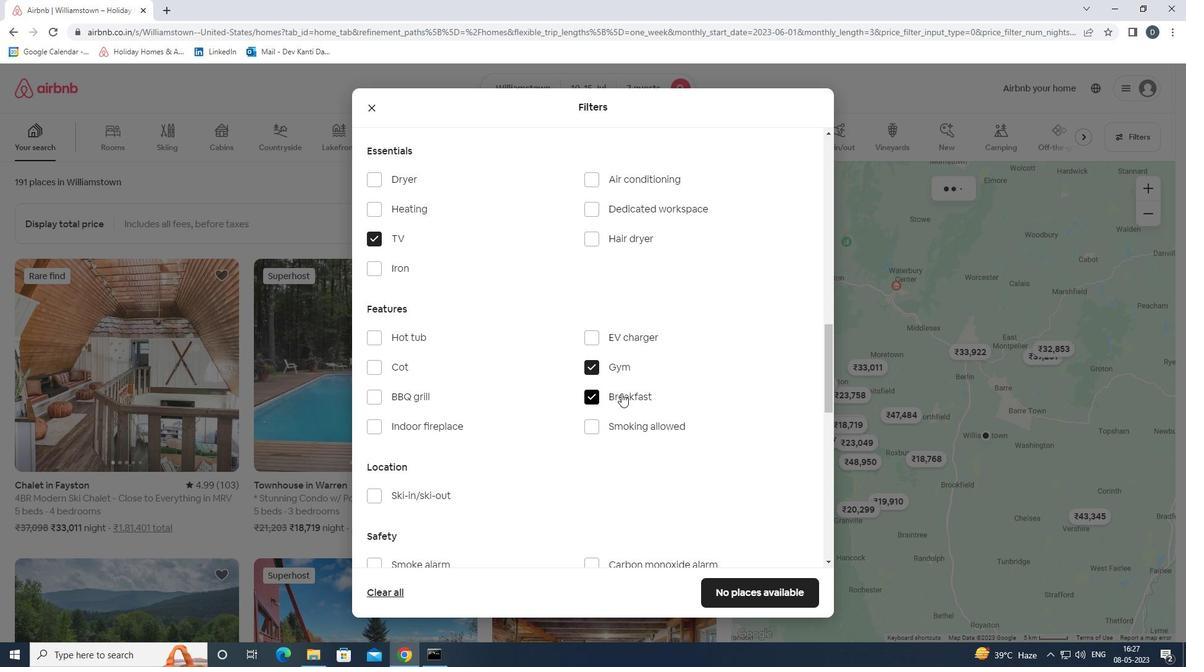 
Action: Mouse scrolled (629, 391) with delta (0, 0)
Screenshot: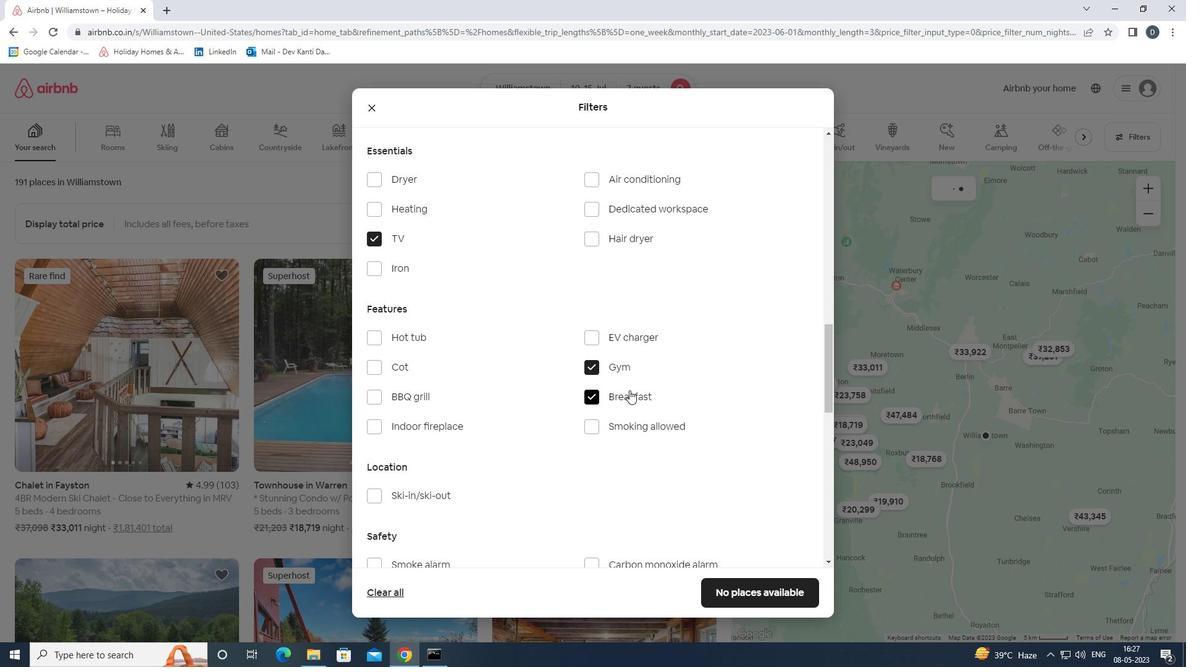 
Action: Mouse moved to (659, 390)
Screenshot: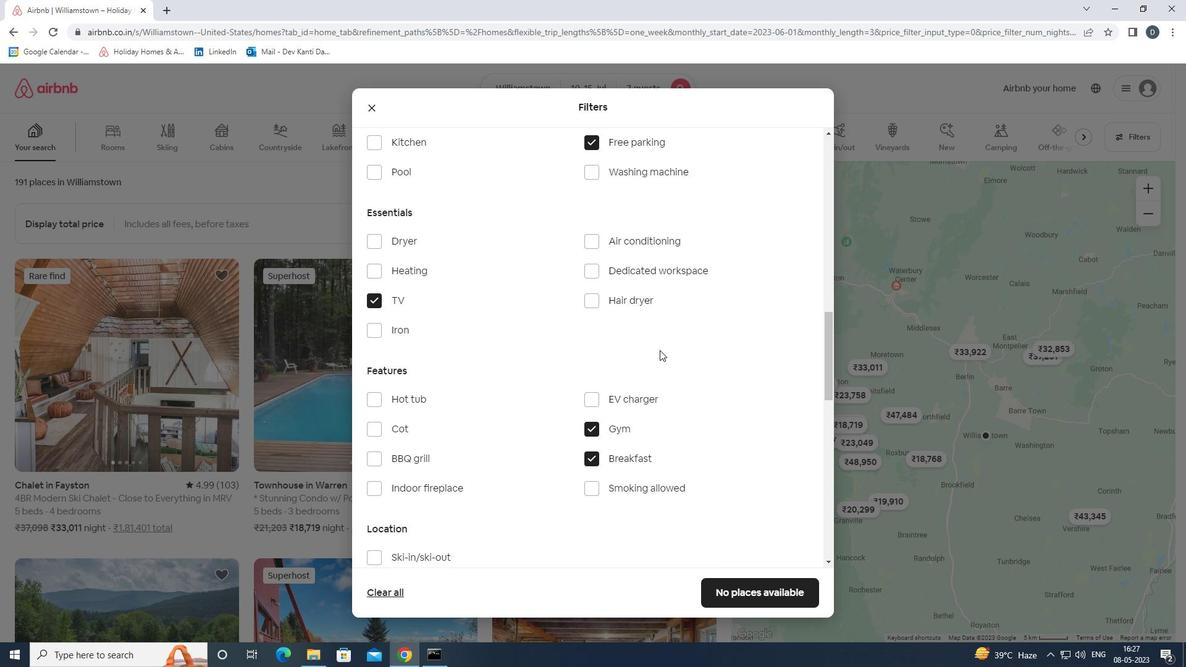 
Action: Mouse scrolled (659, 391) with delta (0, 0)
Screenshot: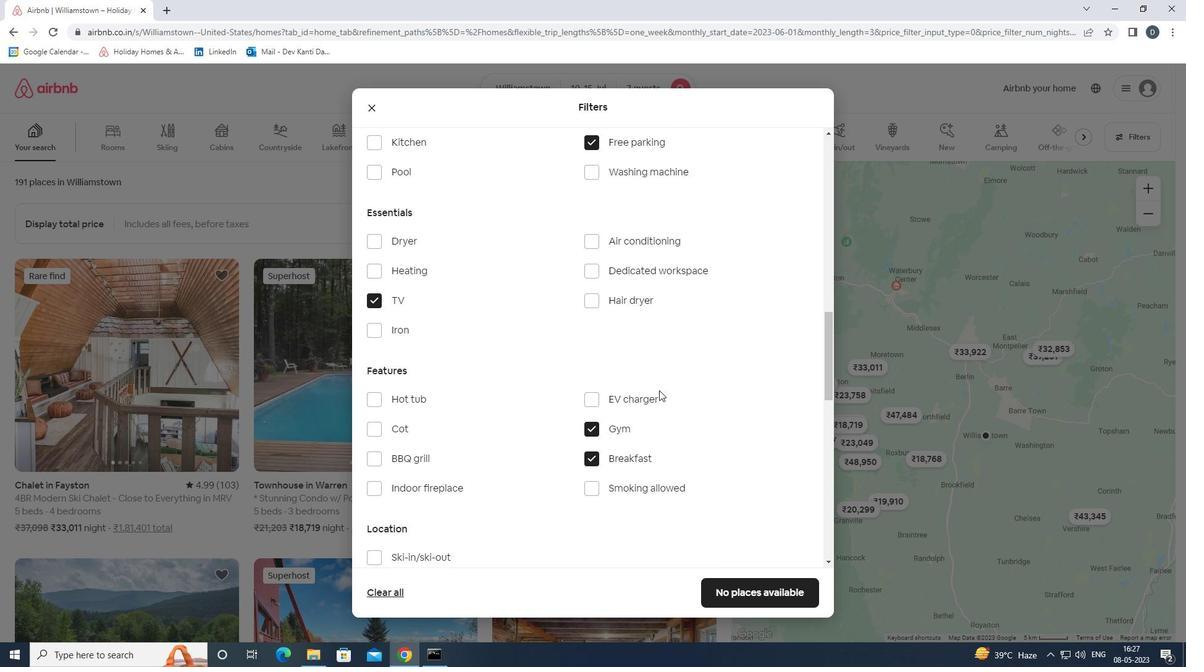 
Action: Mouse moved to (659, 390)
Screenshot: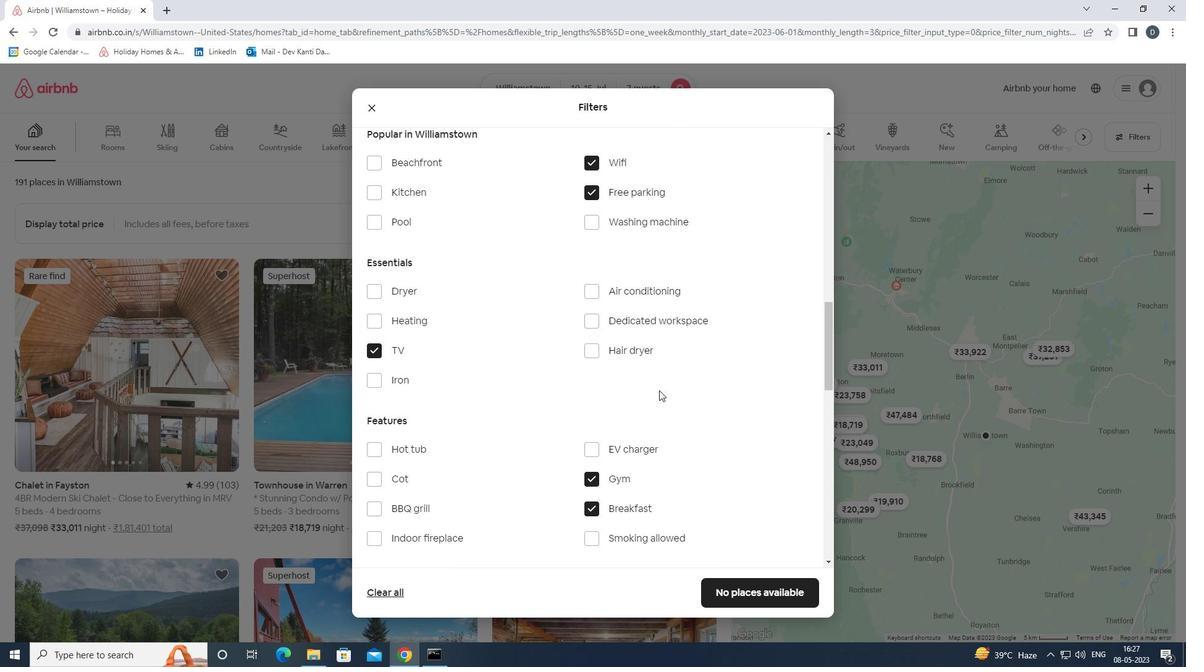 
Action: Mouse scrolled (659, 389) with delta (0, 0)
Screenshot: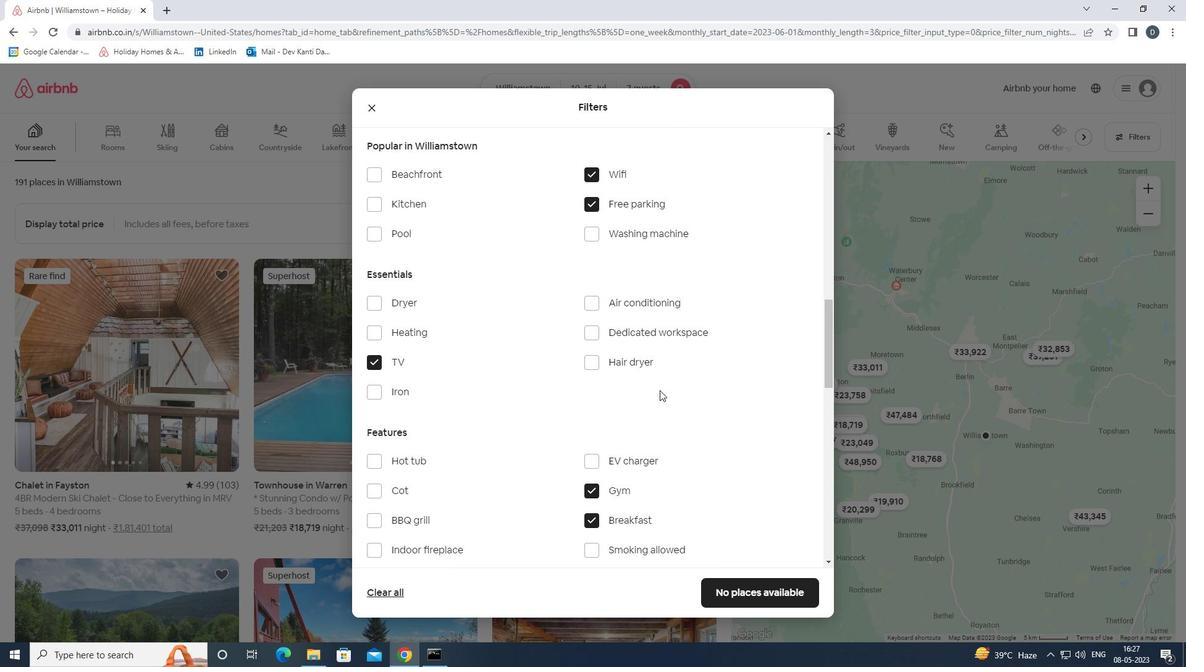 
Action: Mouse scrolled (659, 389) with delta (0, 0)
Screenshot: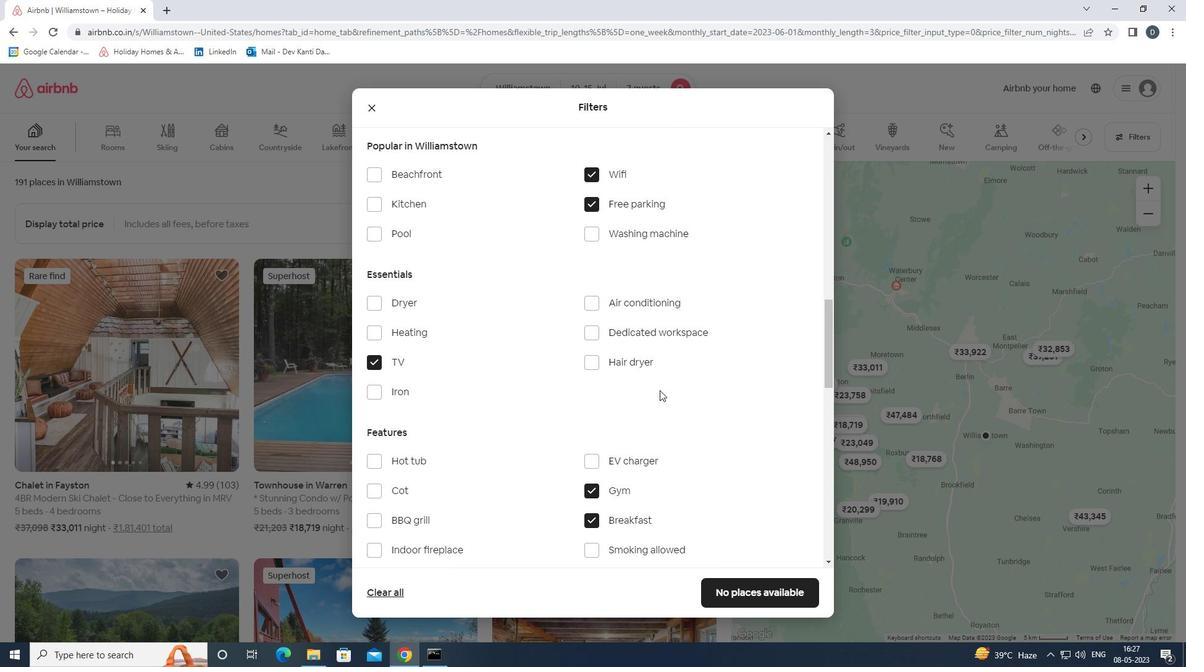 
Action: Mouse scrolled (659, 389) with delta (0, 0)
Screenshot: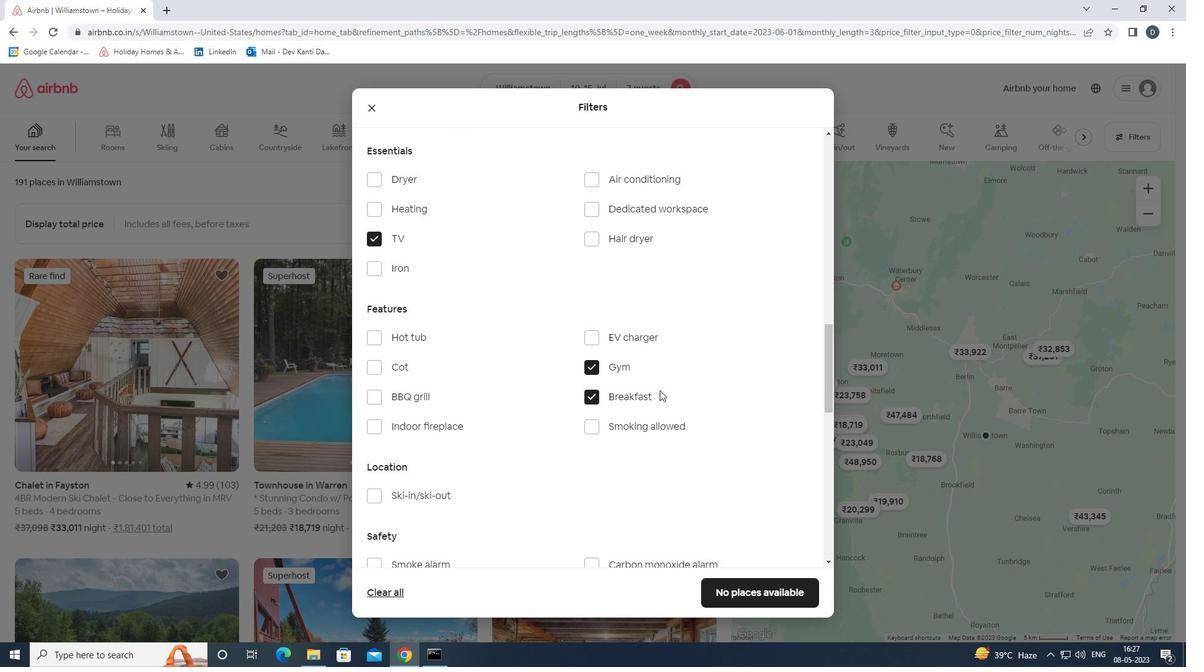 
Action: Mouse scrolled (659, 389) with delta (0, 0)
Screenshot: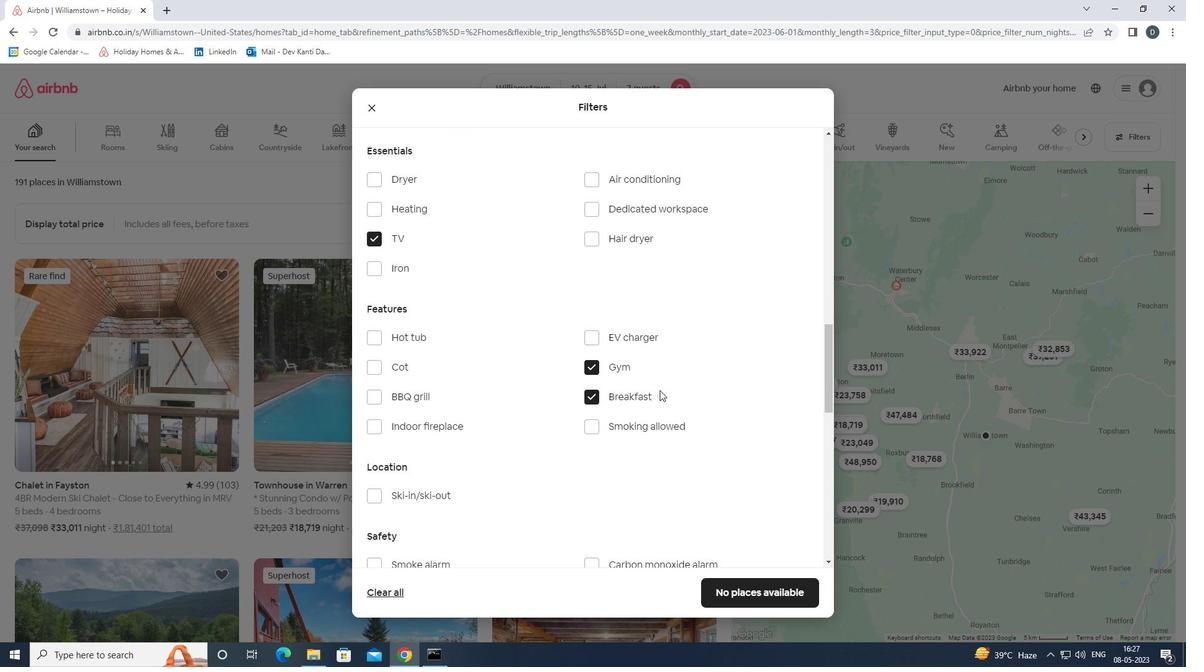 
Action: Mouse moved to (659, 387)
Screenshot: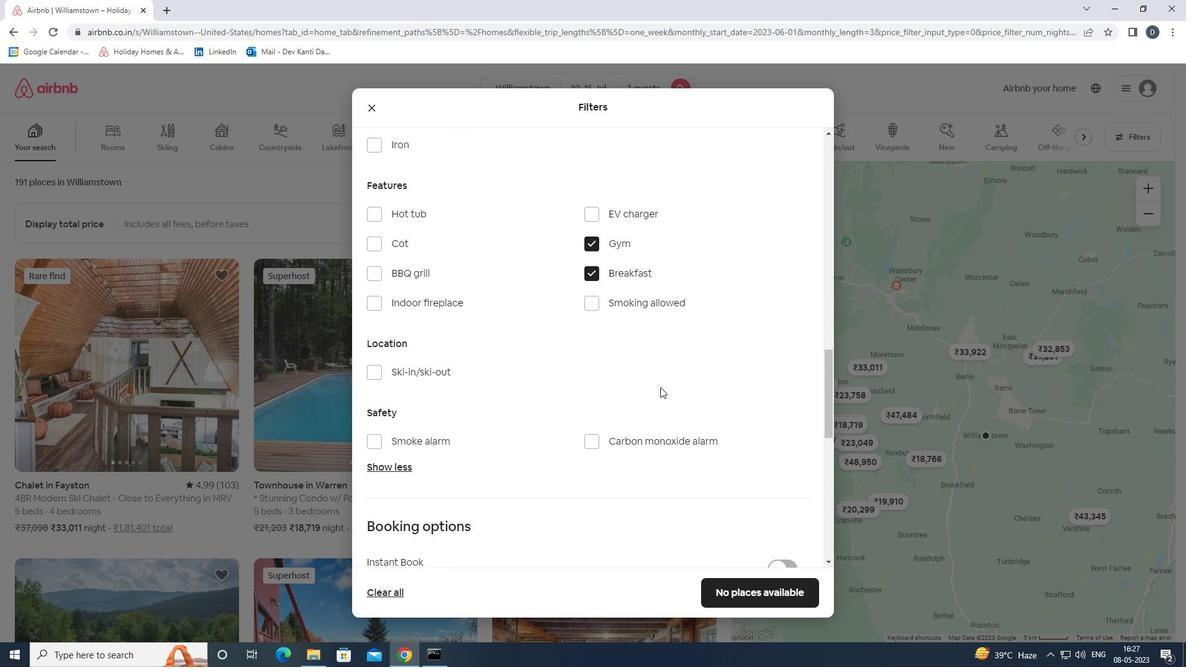 
Action: Mouse scrolled (659, 386) with delta (0, 0)
Screenshot: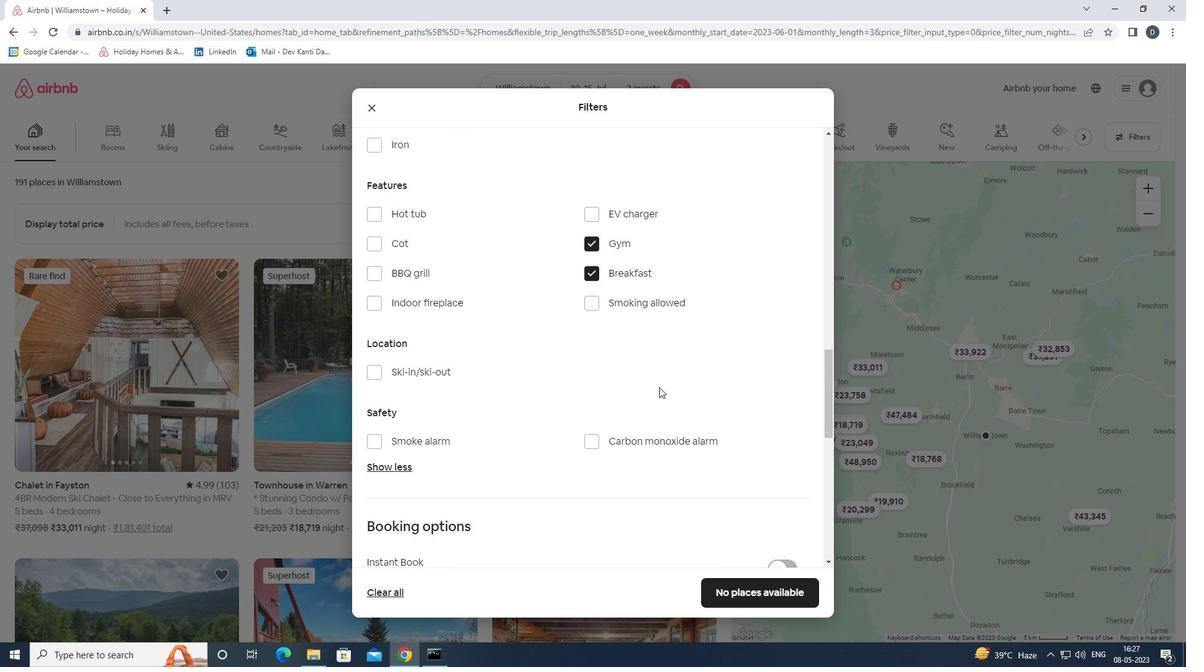 
Action: Mouse scrolled (659, 386) with delta (0, 0)
Screenshot: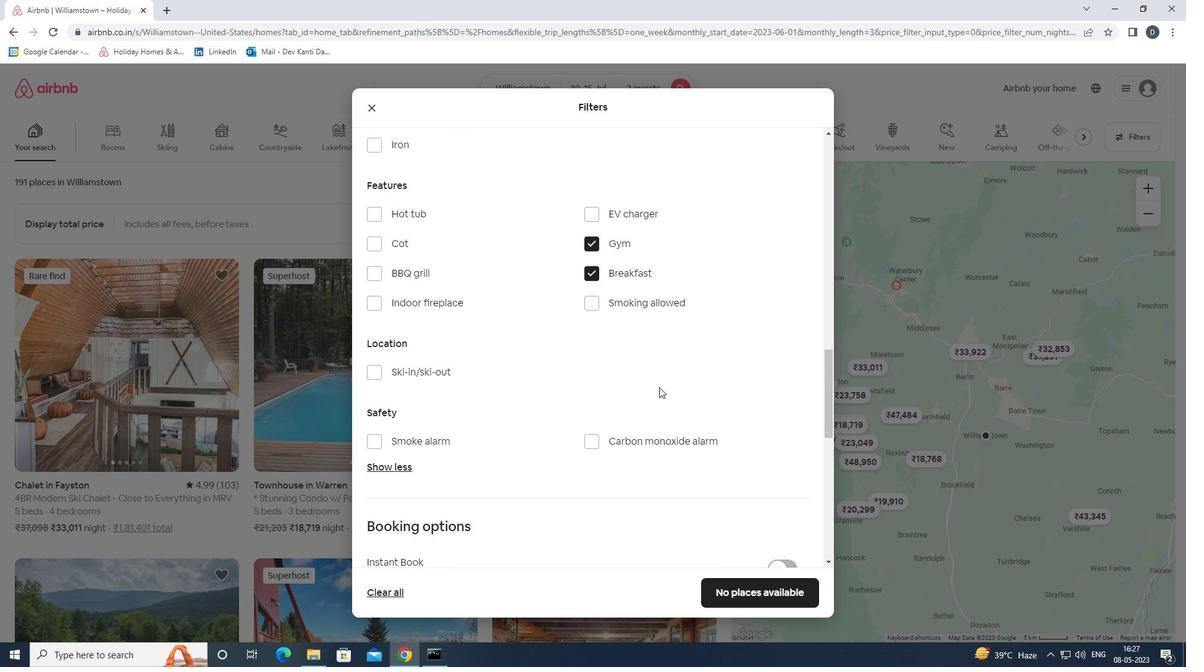 
Action: Mouse scrolled (659, 386) with delta (0, 0)
Screenshot: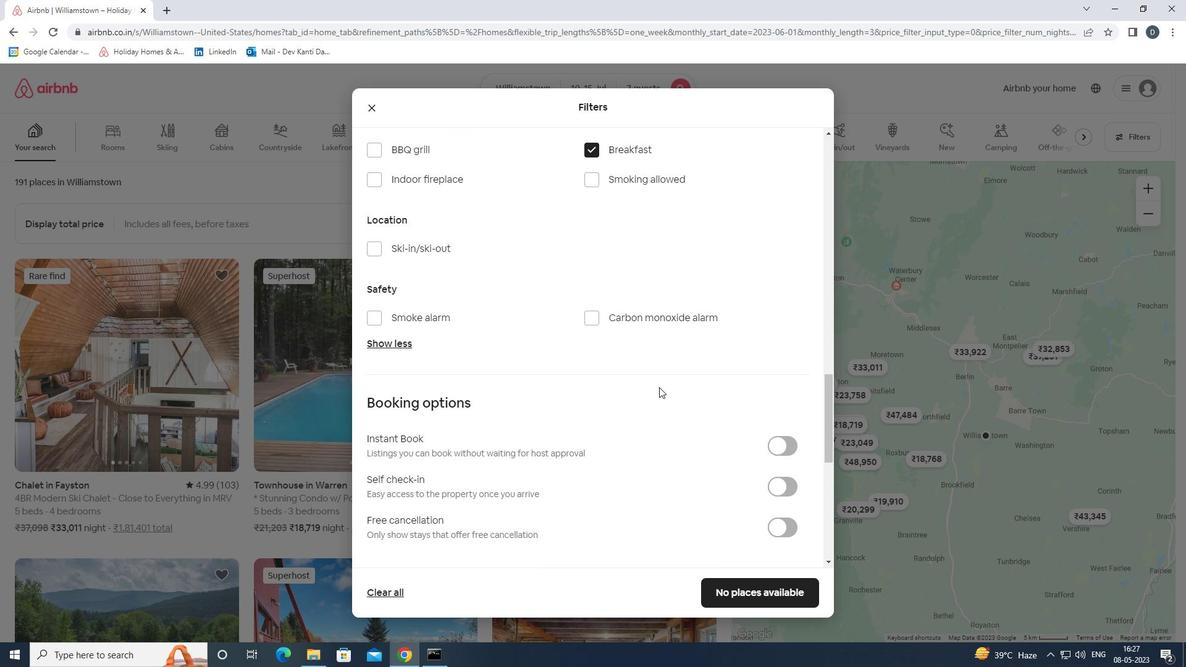 
Action: Mouse moved to (659, 387)
Screenshot: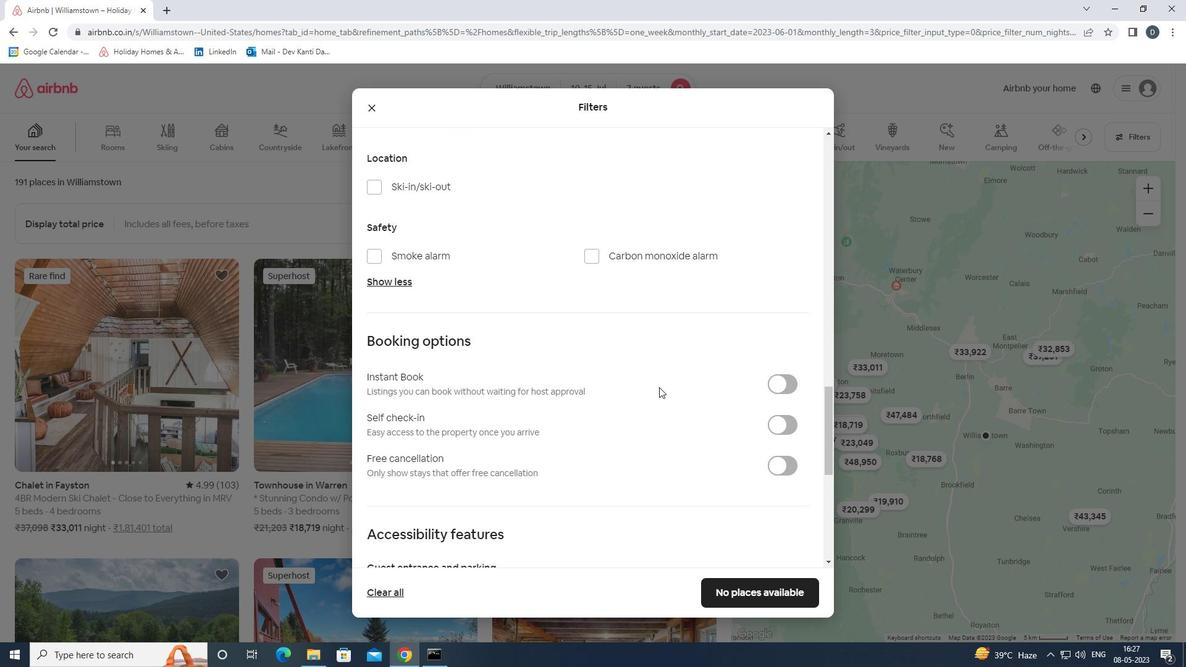 
Action: Mouse scrolled (659, 386) with delta (0, 0)
Screenshot: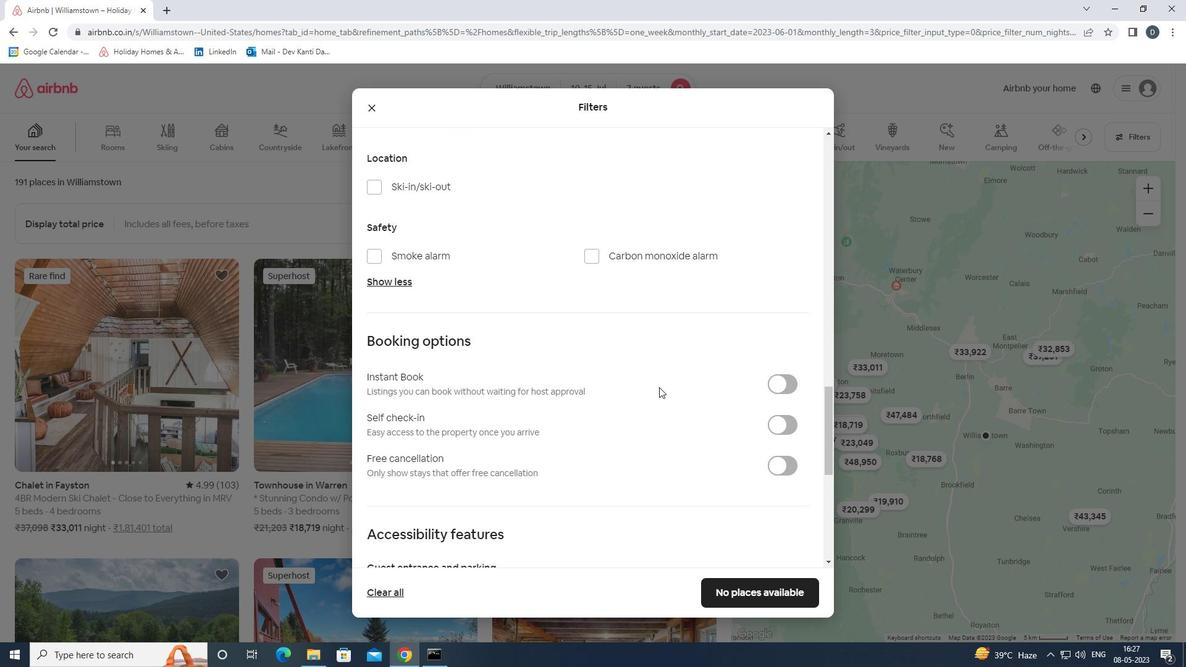 
Action: Mouse moved to (784, 368)
Screenshot: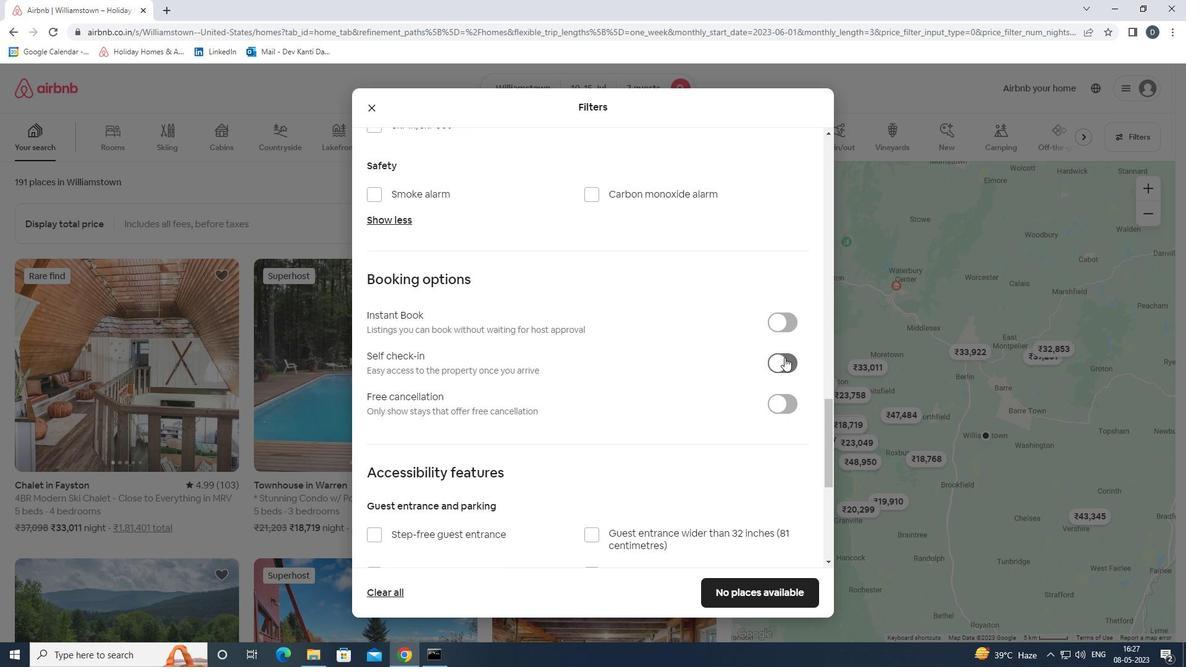 
Action: Mouse pressed left at (784, 368)
Screenshot: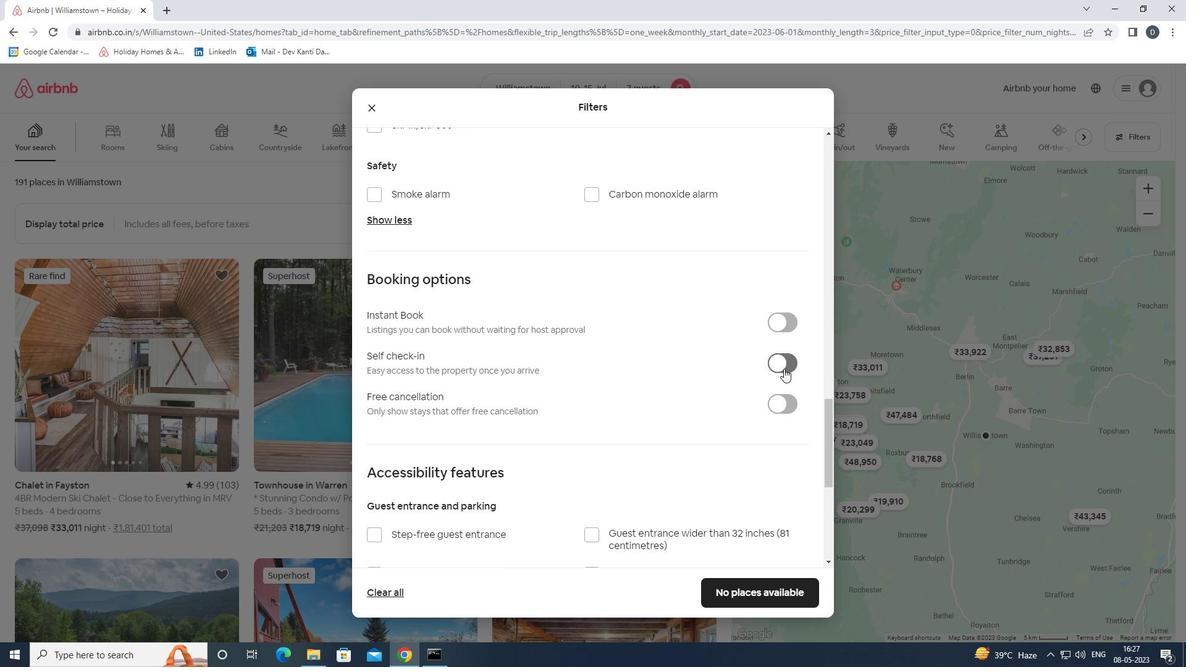 
Action: Mouse moved to (782, 370)
Screenshot: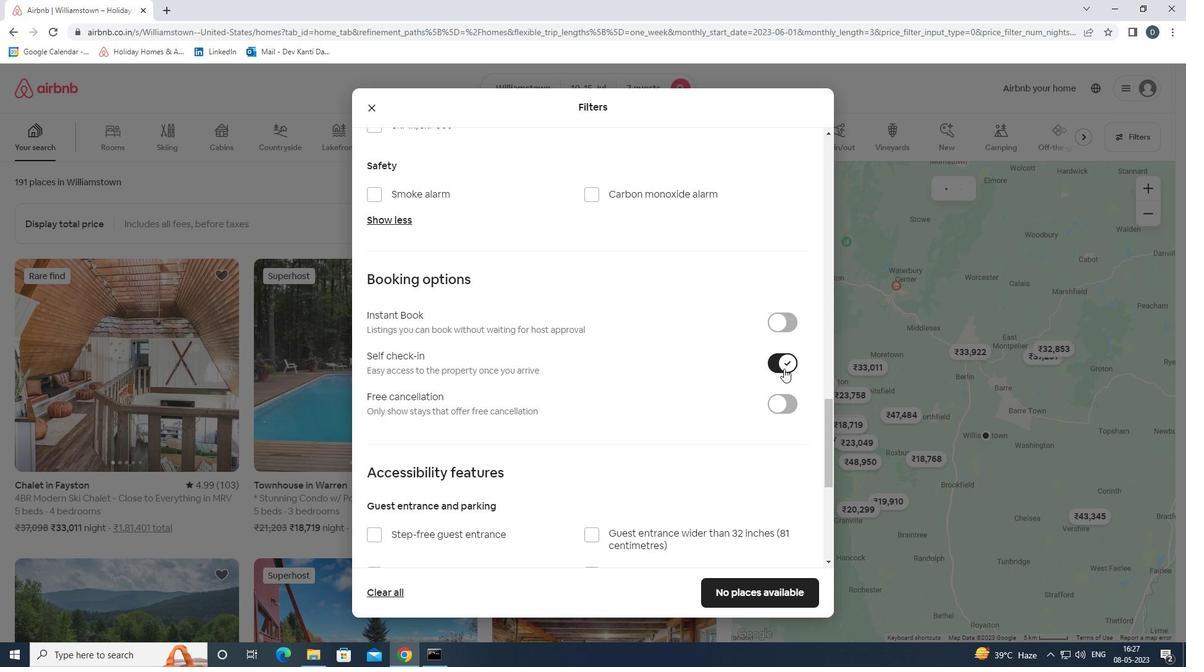 
Action: Mouse scrolled (782, 370) with delta (0, 0)
Screenshot: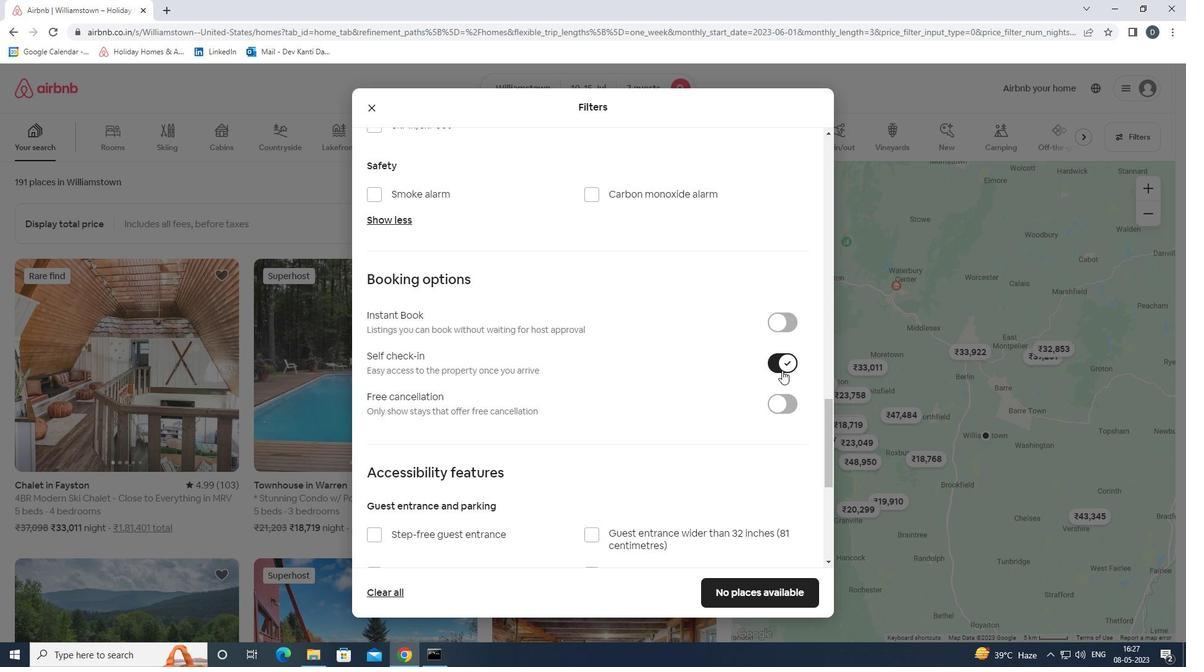 
Action: Mouse scrolled (782, 370) with delta (0, 0)
Screenshot: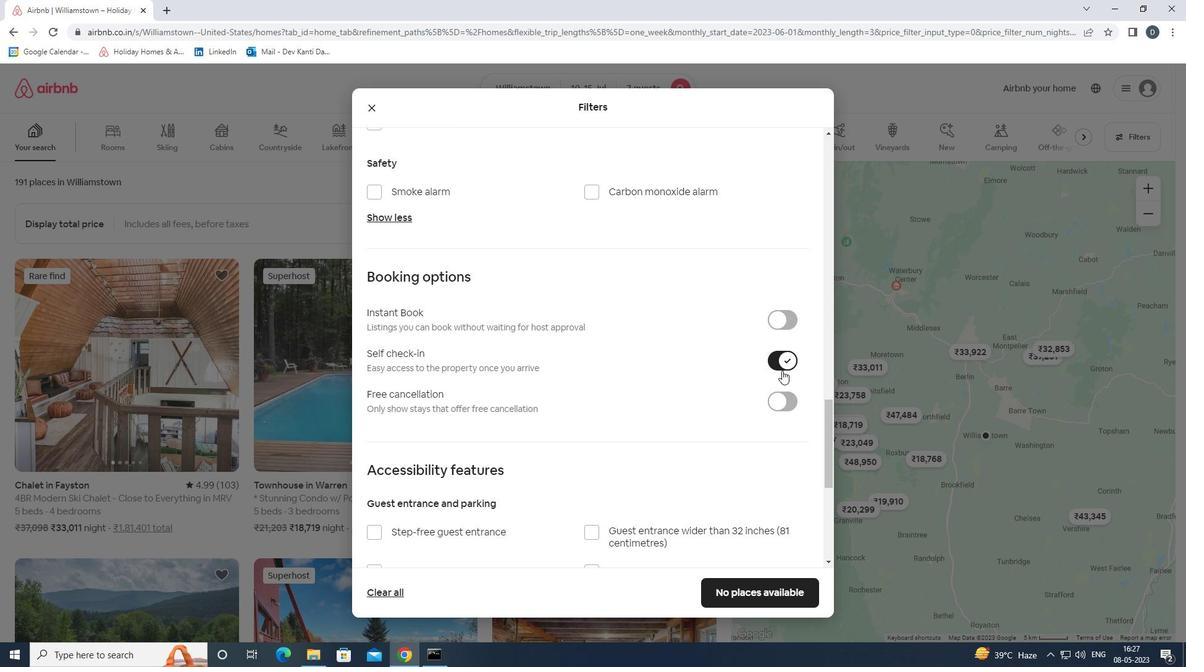 
Action: Mouse scrolled (782, 370) with delta (0, 0)
Screenshot: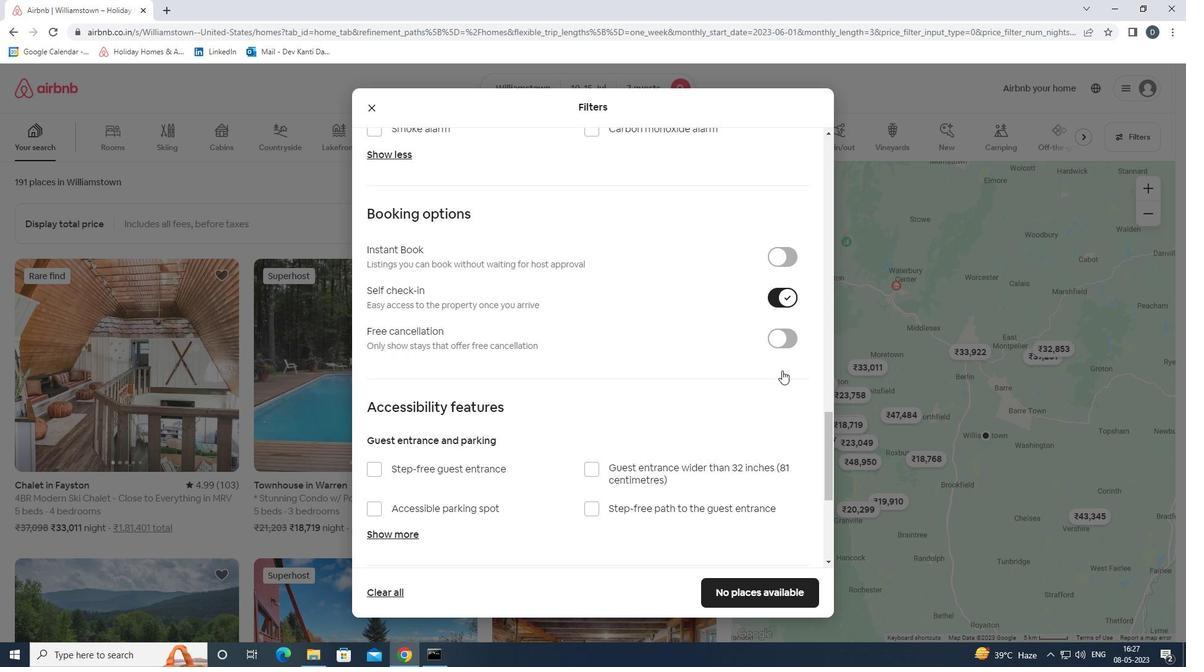 
Action: Mouse moved to (779, 372)
Screenshot: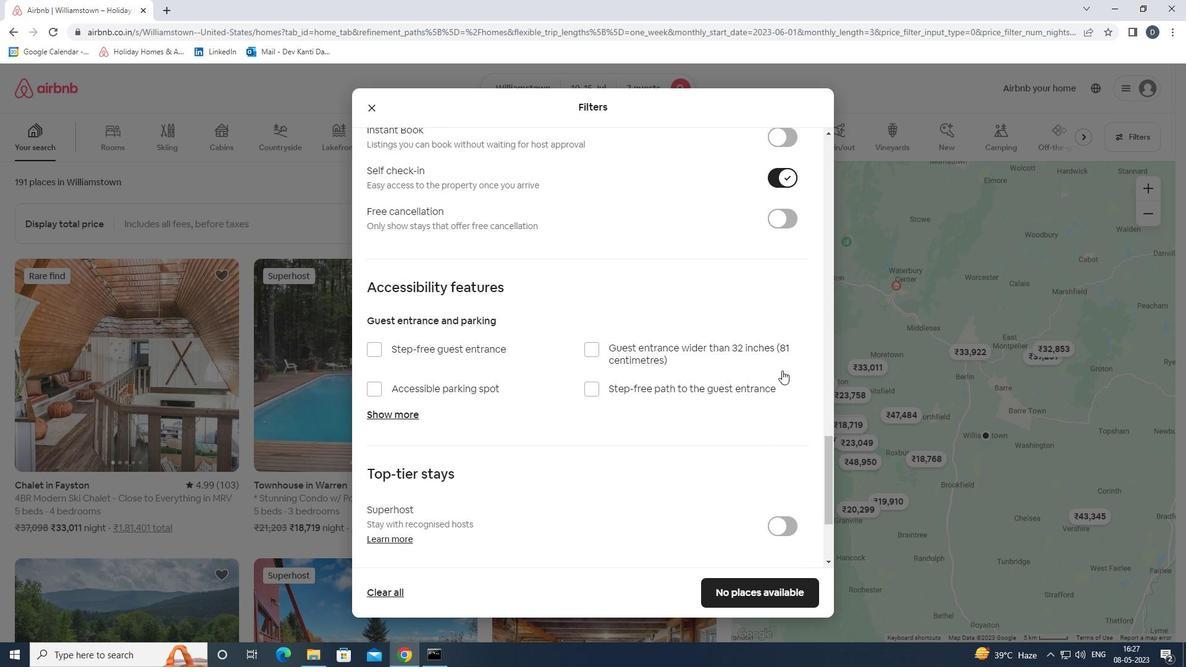 
Action: Mouse scrolled (779, 371) with delta (0, 0)
Screenshot: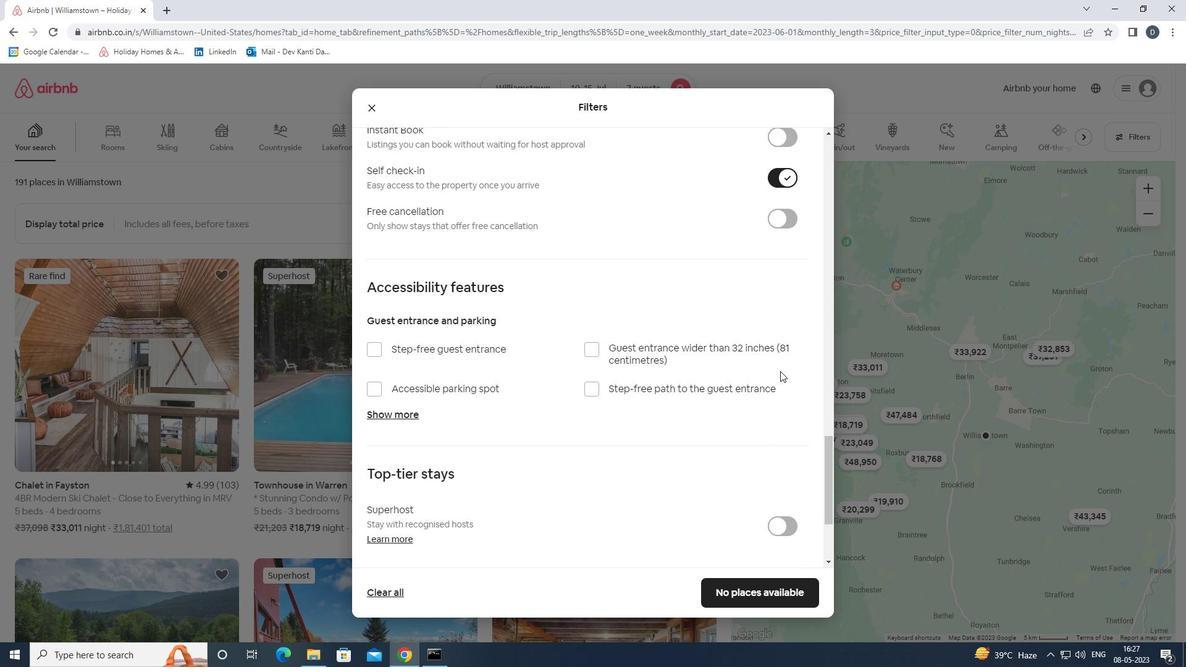 
Action: Mouse scrolled (779, 371) with delta (0, 0)
Screenshot: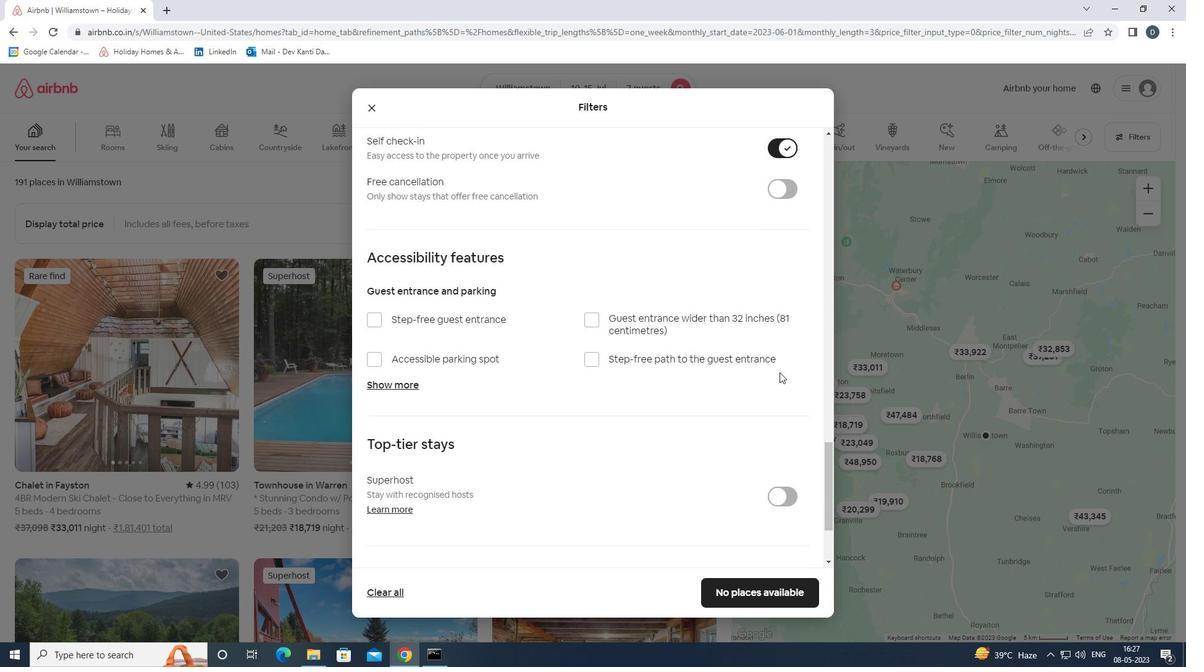 
Action: Mouse scrolled (779, 371) with delta (0, 0)
Screenshot: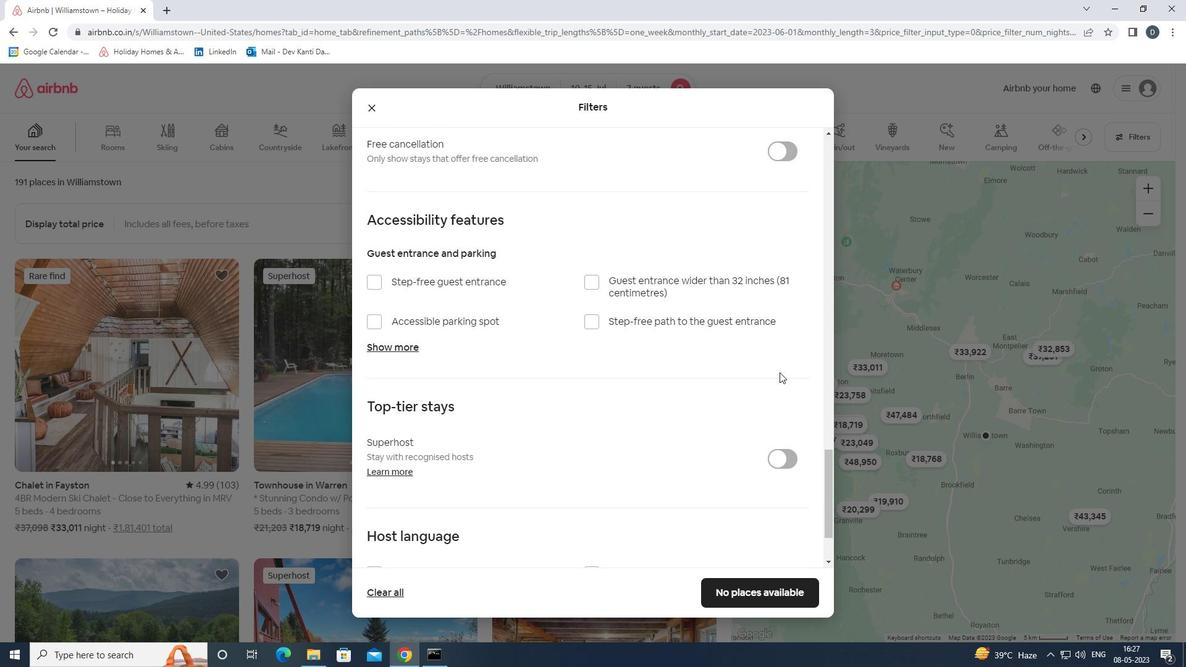 
Action: Mouse scrolled (779, 371) with delta (0, 0)
Screenshot: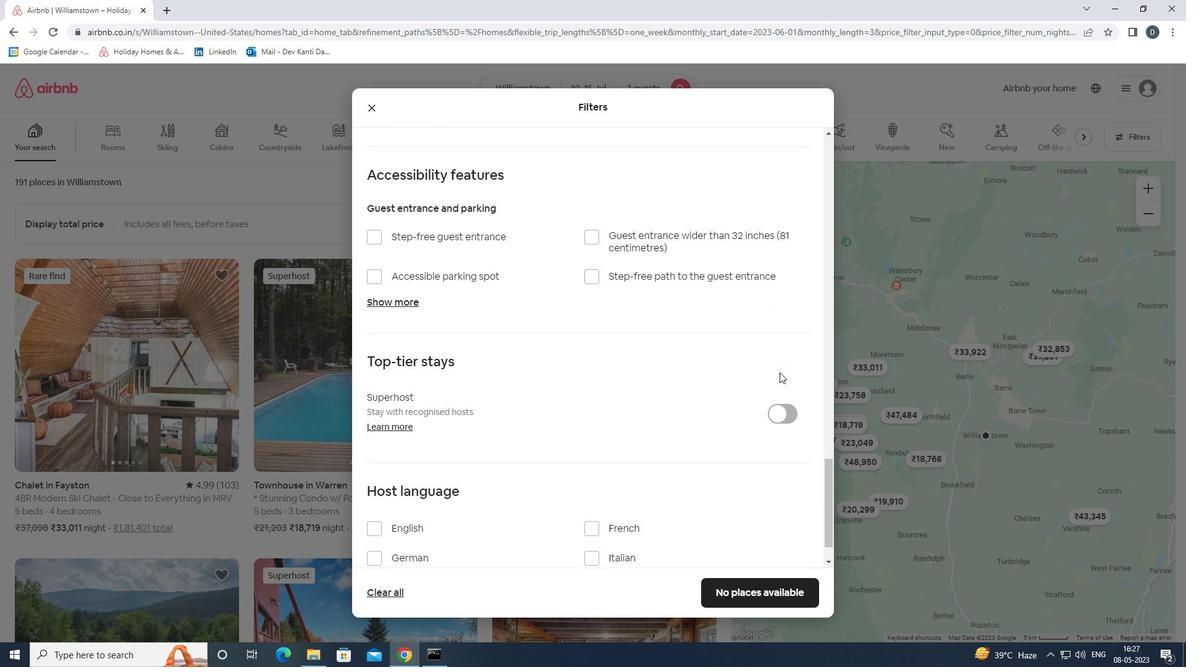 
Action: Mouse moved to (380, 477)
Screenshot: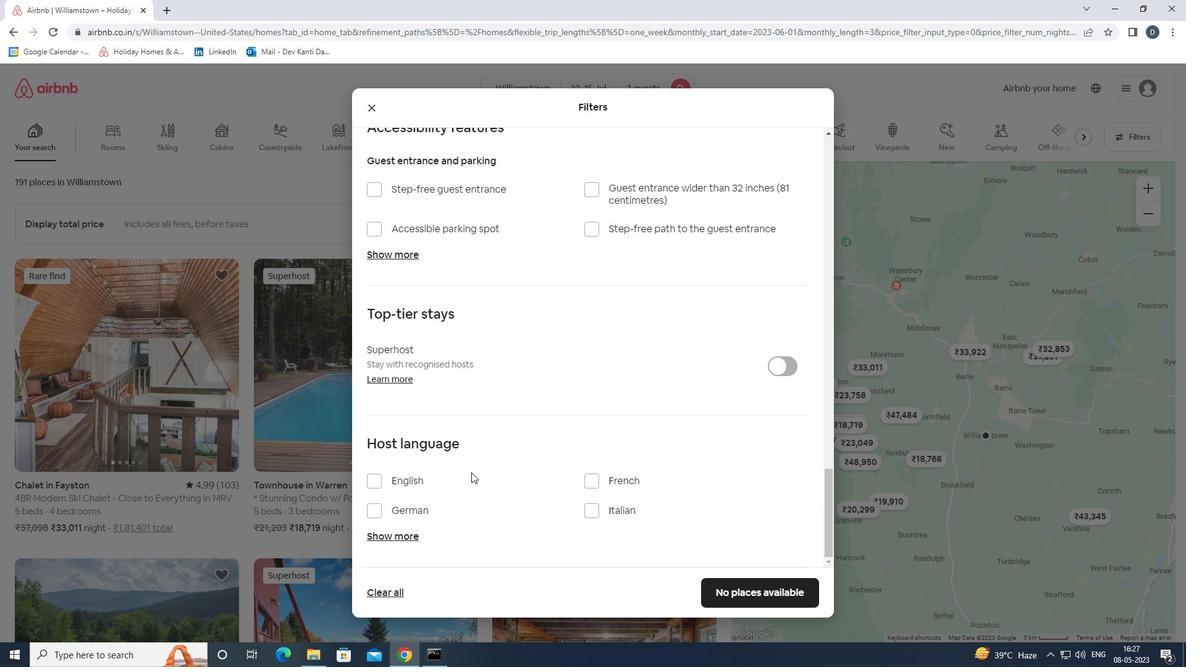 
Action: Mouse pressed left at (380, 477)
Screenshot: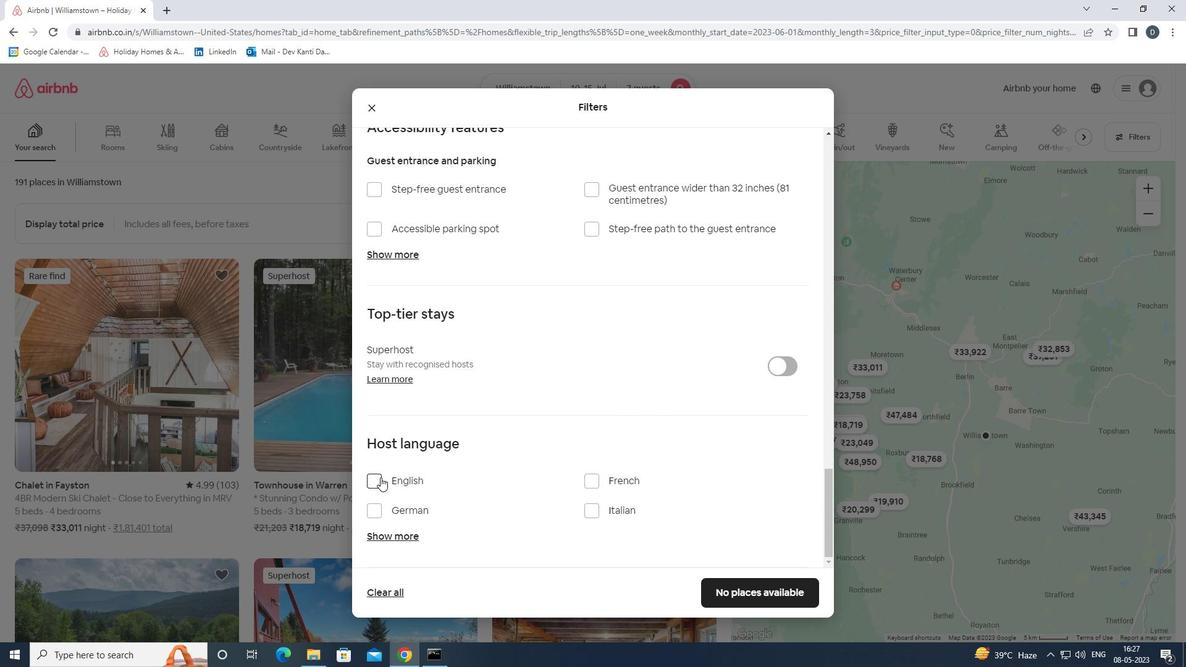 
Action: Mouse moved to (734, 588)
Screenshot: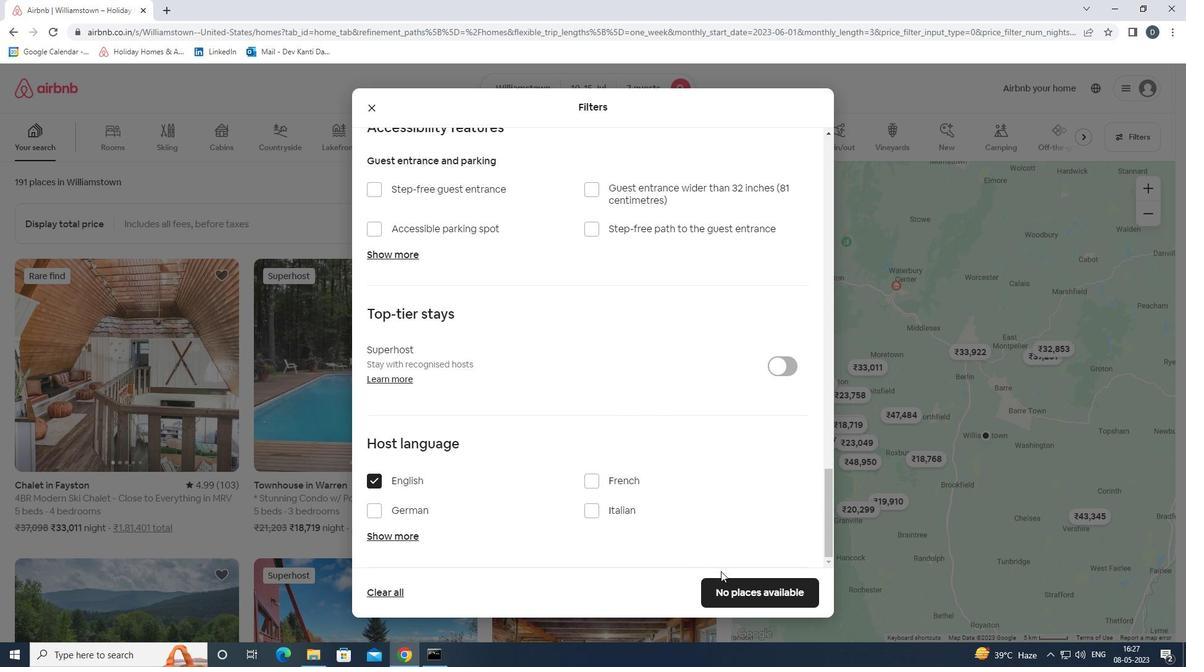 
Action: Mouse pressed left at (734, 588)
Screenshot: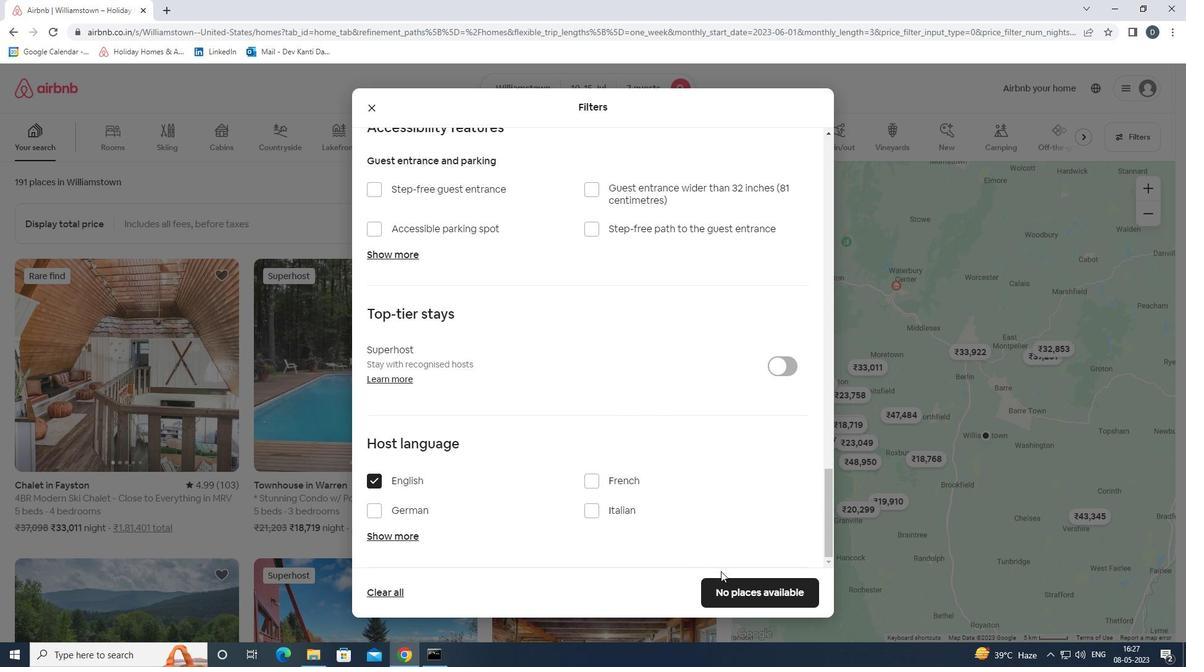 
Action: Mouse moved to (747, 571)
Screenshot: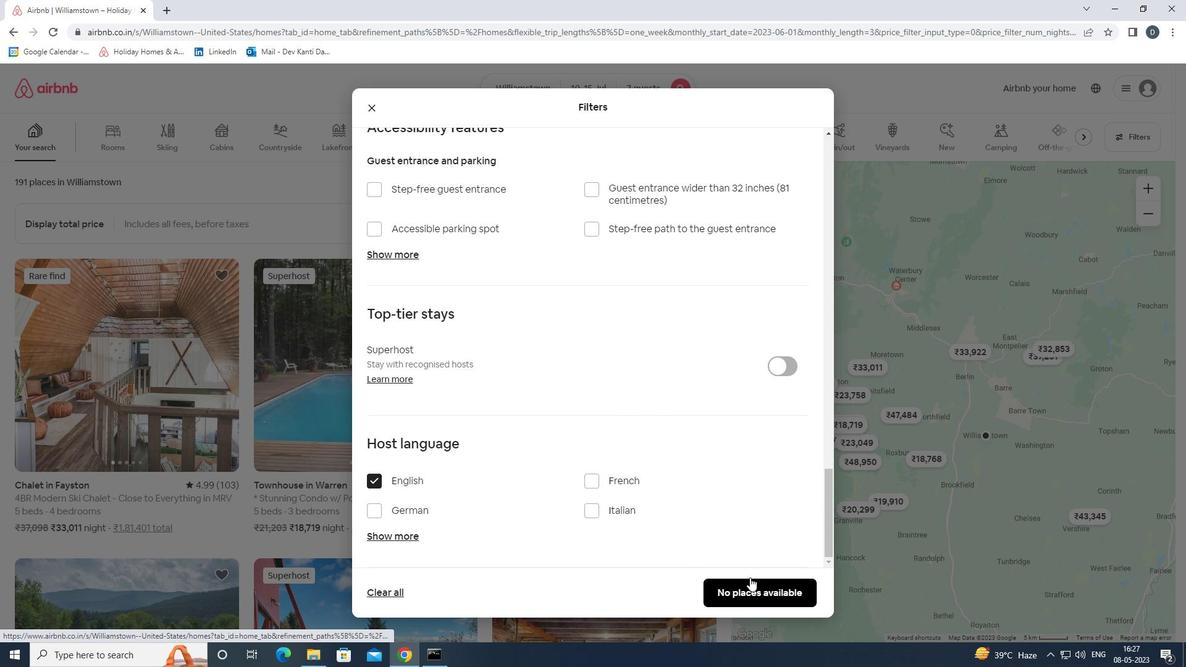 
